 Task: Find connections with filter location Imphal with filter topic #helpingothers with filter profile language English with filter current company The Judge Group with filter school Central Institute Of Plastics Engineering and Technology with filter industry Wind Electric Power Generation with filter service category Graphic Design with filter keywords title Video Game Writer
Action: Mouse moved to (705, 105)
Screenshot: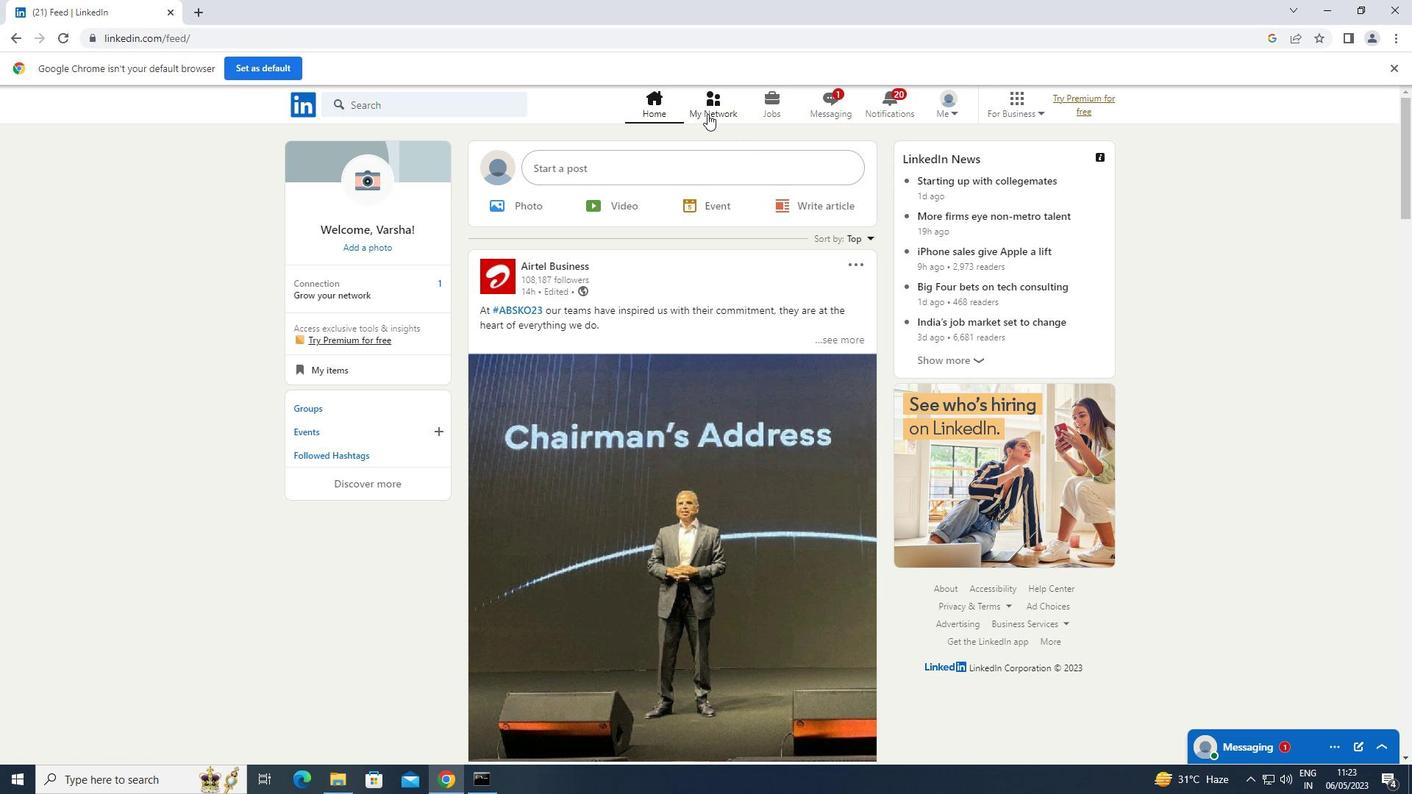 
Action: Mouse pressed left at (705, 105)
Screenshot: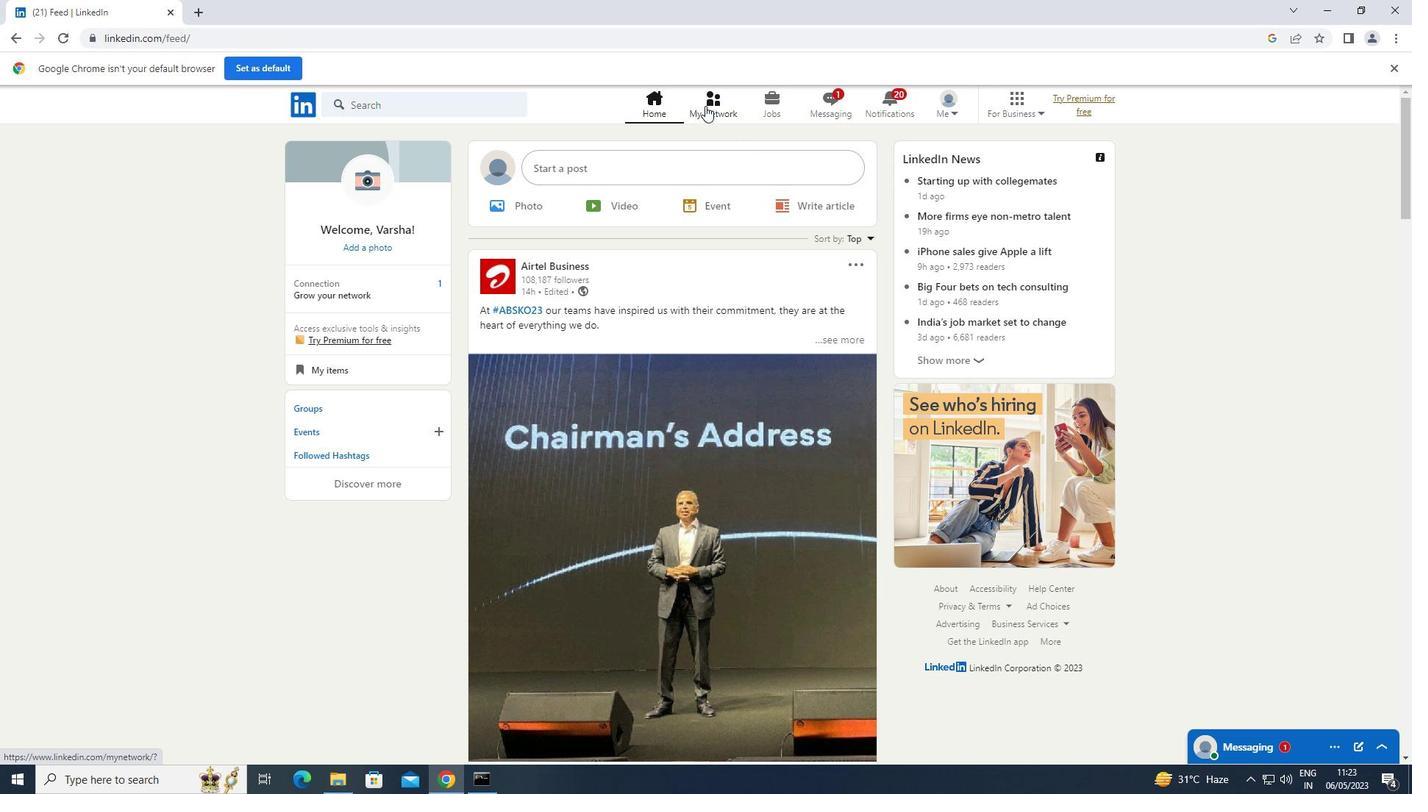
Action: Mouse moved to (399, 188)
Screenshot: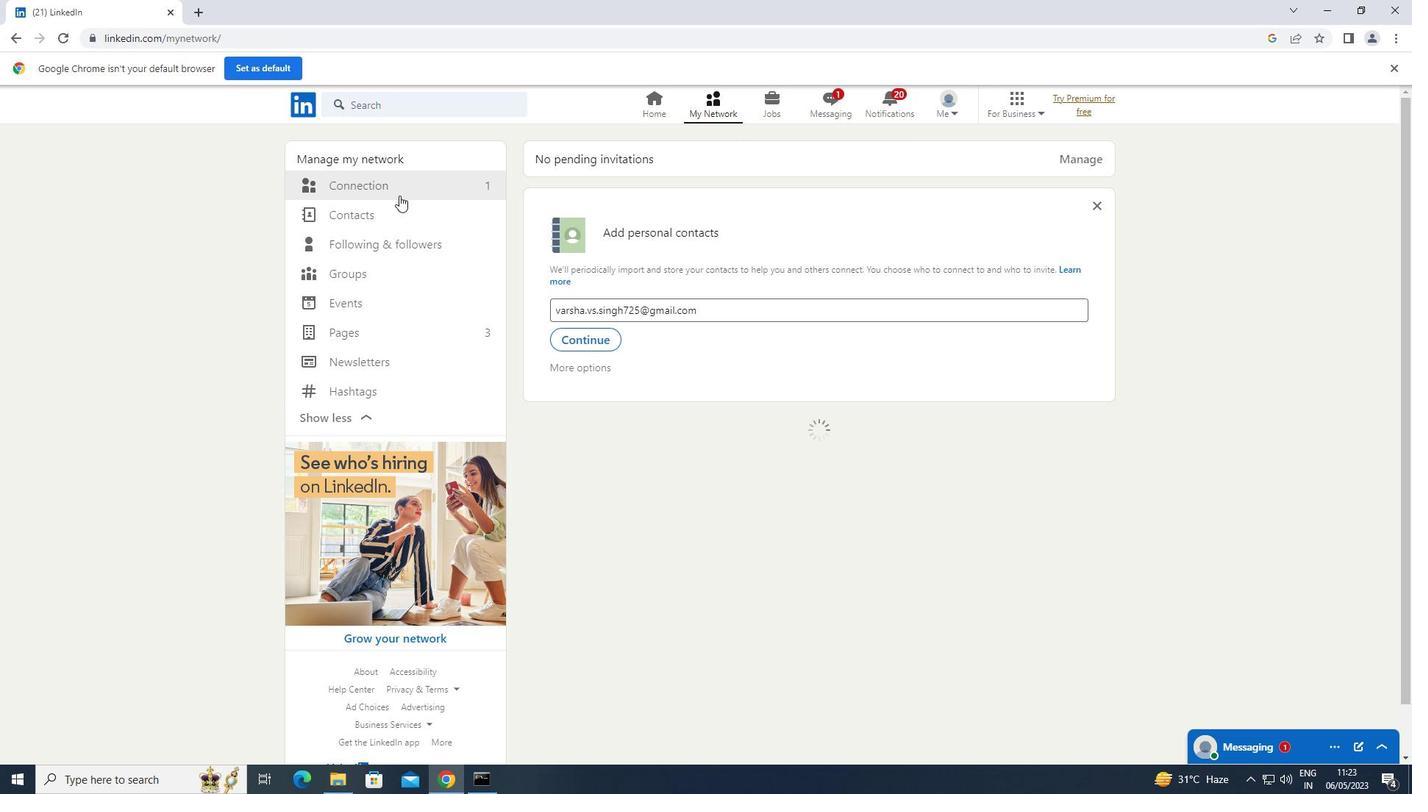 
Action: Mouse pressed left at (399, 188)
Screenshot: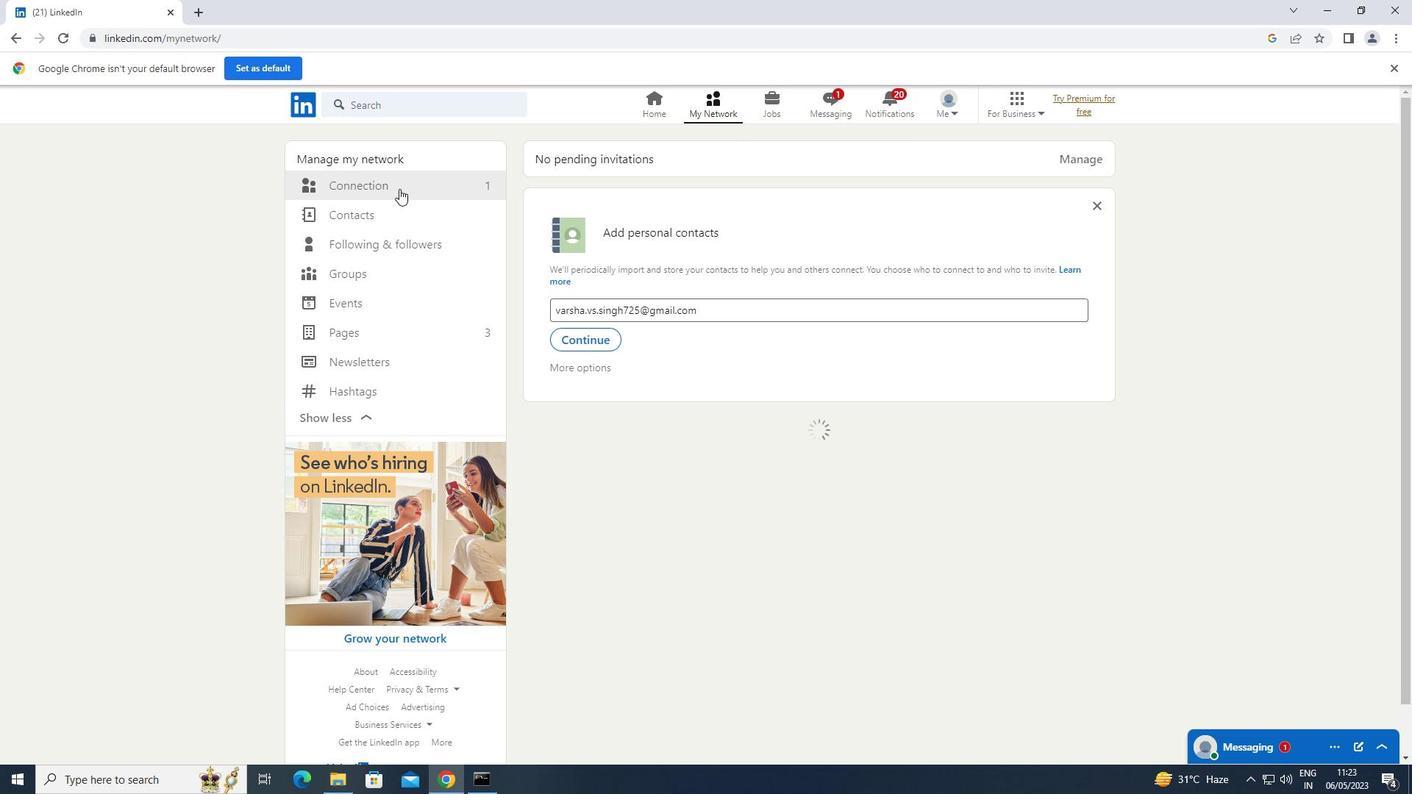 
Action: Mouse moved to (810, 181)
Screenshot: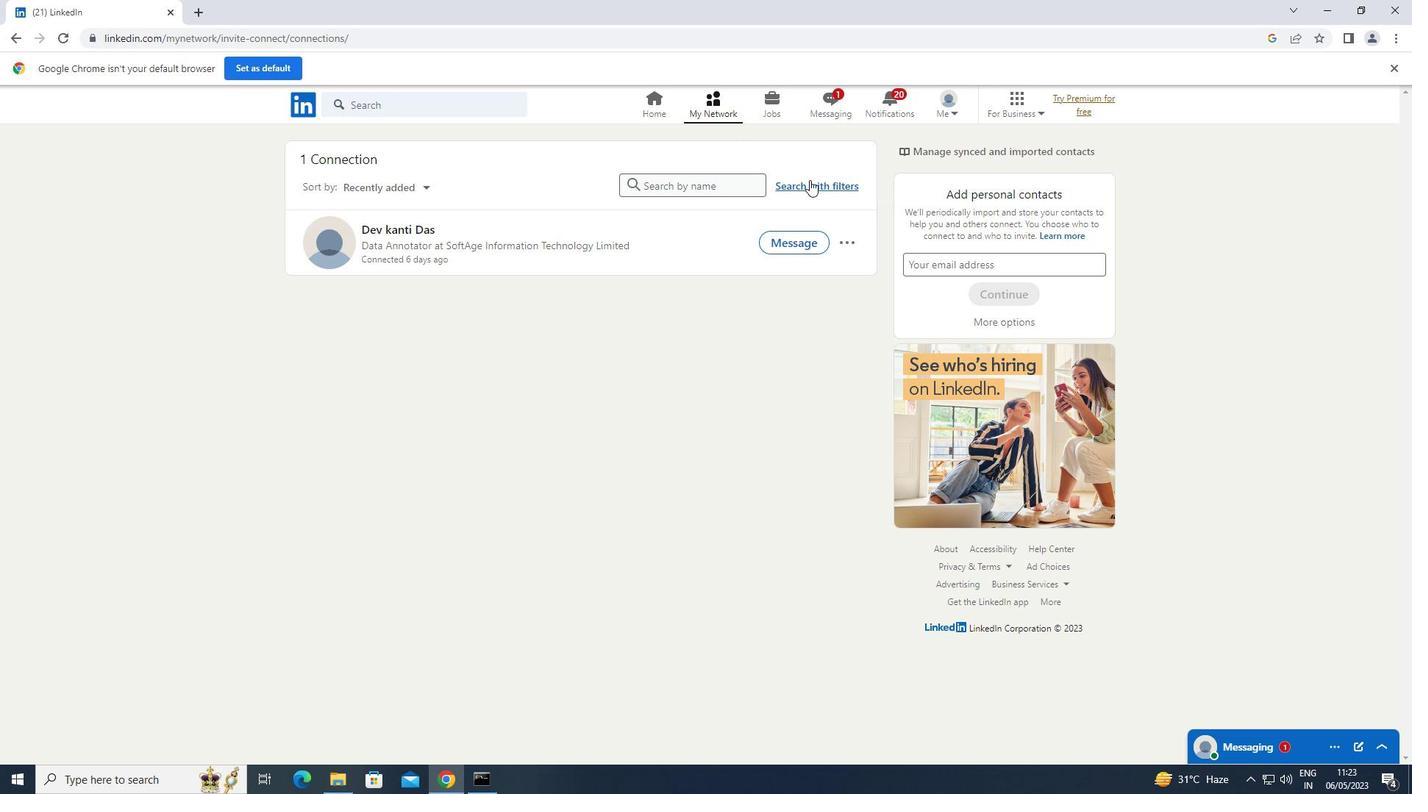 
Action: Mouse pressed left at (810, 181)
Screenshot: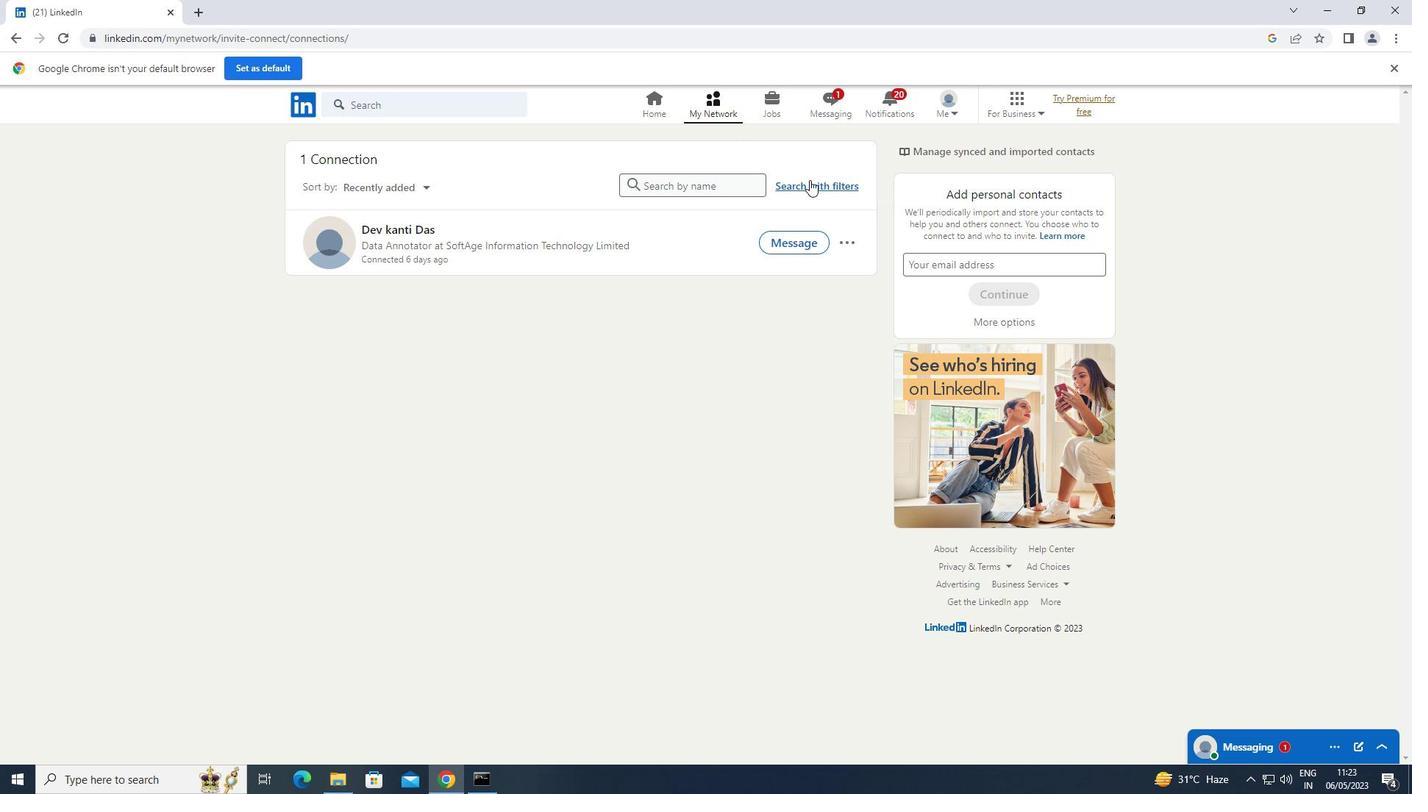
Action: Mouse moved to (763, 150)
Screenshot: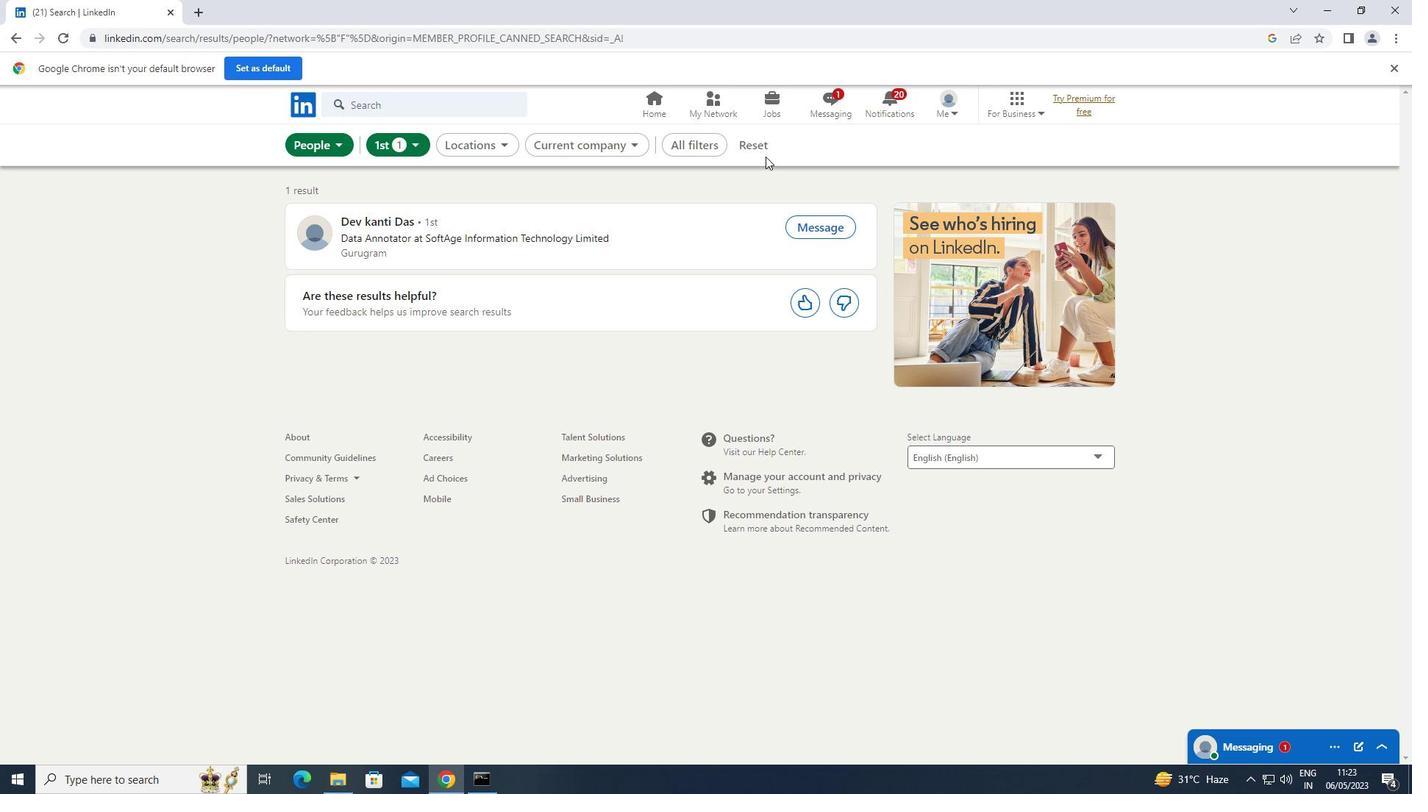 
Action: Mouse pressed left at (763, 150)
Screenshot: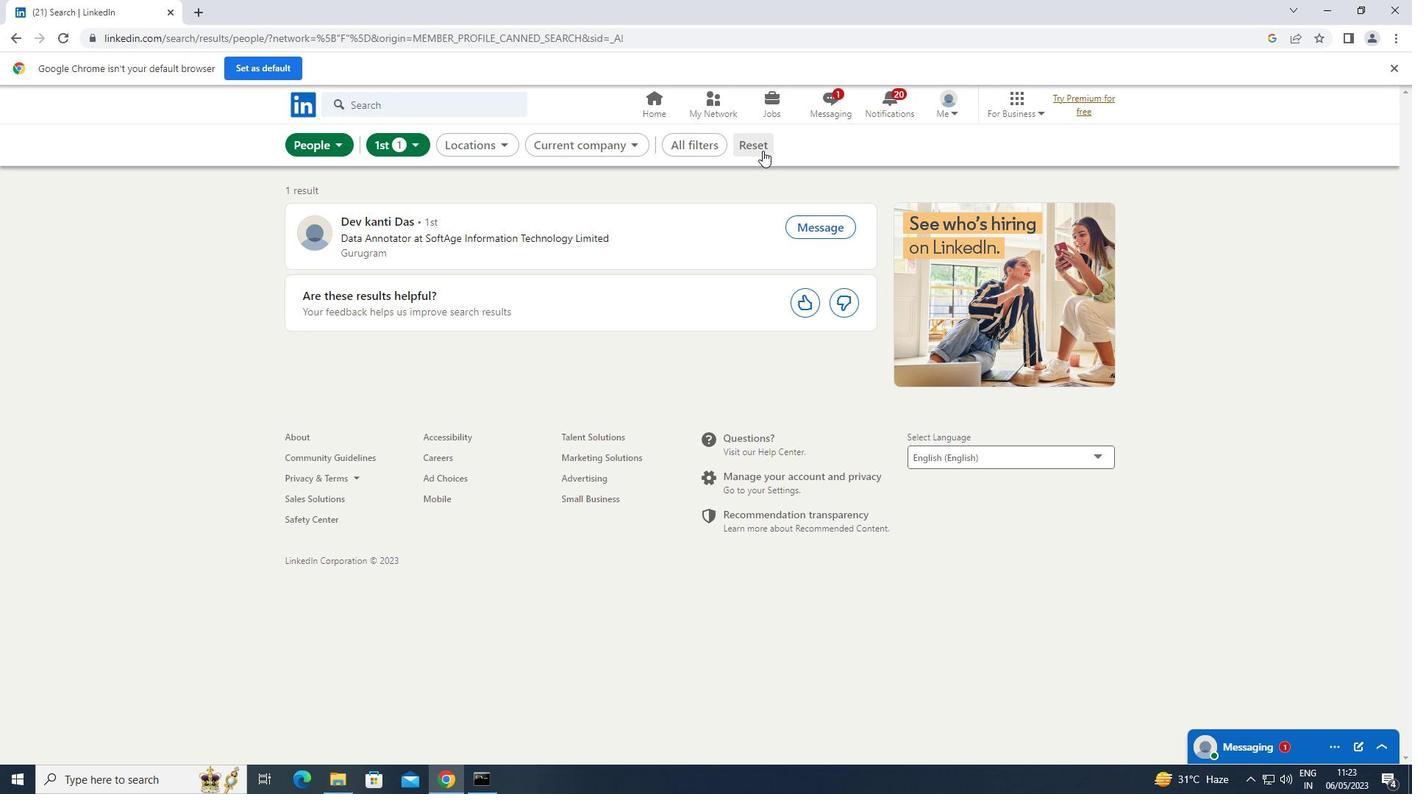 
Action: Mouse moved to (740, 147)
Screenshot: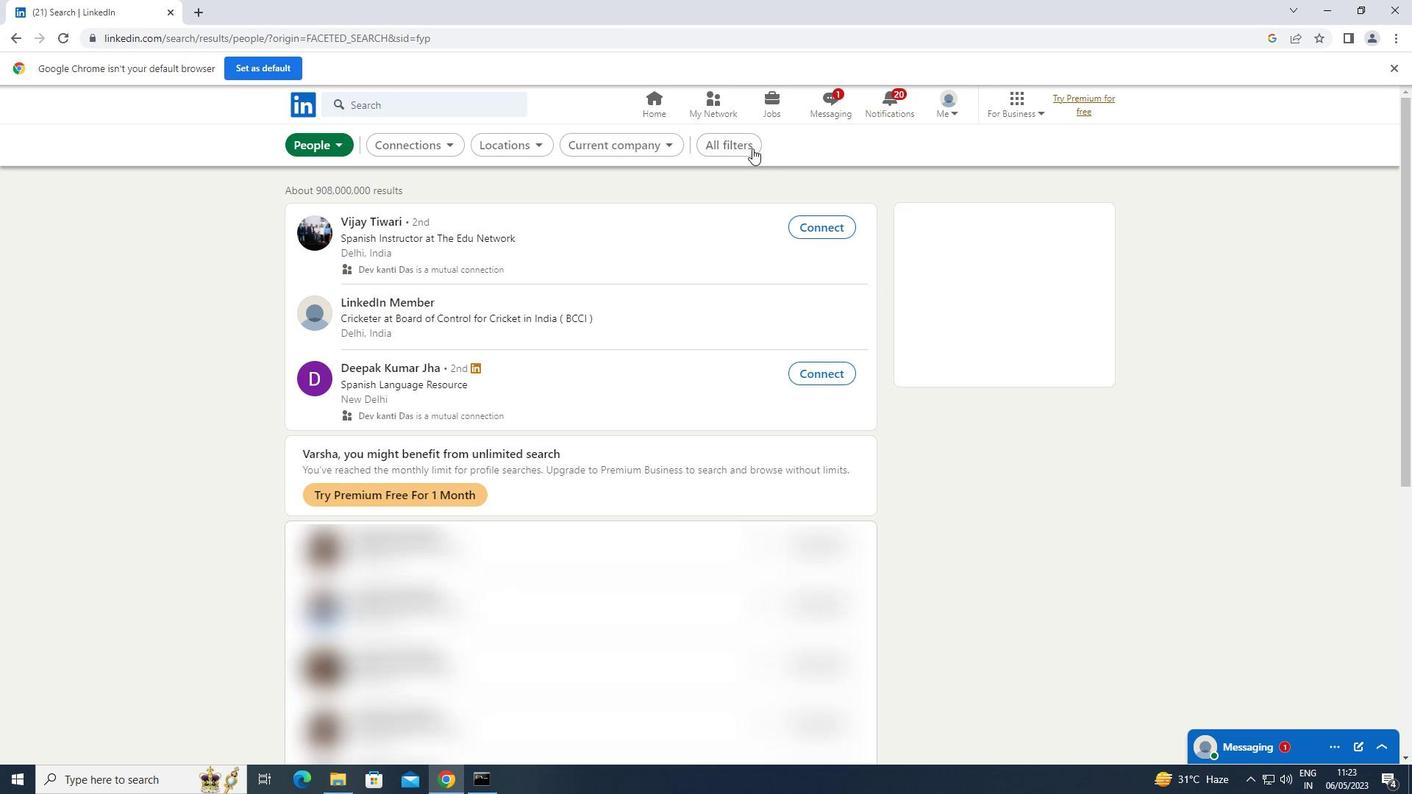 
Action: Mouse pressed left at (740, 147)
Screenshot: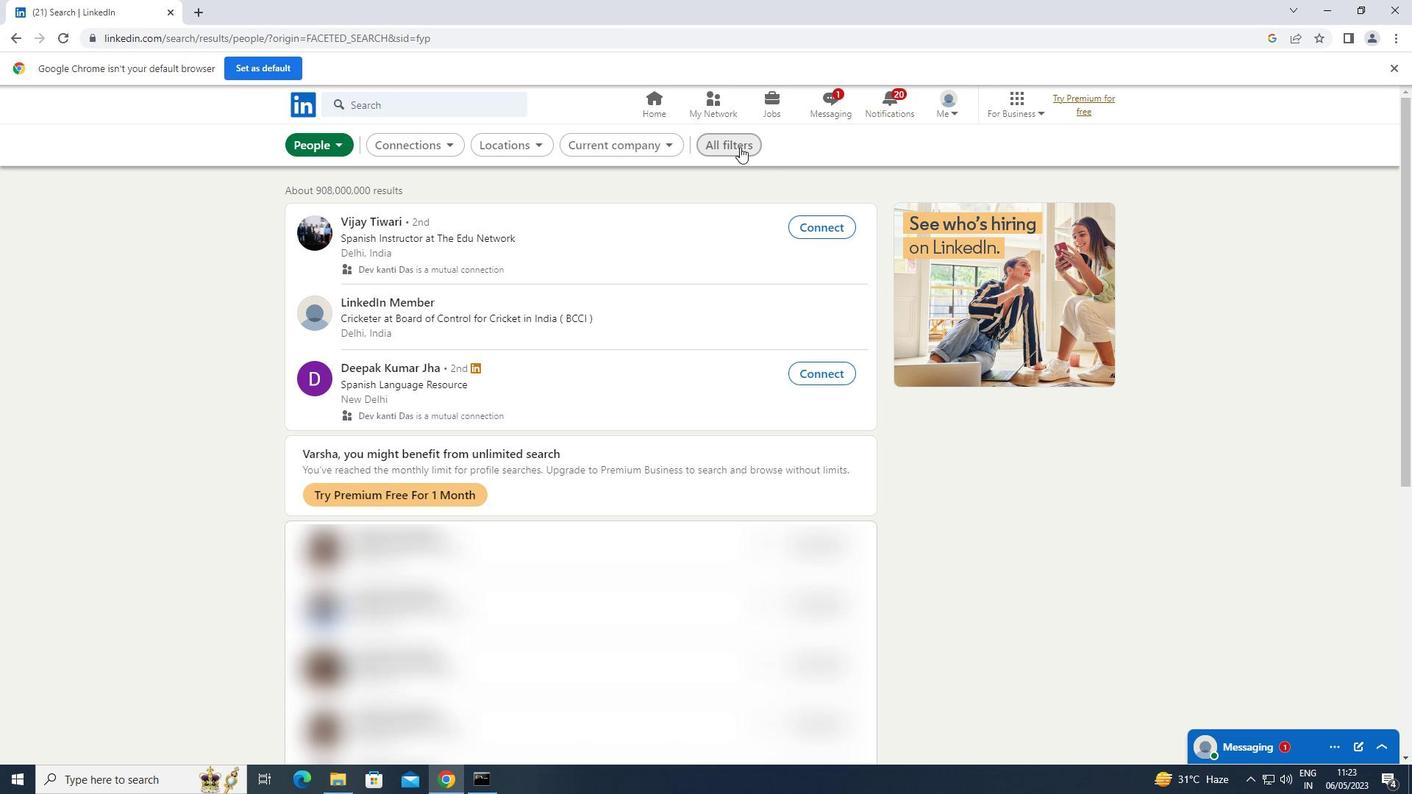 
Action: Mouse moved to (1253, 587)
Screenshot: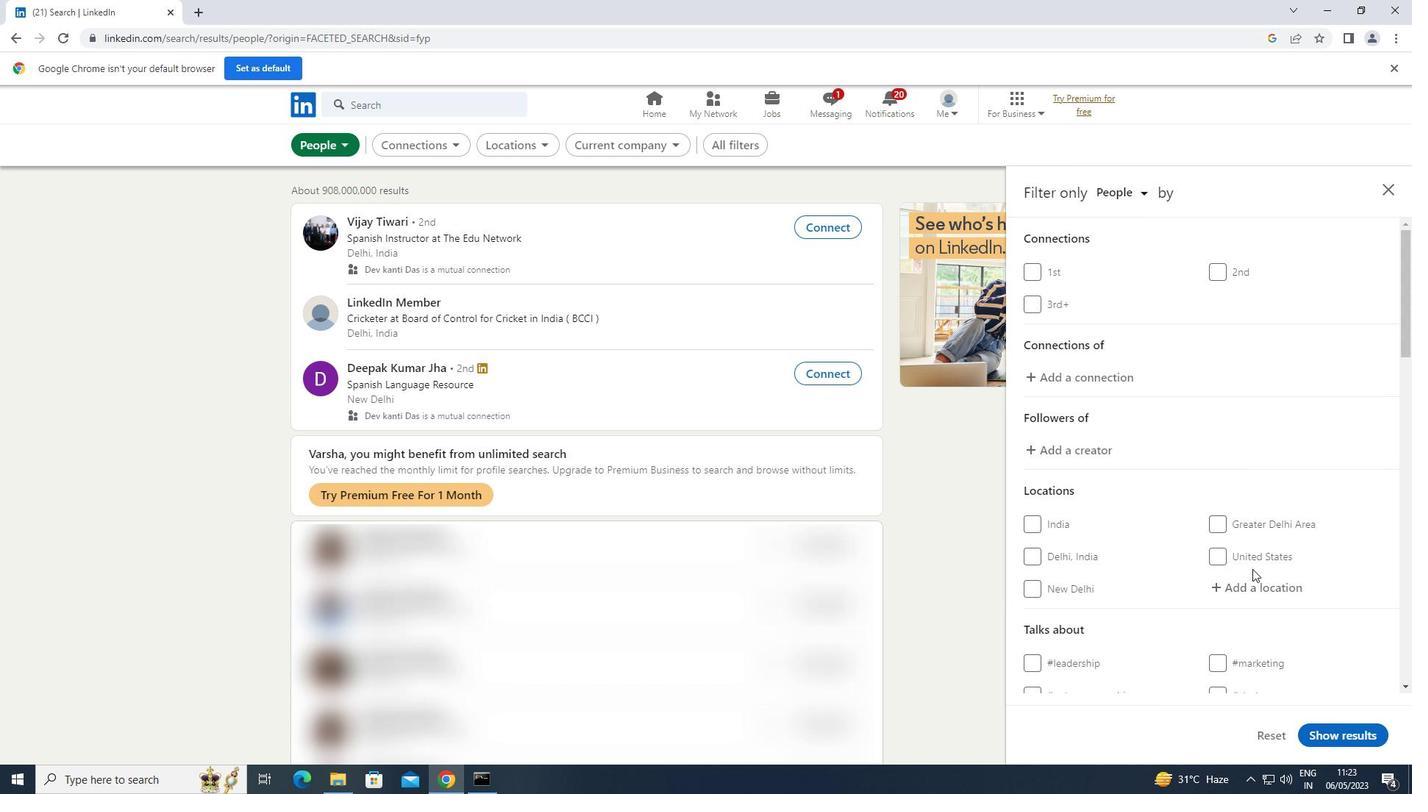 
Action: Mouse pressed left at (1253, 587)
Screenshot: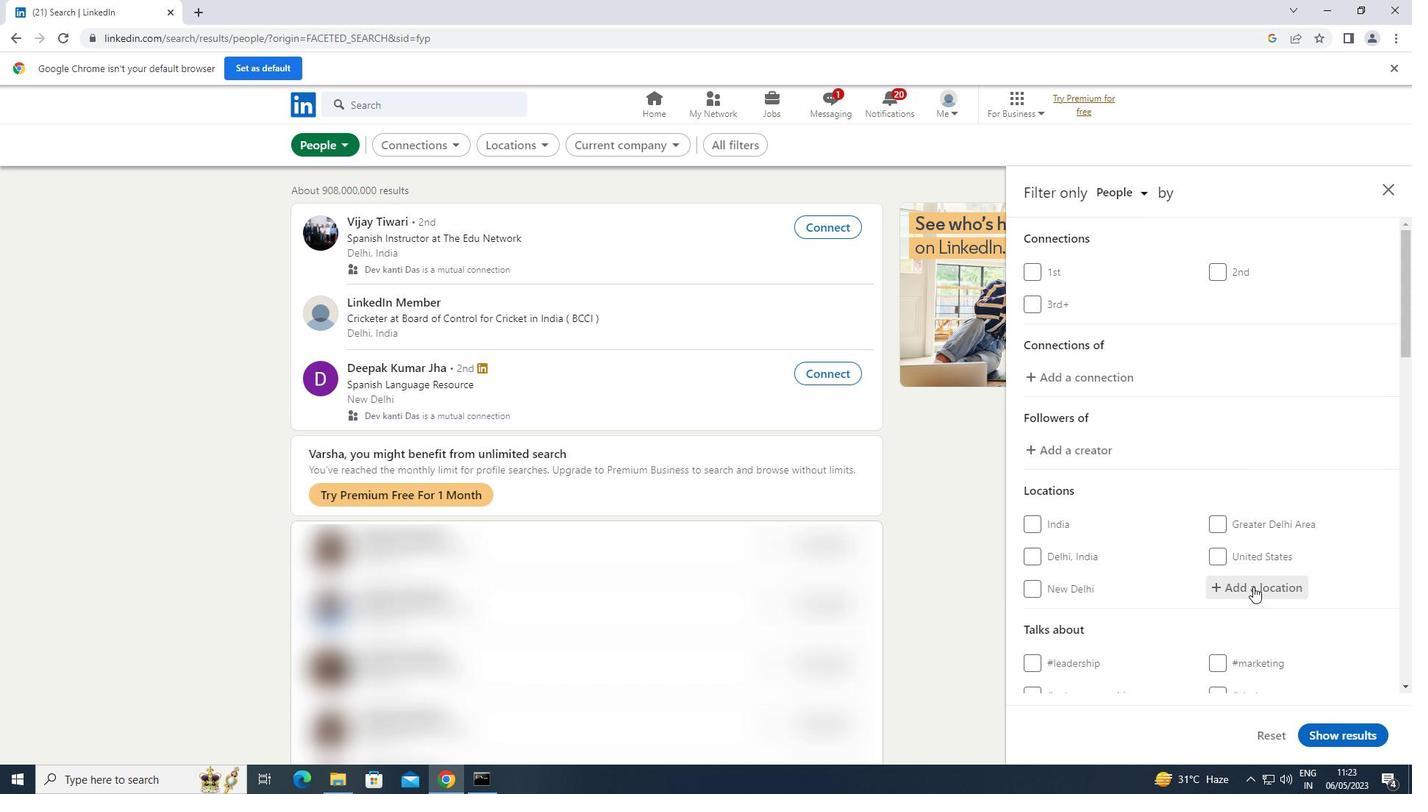 
Action: Mouse moved to (1264, 575)
Screenshot: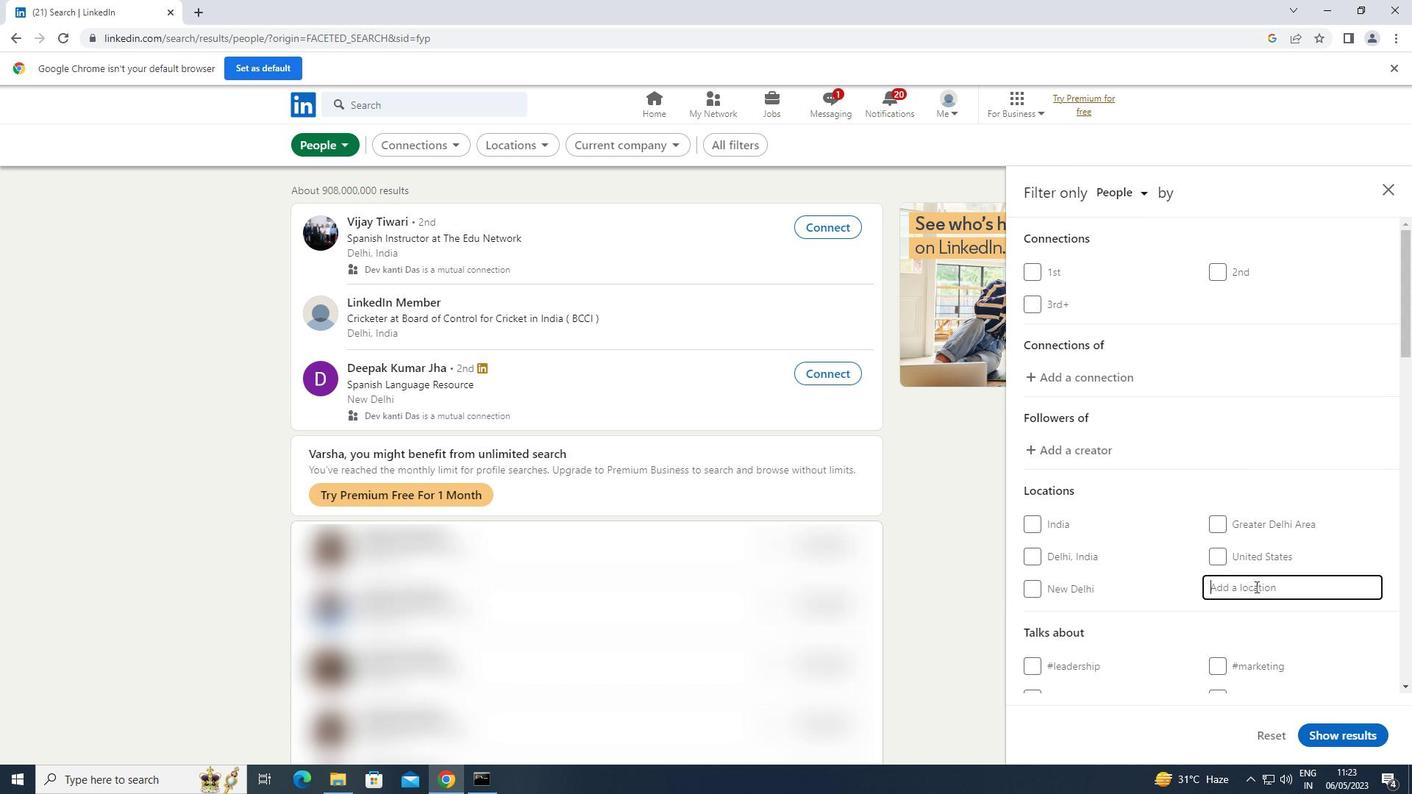 
Action: Key pressed <Key.shift>IMPHAL
Screenshot: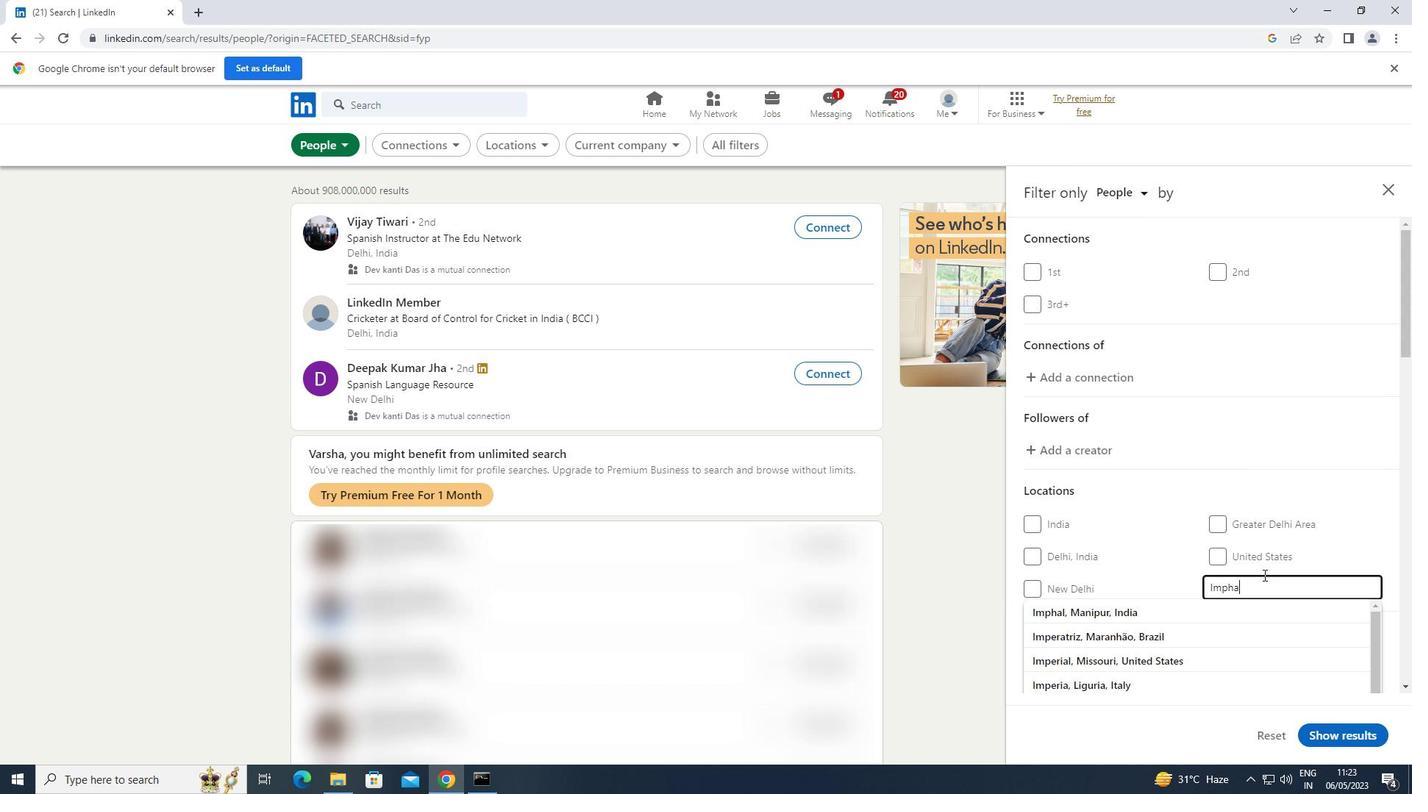 
Action: Mouse moved to (1292, 565)
Screenshot: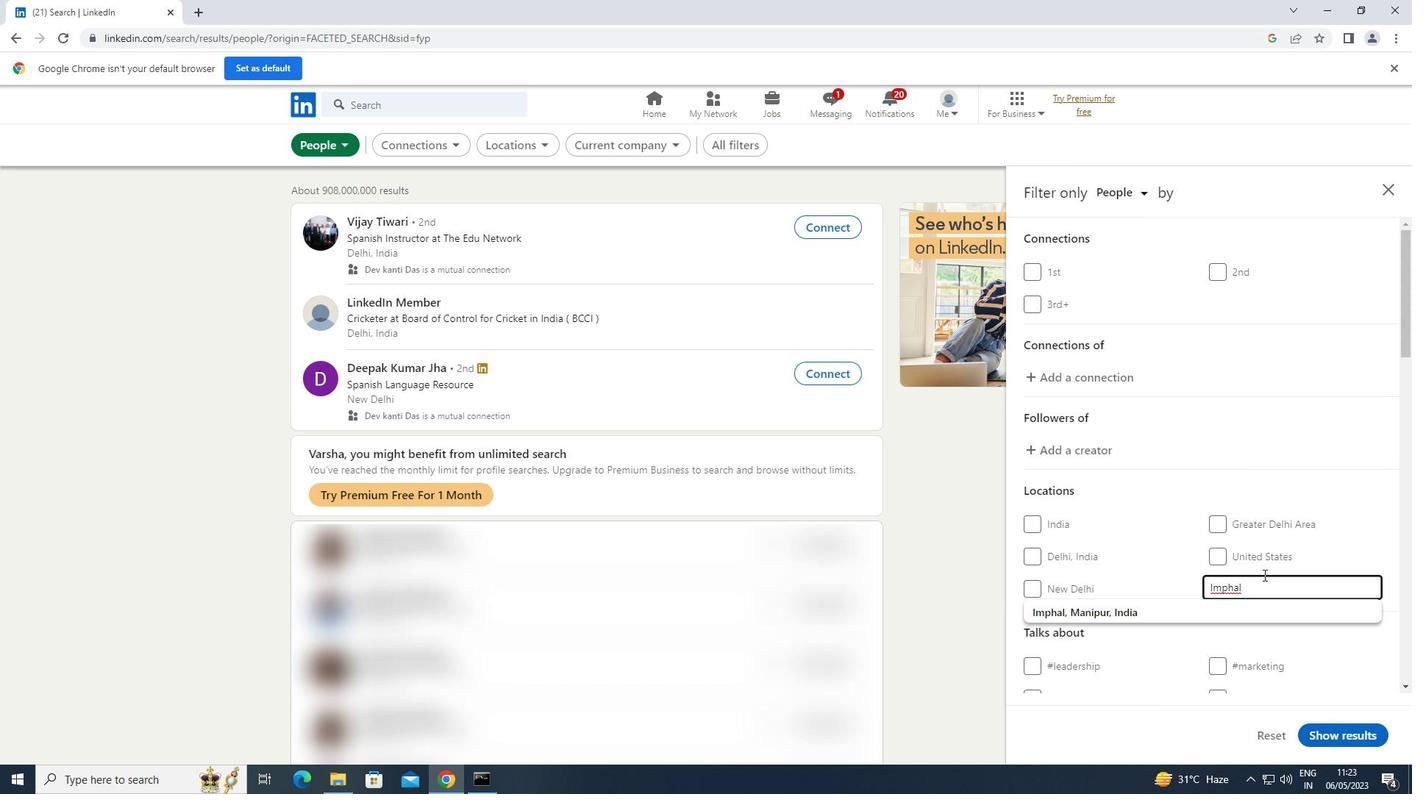 
Action: Mouse scrolled (1292, 564) with delta (0, 0)
Screenshot: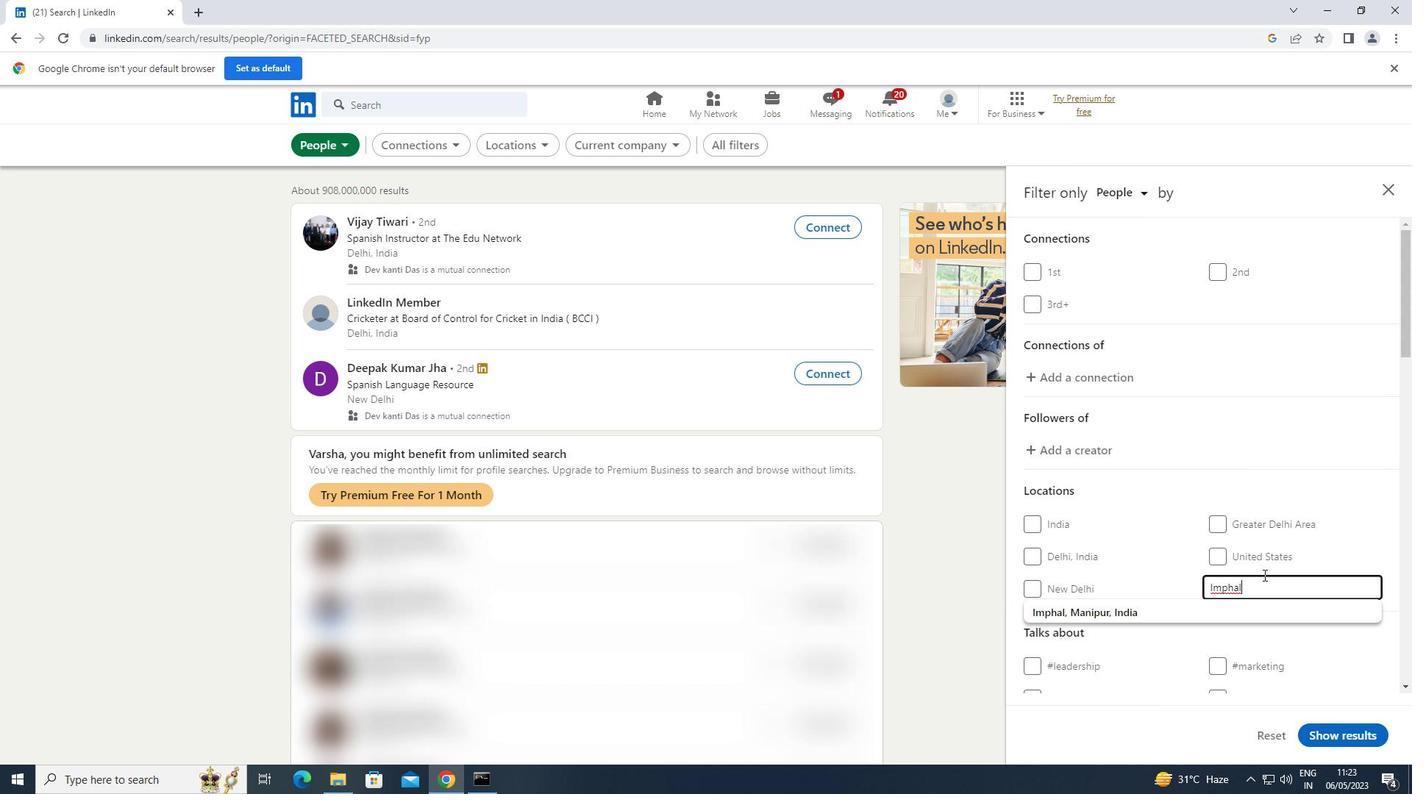 
Action: Mouse scrolled (1292, 564) with delta (0, 0)
Screenshot: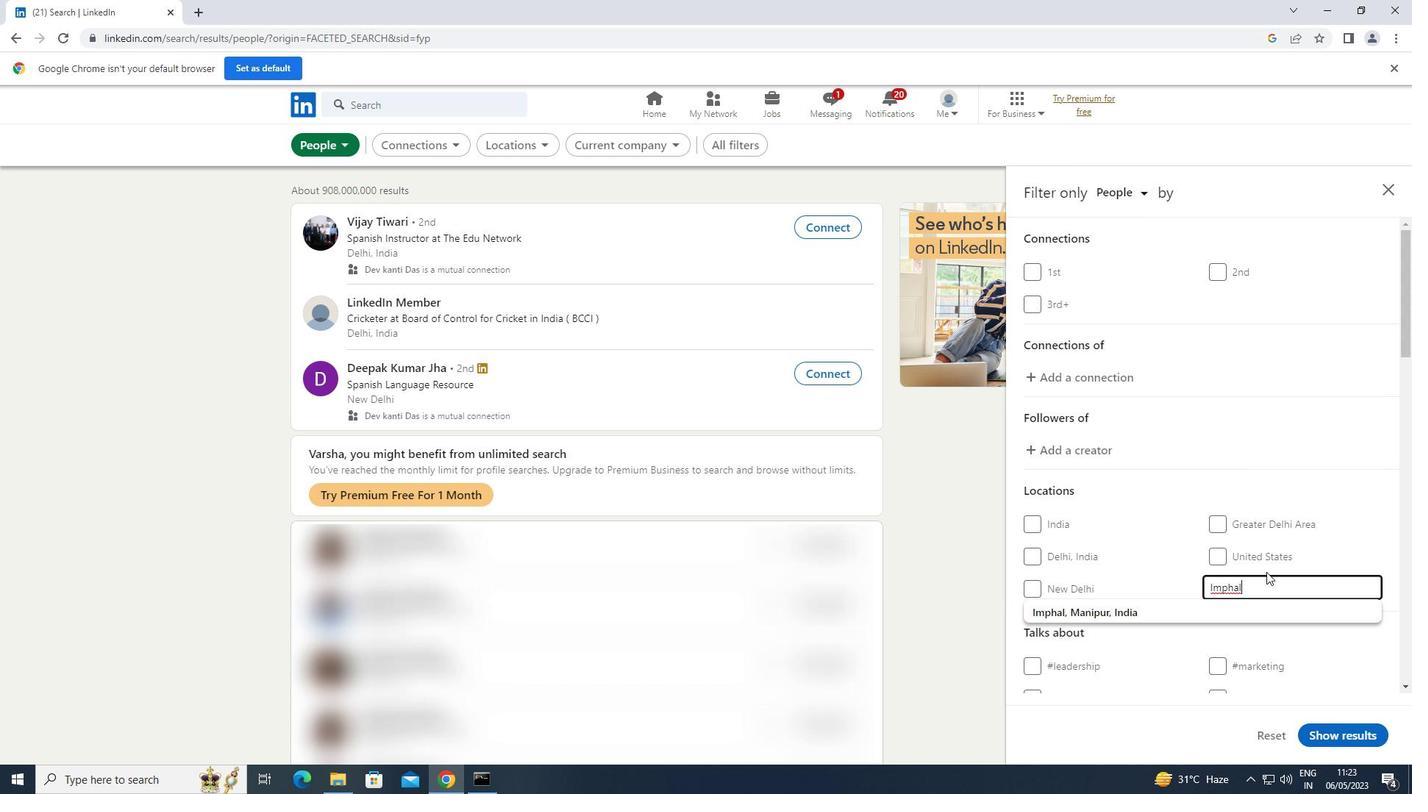 
Action: Mouse scrolled (1292, 564) with delta (0, 0)
Screenshot: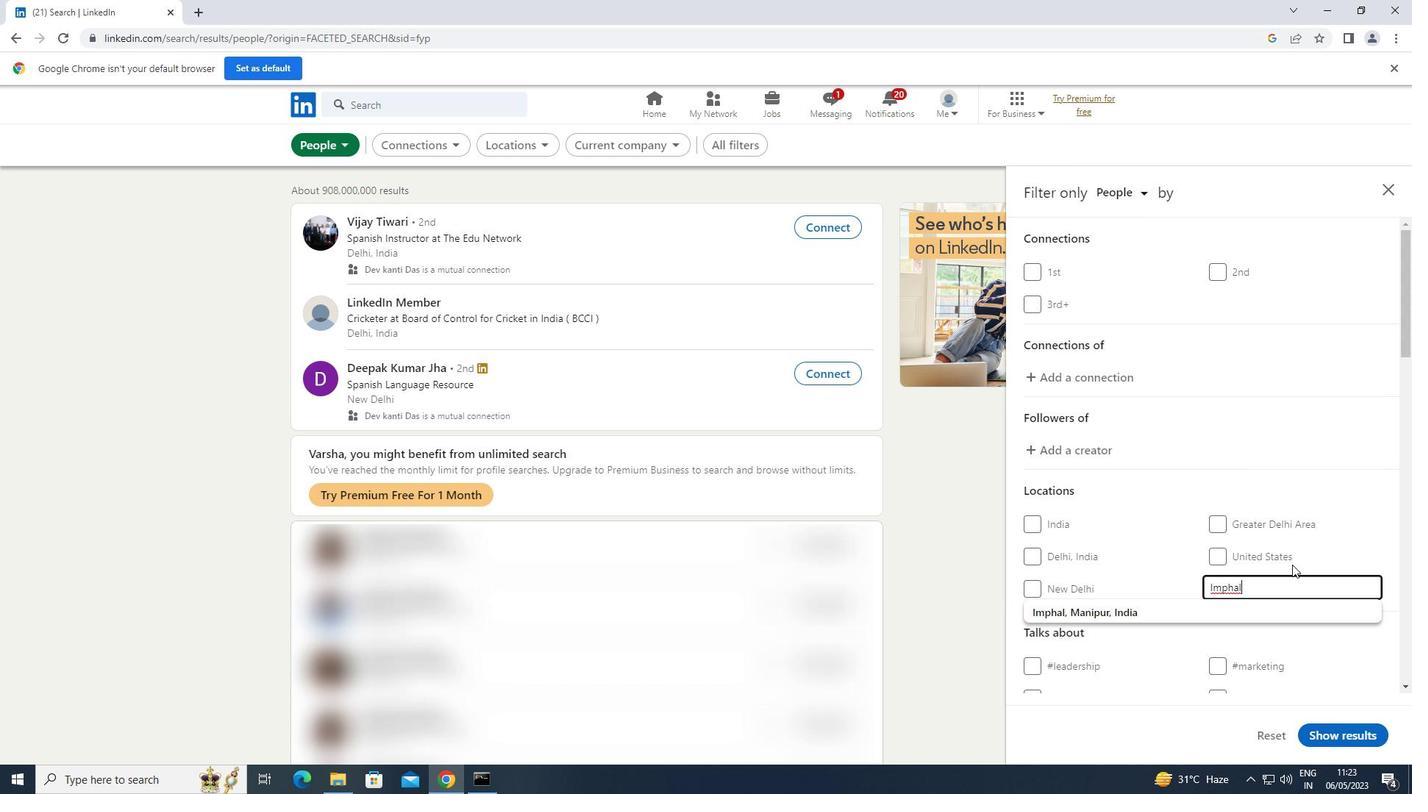 
Action: Mouse moved to (1260, 511)
Screenshot: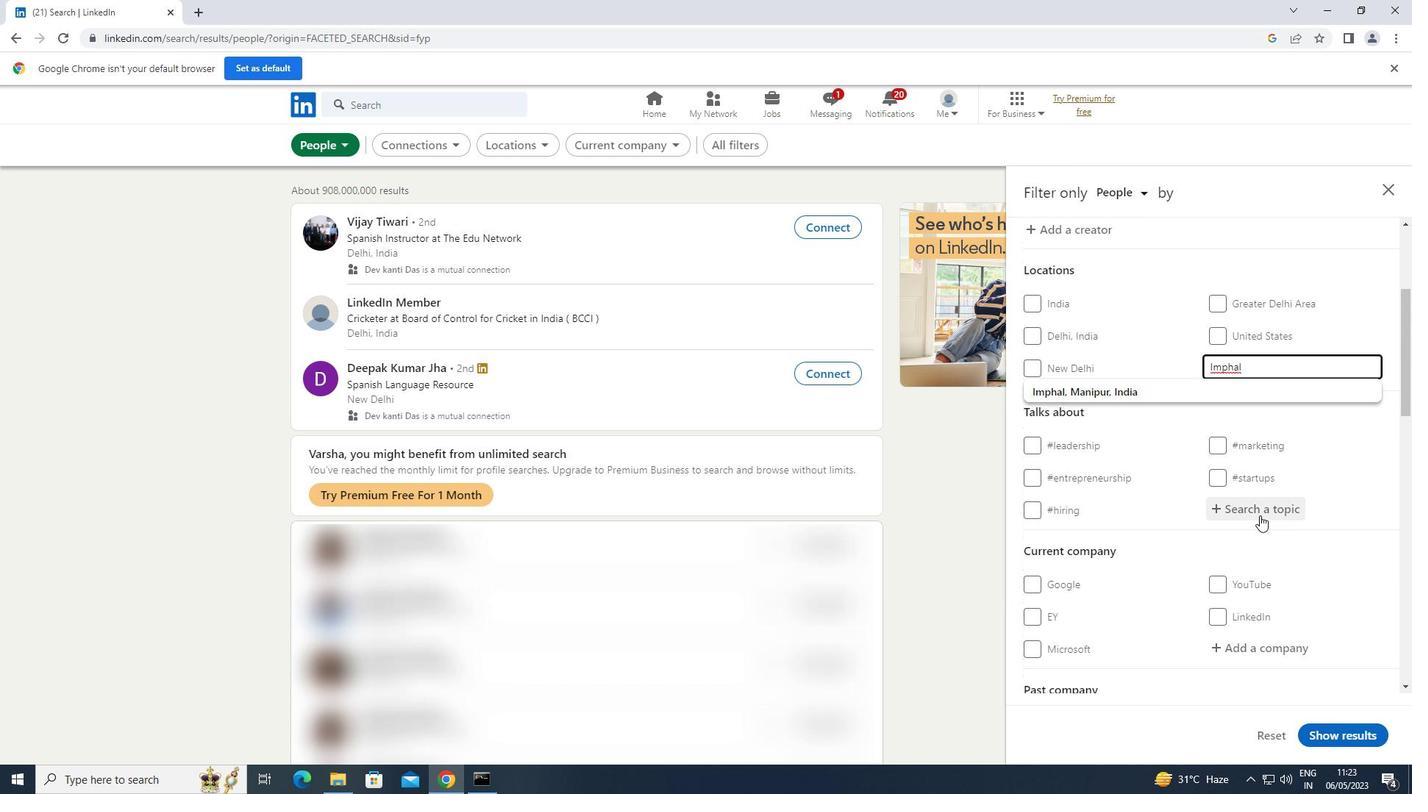
Action: Mouse pressed left at (1260, 511)
Screenshot: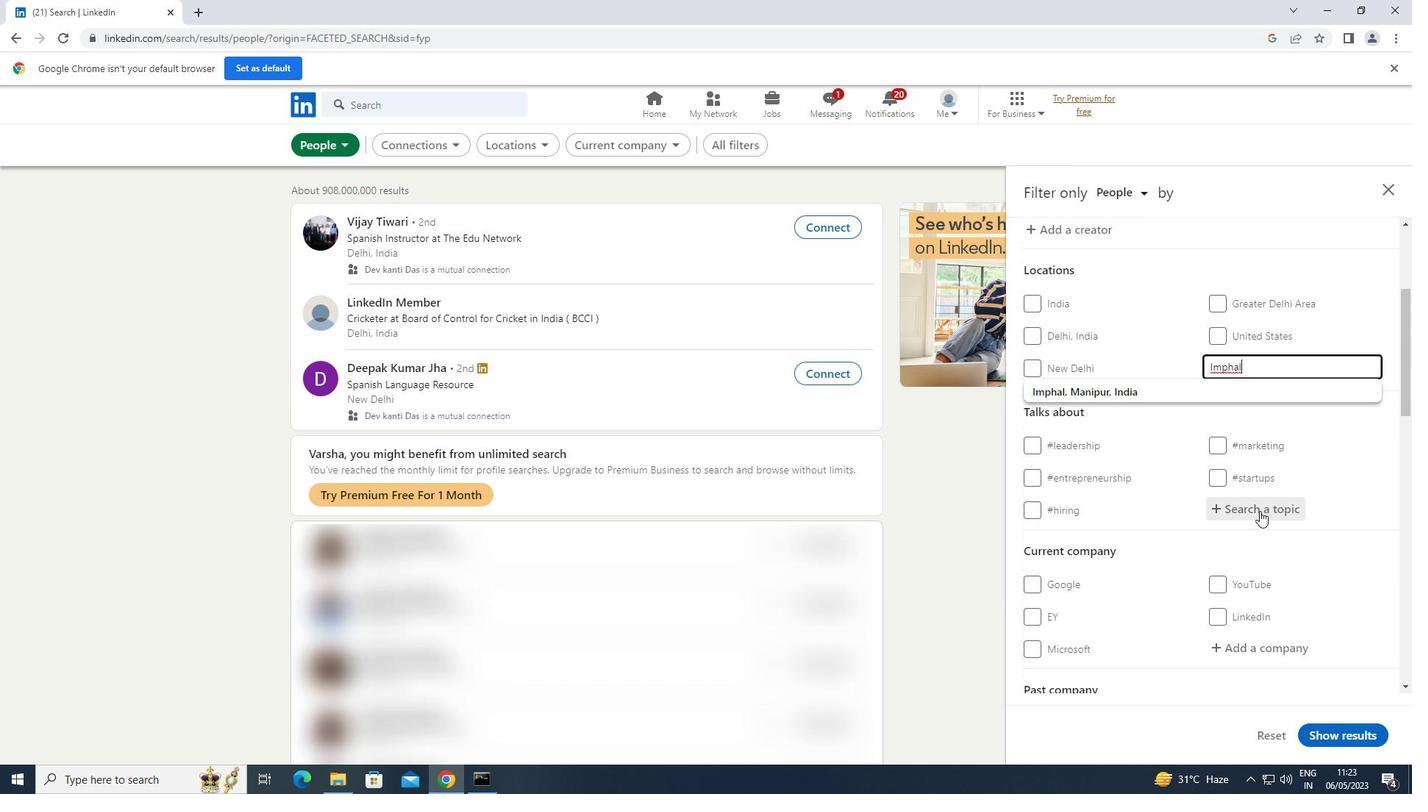 
Action: Key pressed HELPINGOTHERS
Screenshot: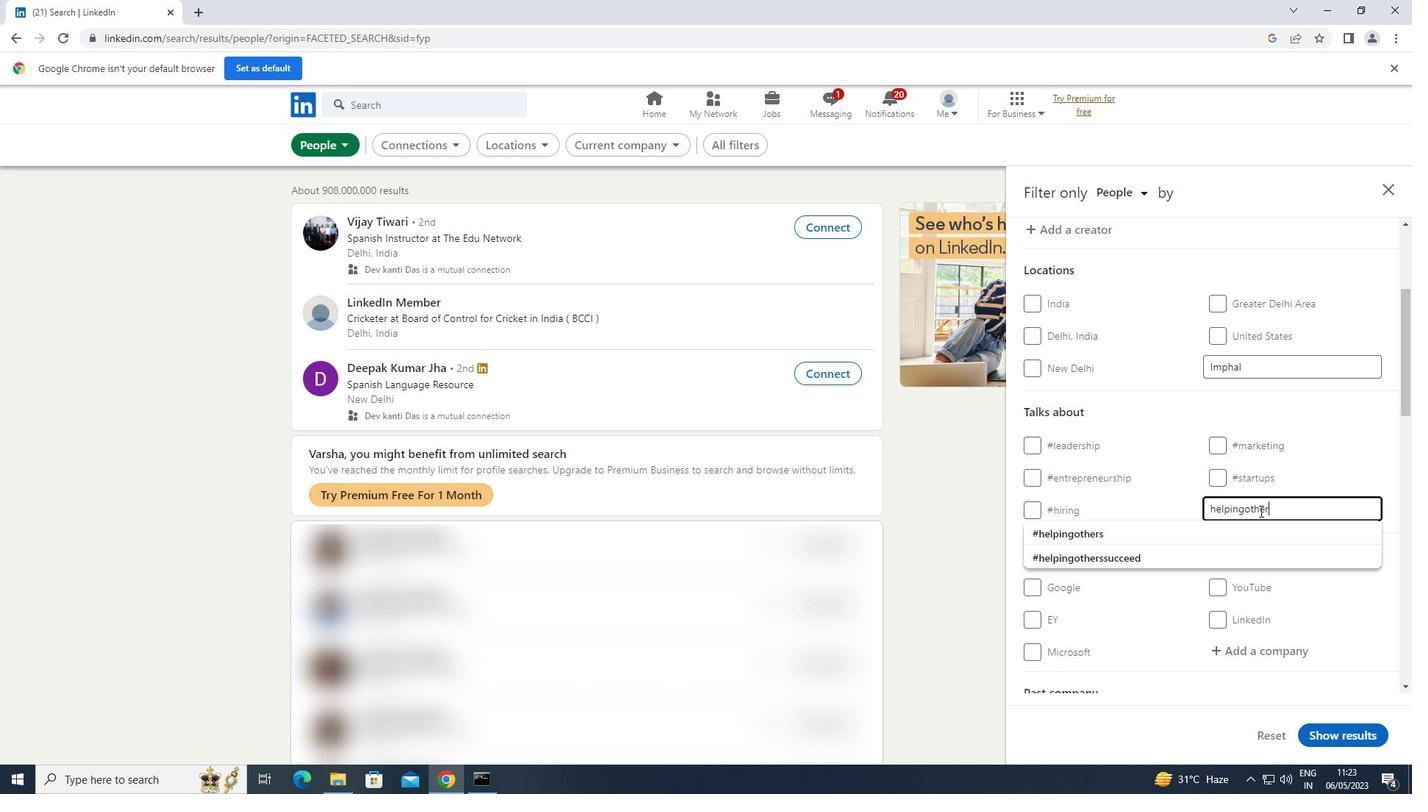 
Action: Mouse moved to (1119, 531)
Screenshot: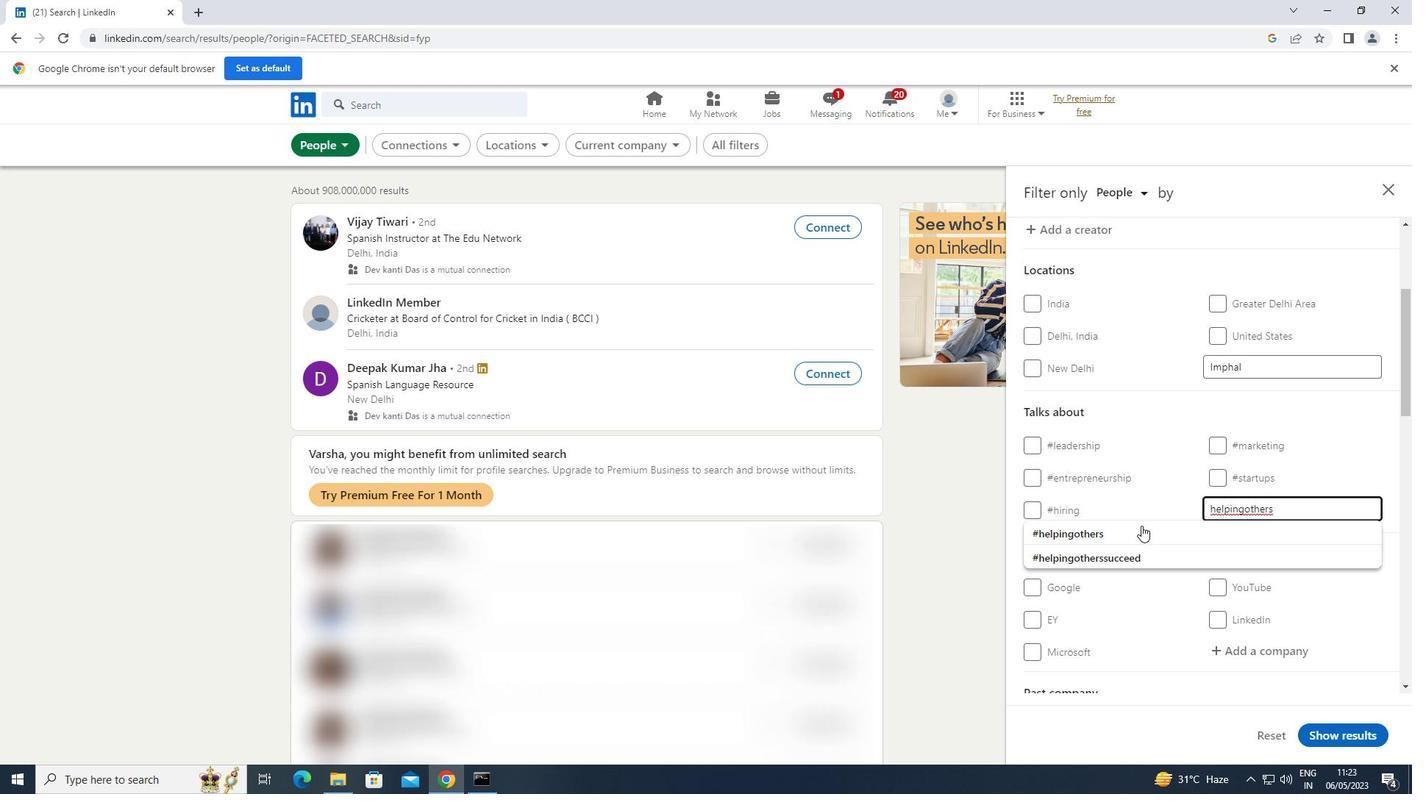 
Action: Mouse pressed left at (1119, 531)
Screenshot: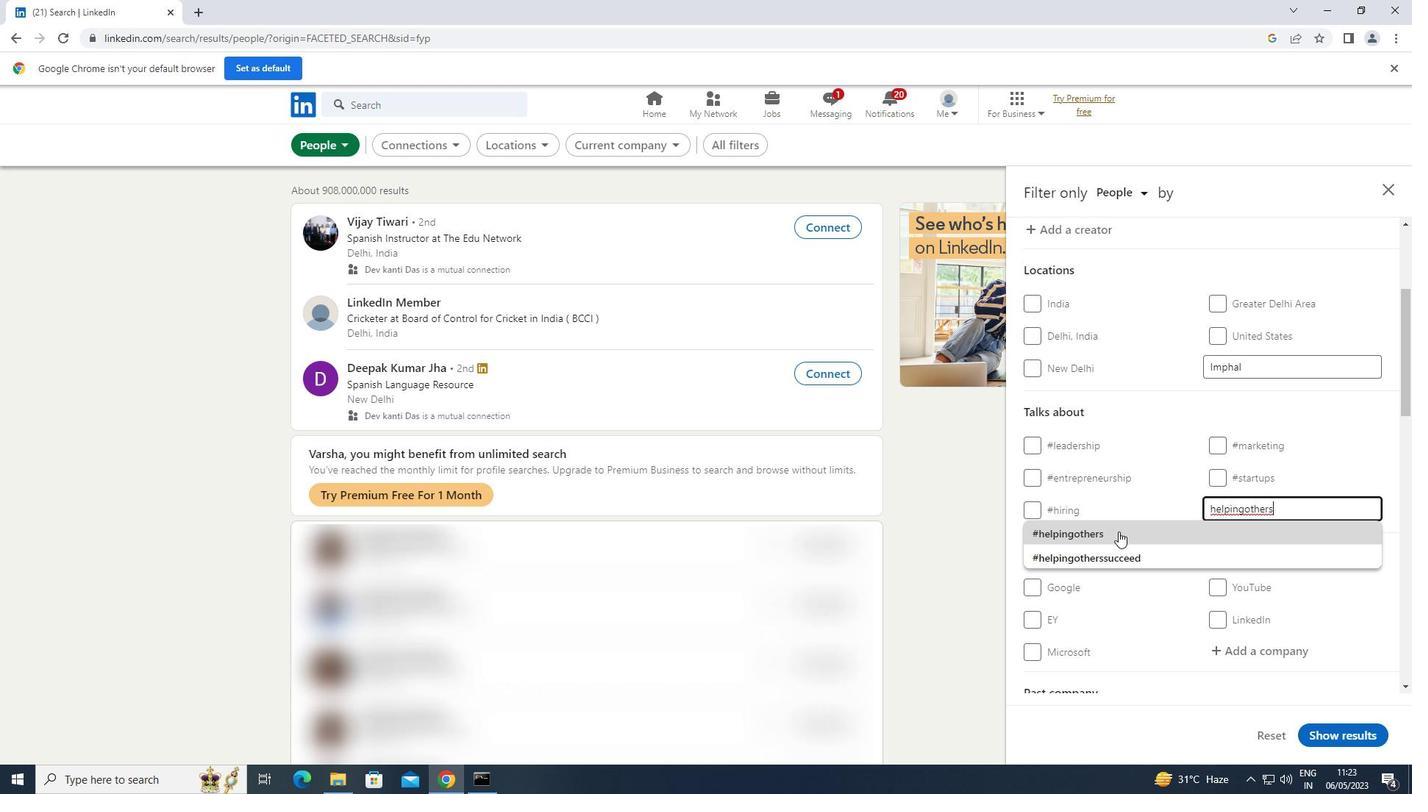 
Action: Mouse scrolled (1119, 531) with delta (0, 0)
Screenshot: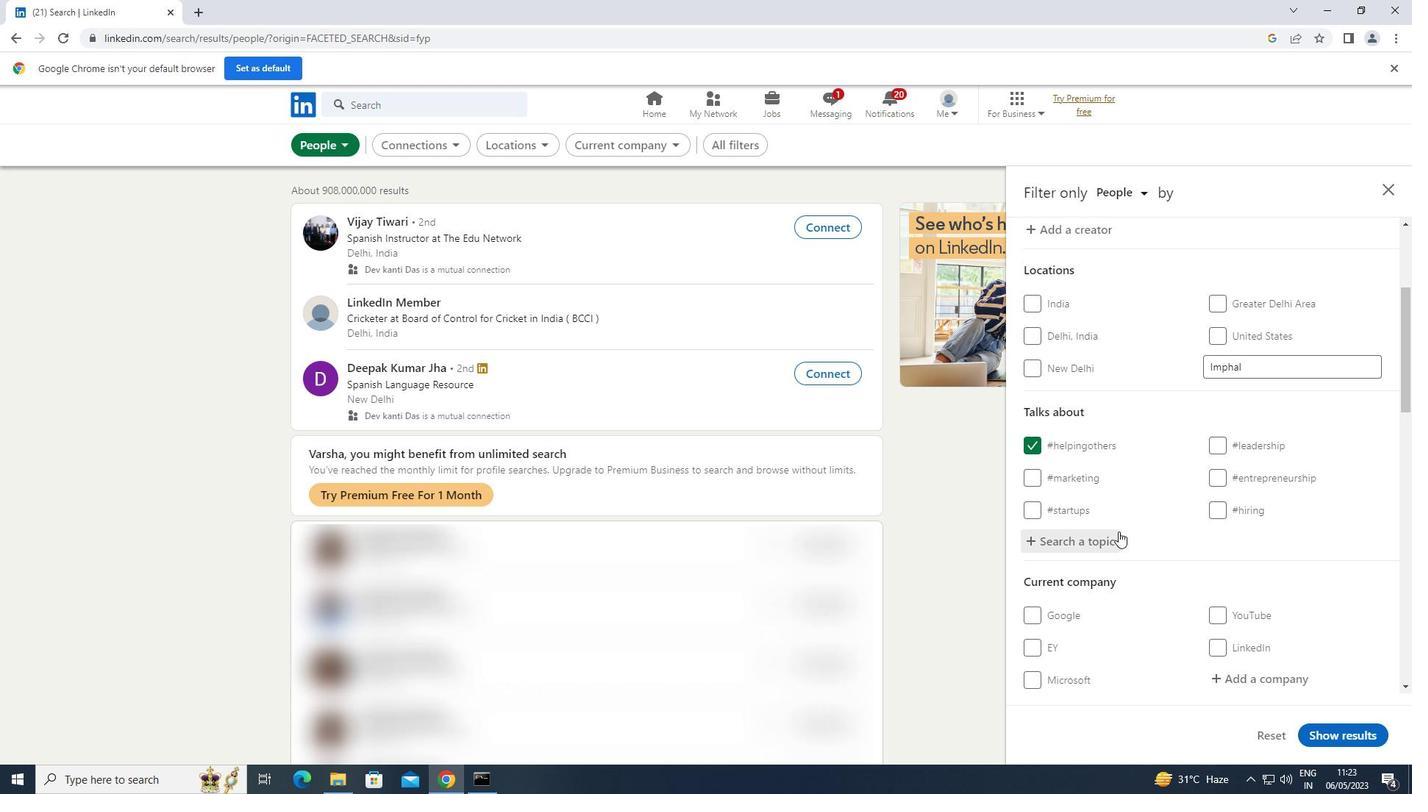 
Action: Mouse scrolled (1119, 531) with delta (0, 0)
Screenshot: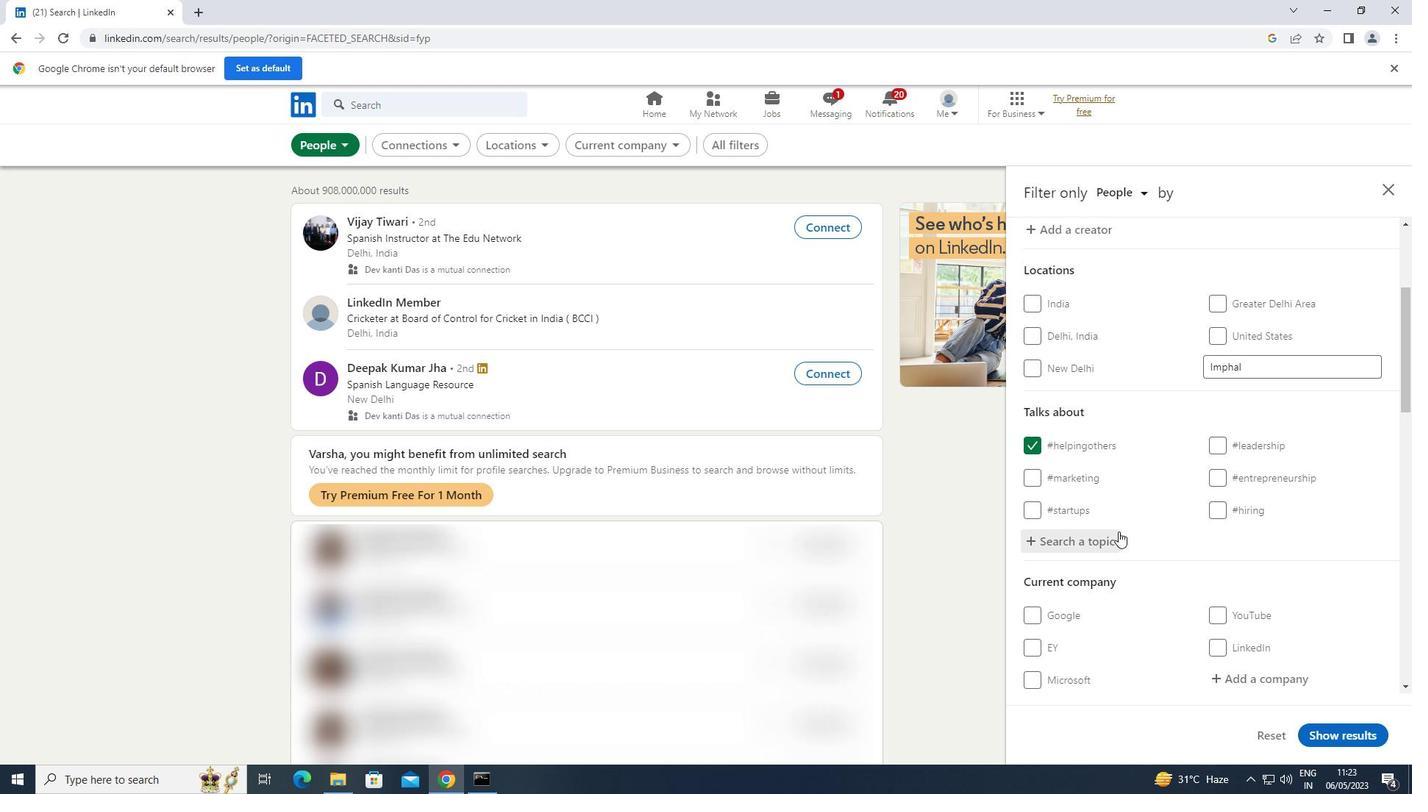 
Action: Mouse scrolled (1119, 531) with delta (0, 0)
Screenshot: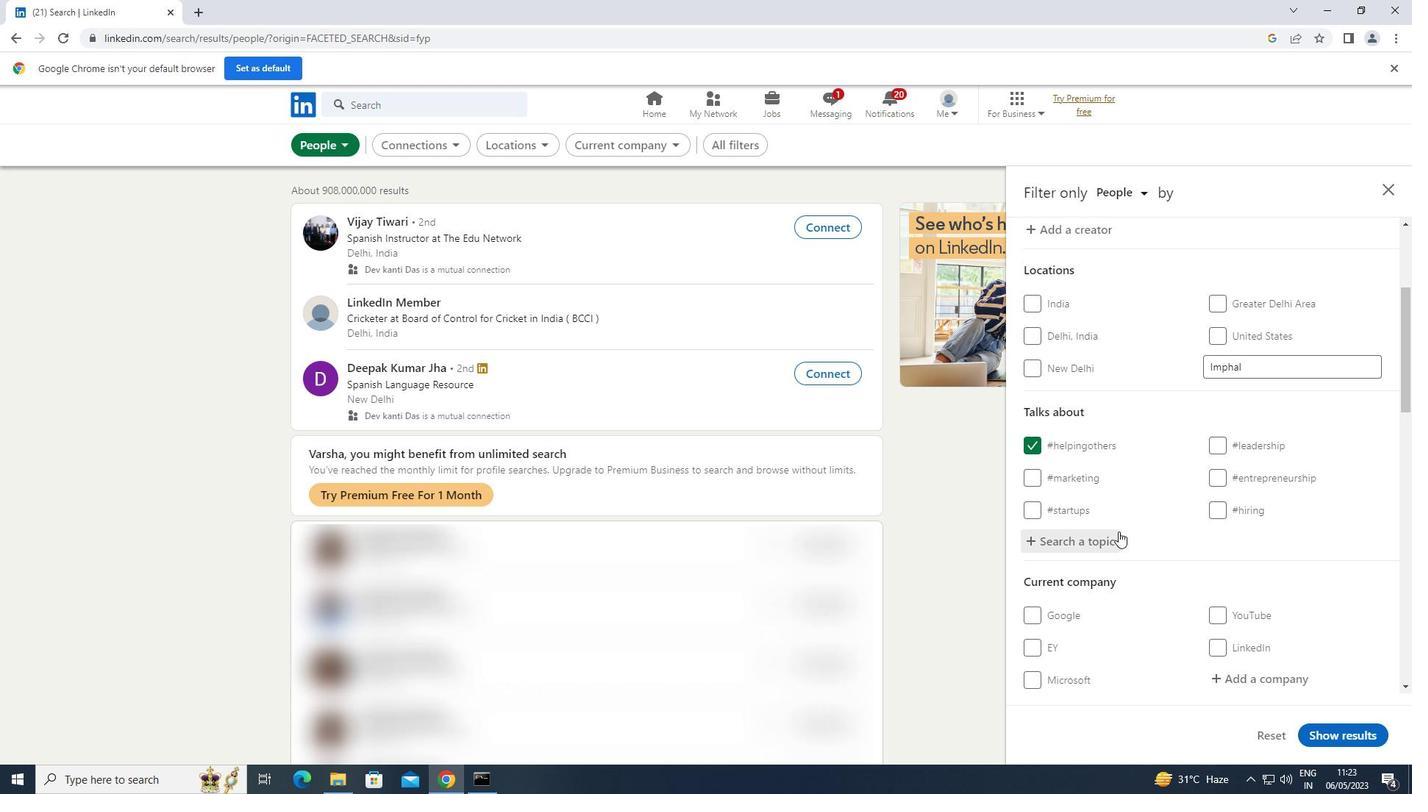 
Action: Mouse moved to (1118, 529)
Screenshot: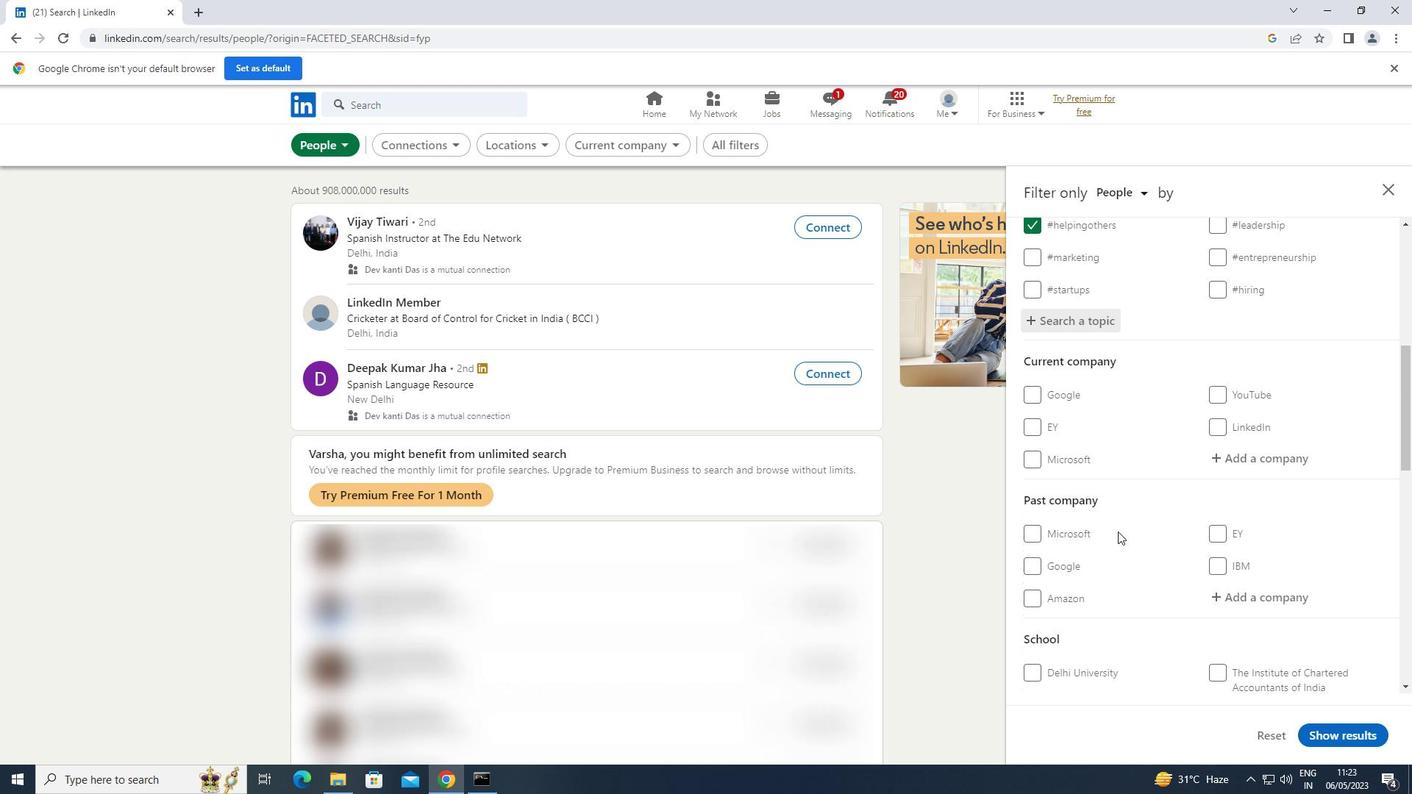
Action: Mouse scrolled (1118, 528) with delta (0, 0)
Screenshot: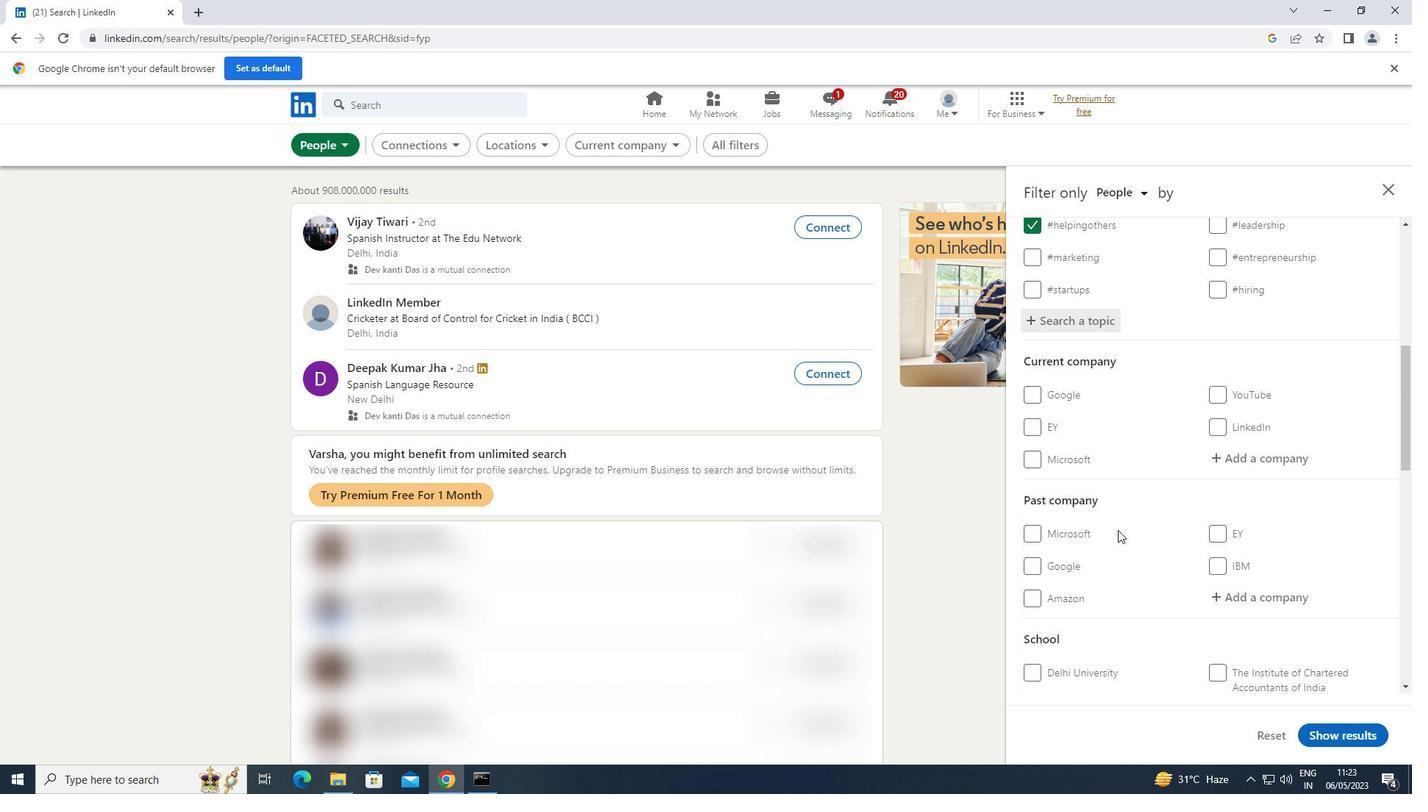 
Action: Mouse scrolled (1118, 528) with delta (0, 0)
Screenshot: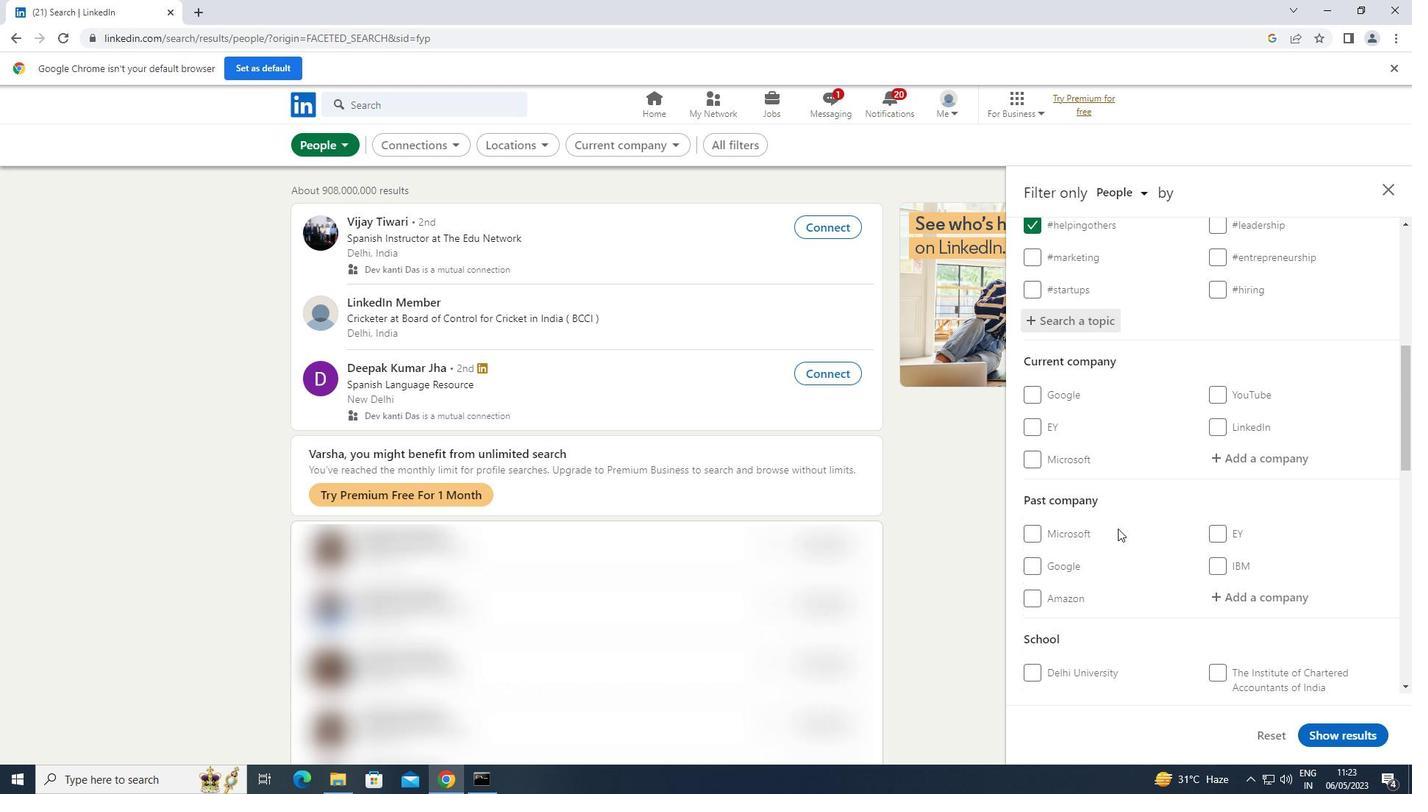 
Action: Mouse scrolled (1118, 528) with delta (0, 0)
Screenshot: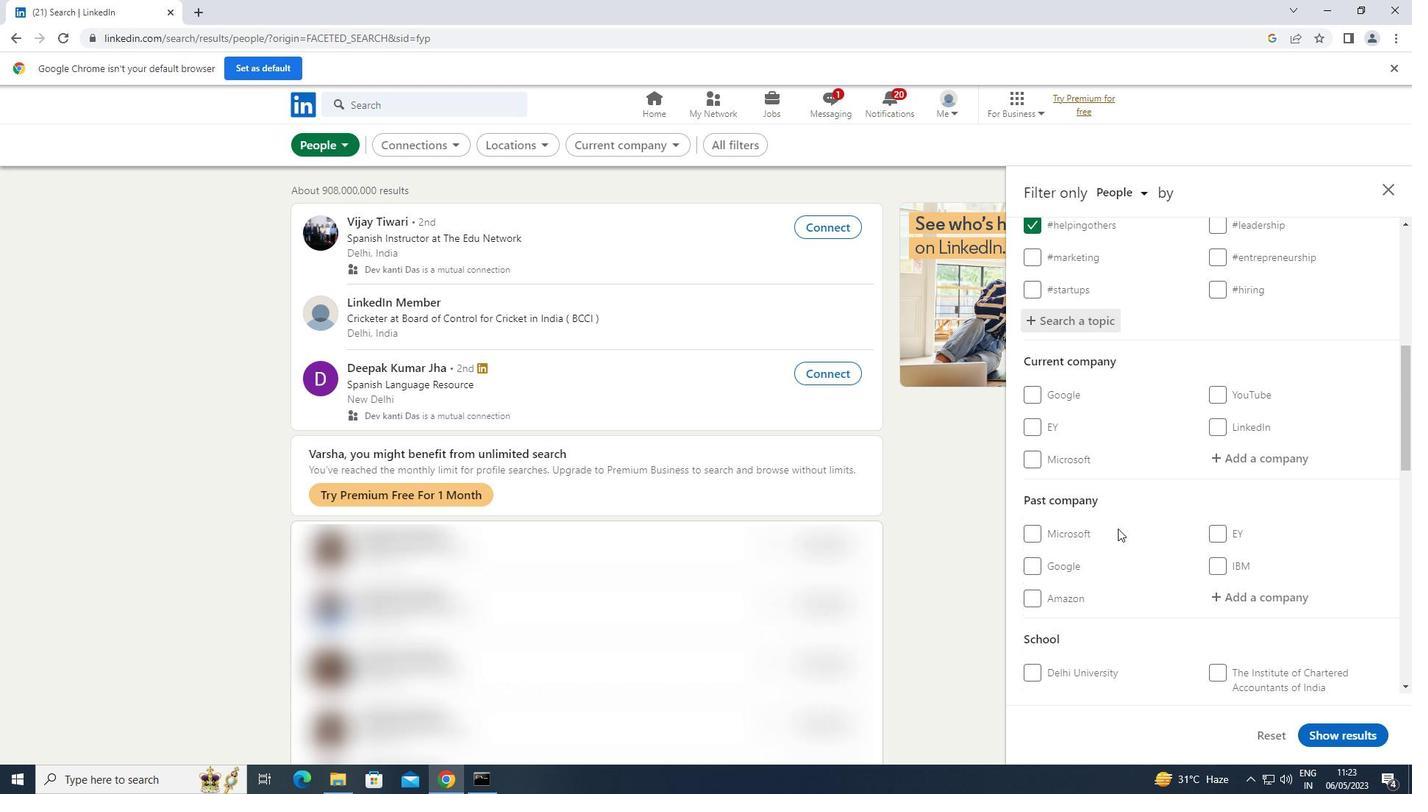 
Action: Mouse scrolled (1118, 528) with delta (0, 0)
Screenshot: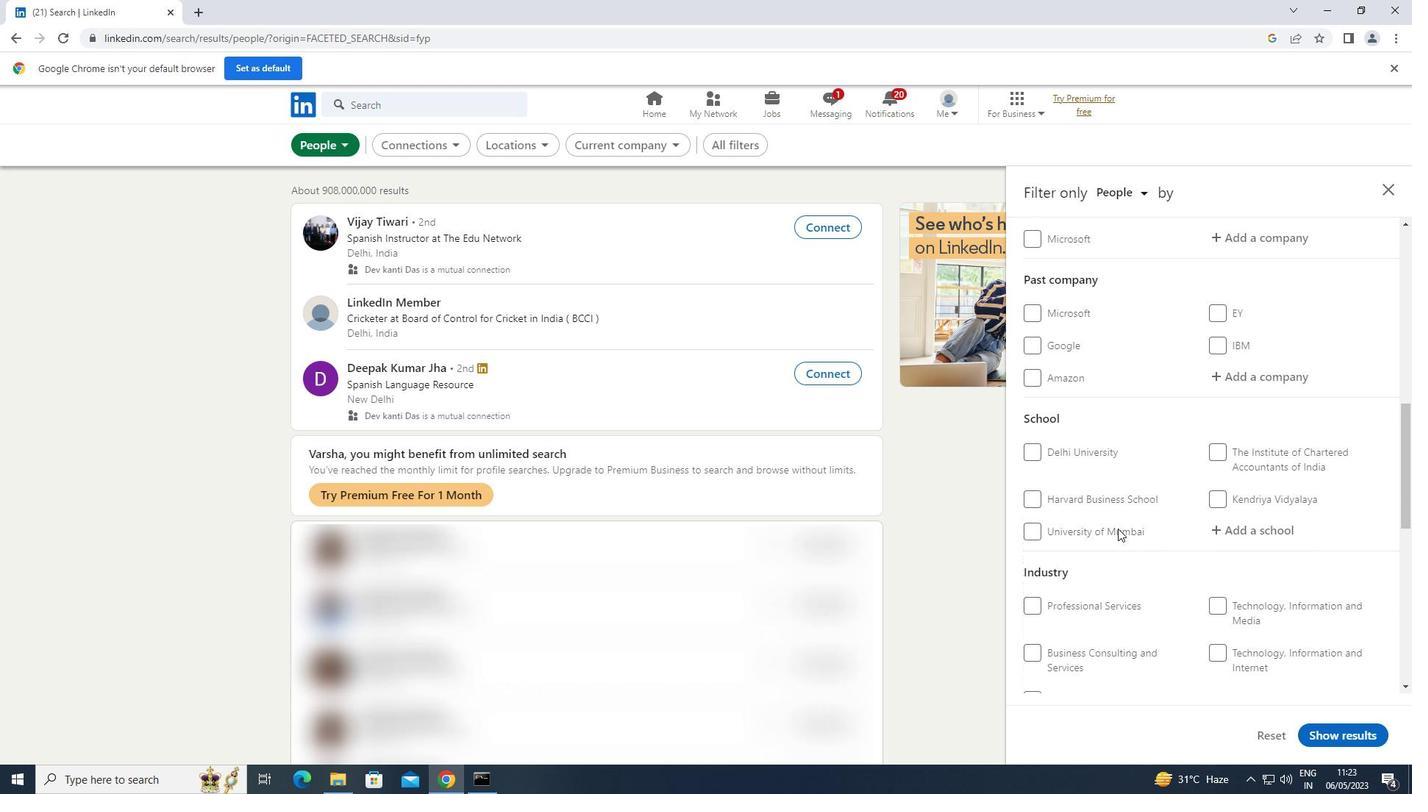 
Action: Mouse scrolled (1118, 528) with delta (0, 0)
Screenshot: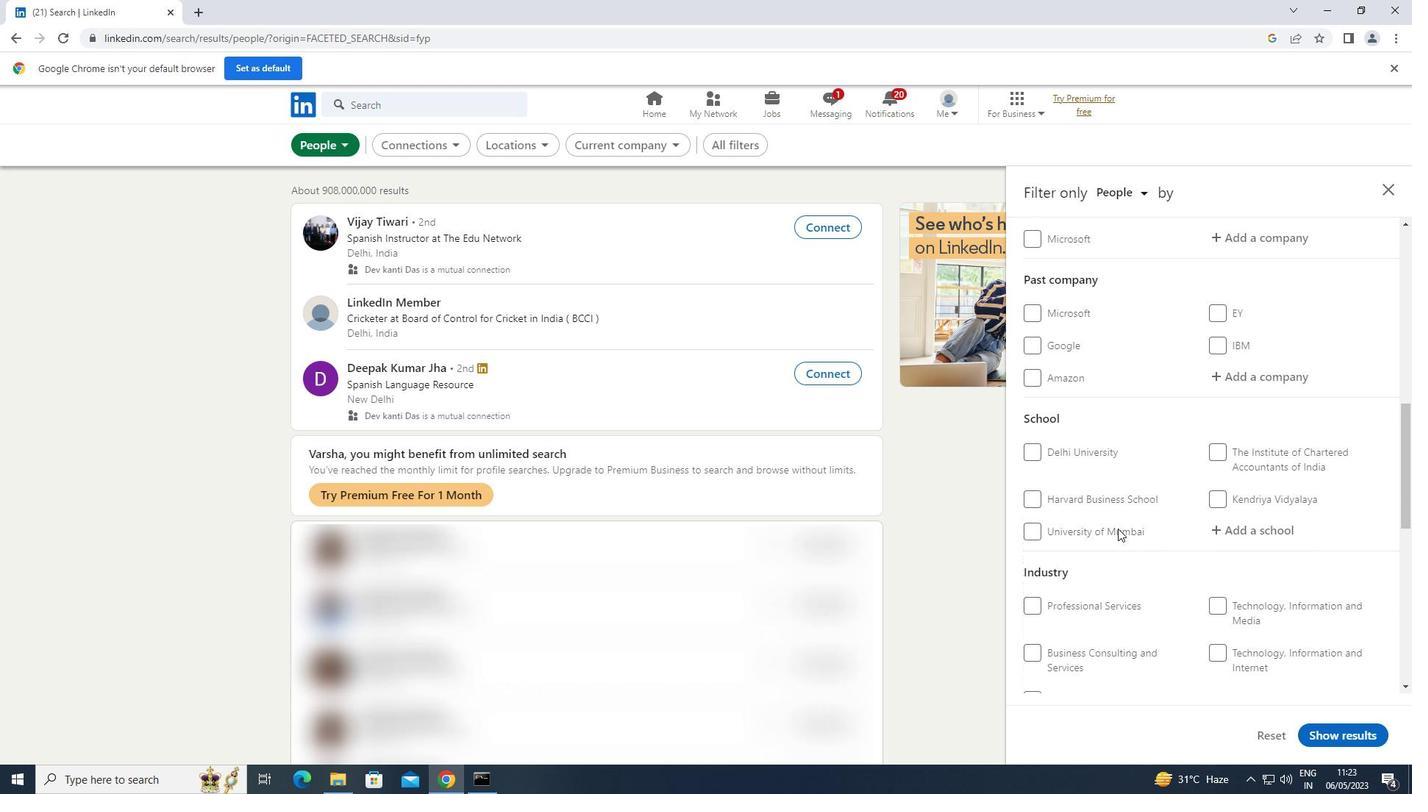 
Action: Mouse scrolled (1118, 528) with delta (0, 0)
Screenshot: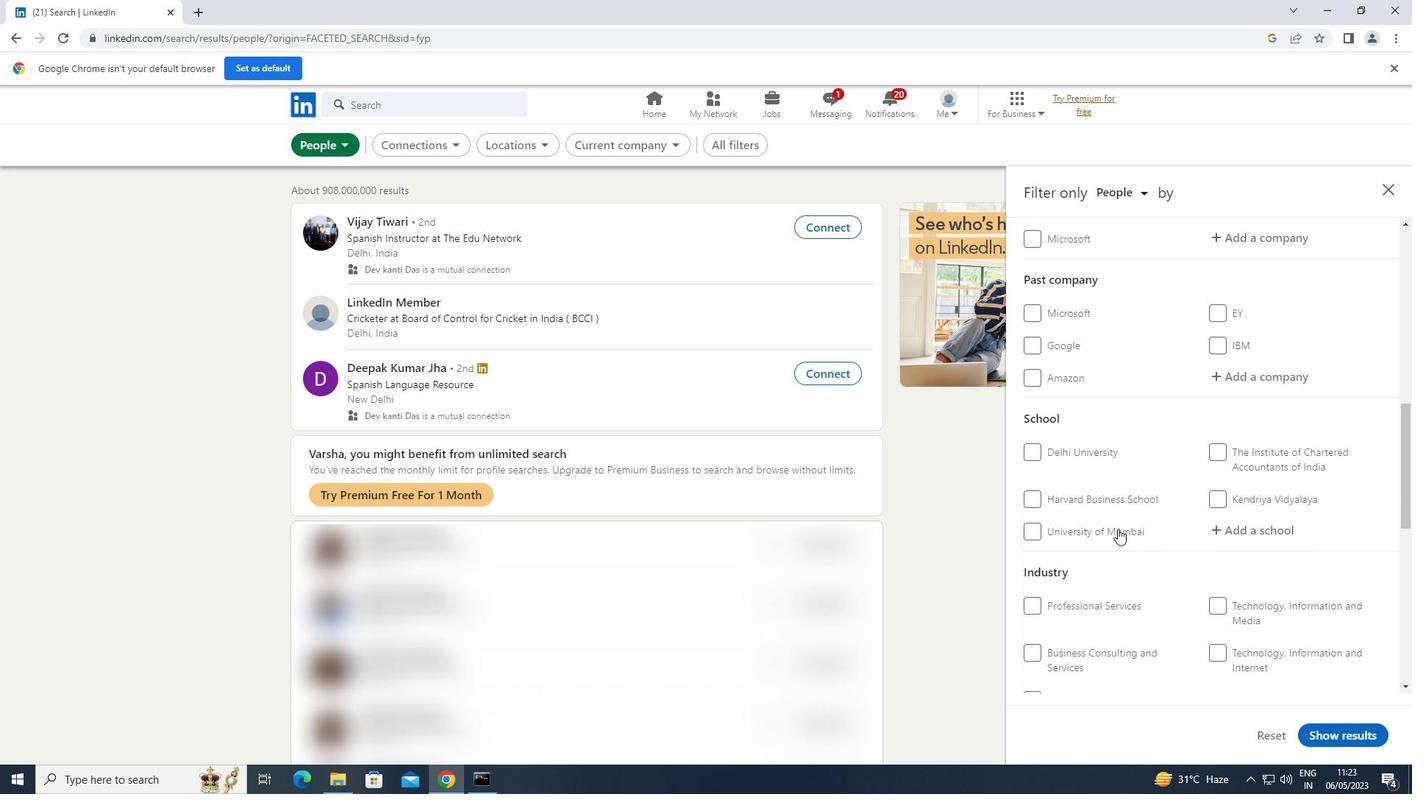 
Action: Mouse moved to (1036, 554)
Screenshot: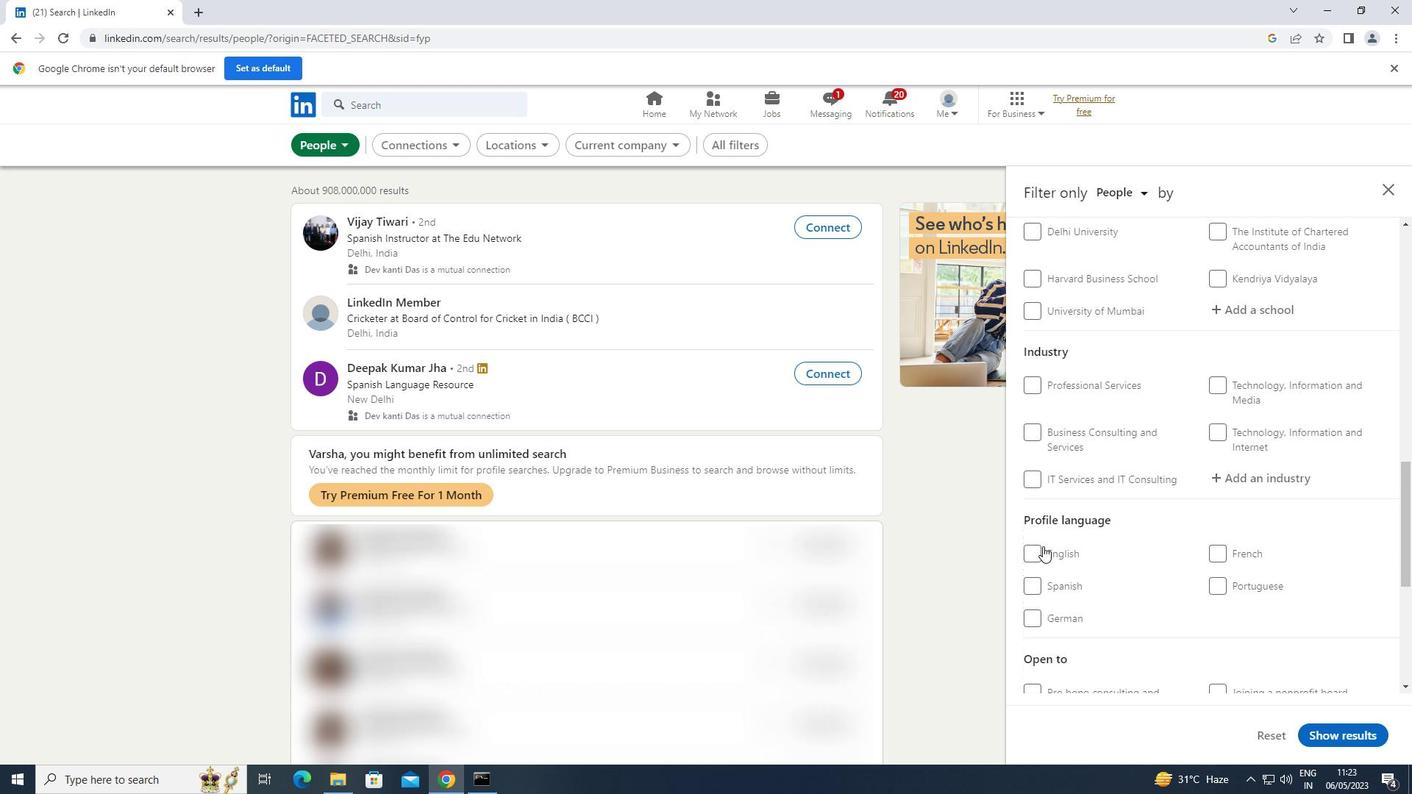 
Action: Mouse pressed left at (1036, 554)
Screenshot: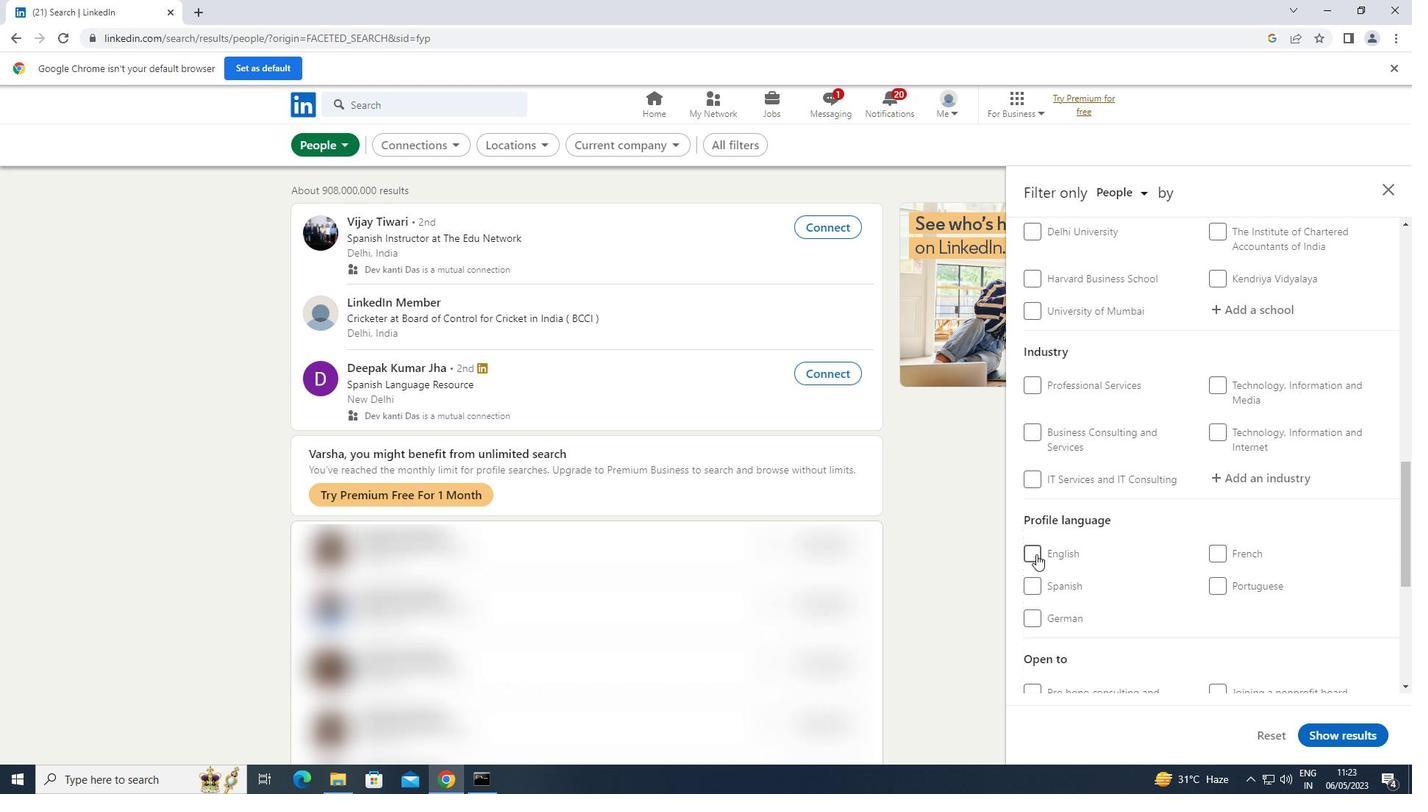 
Action: Mouse moved to (1054, 535)
Screenshot: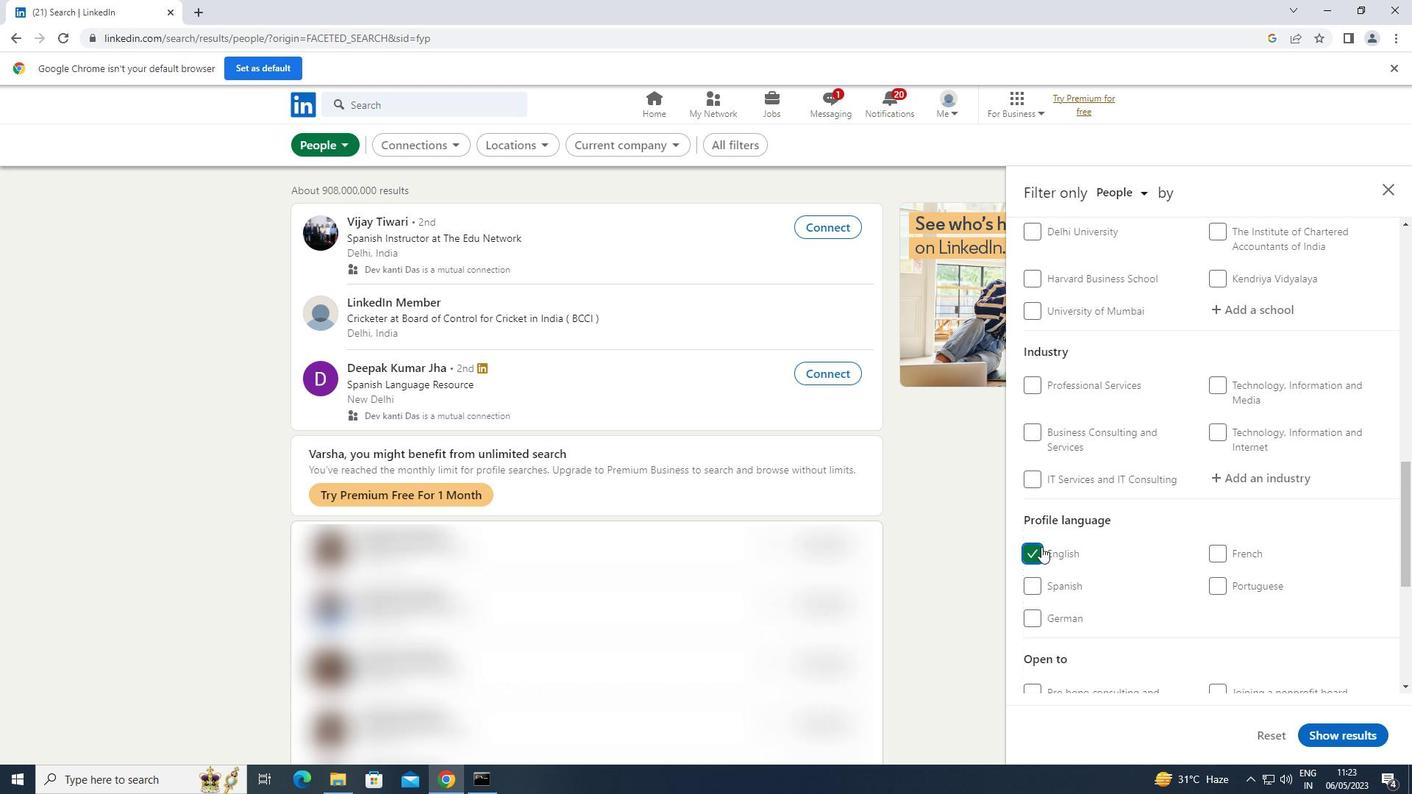 
Action: Mouse scrolled (1054, 536) with delta (0, 0)
Screenshot: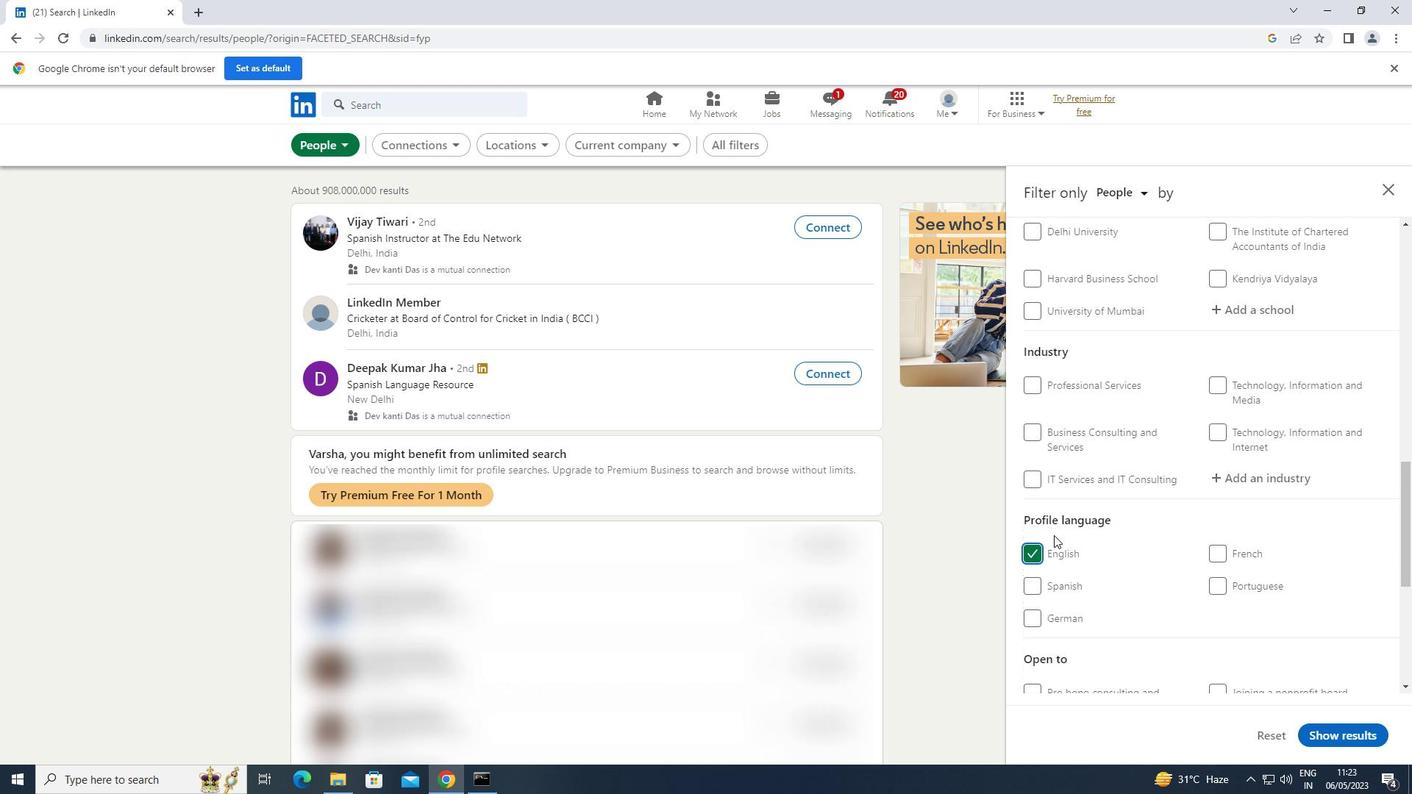 
Action: Mouse scrolled (1054, 536) with delta (0, 0)
Screenshot: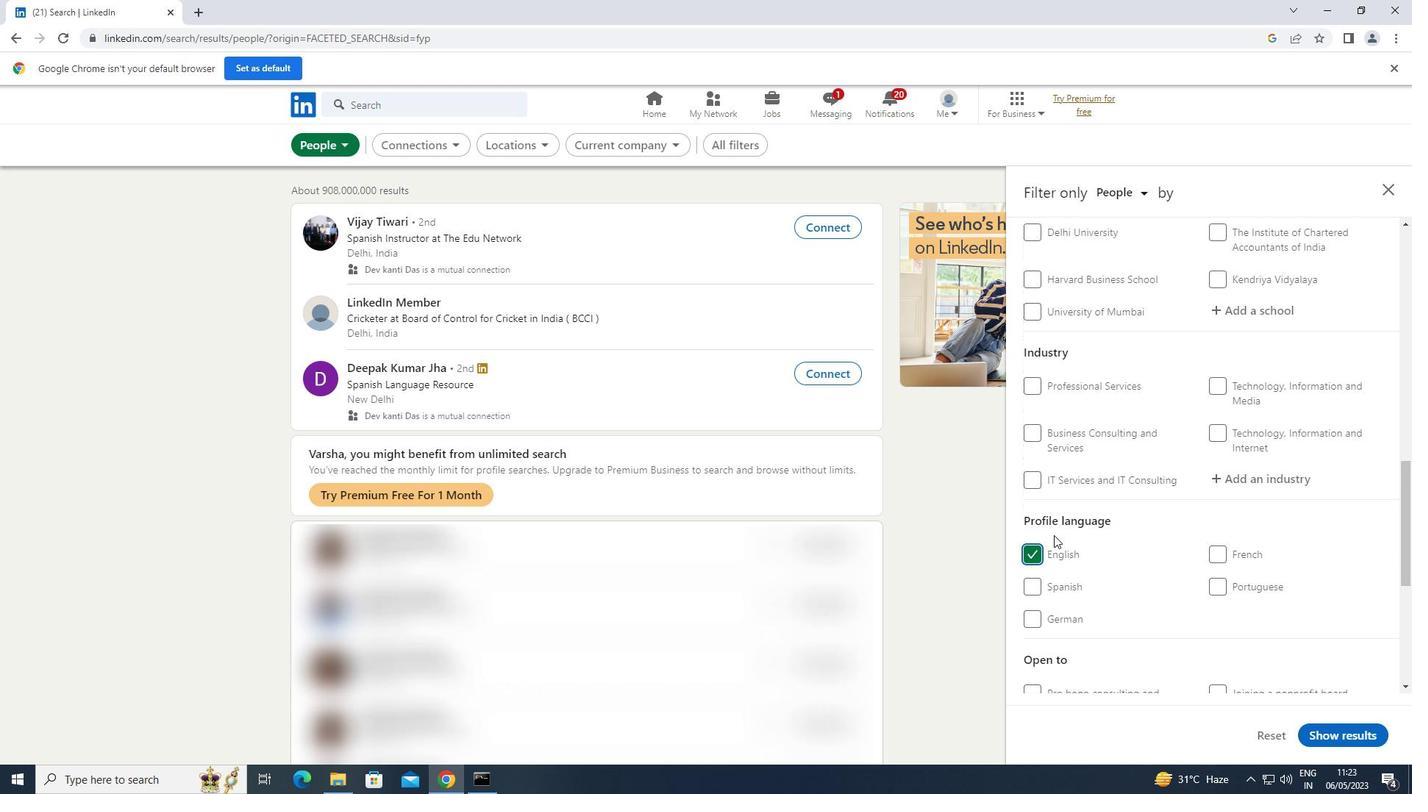 
Action: Mouse scrolled (1054, 536) with delta (0, 0)
Screenshot: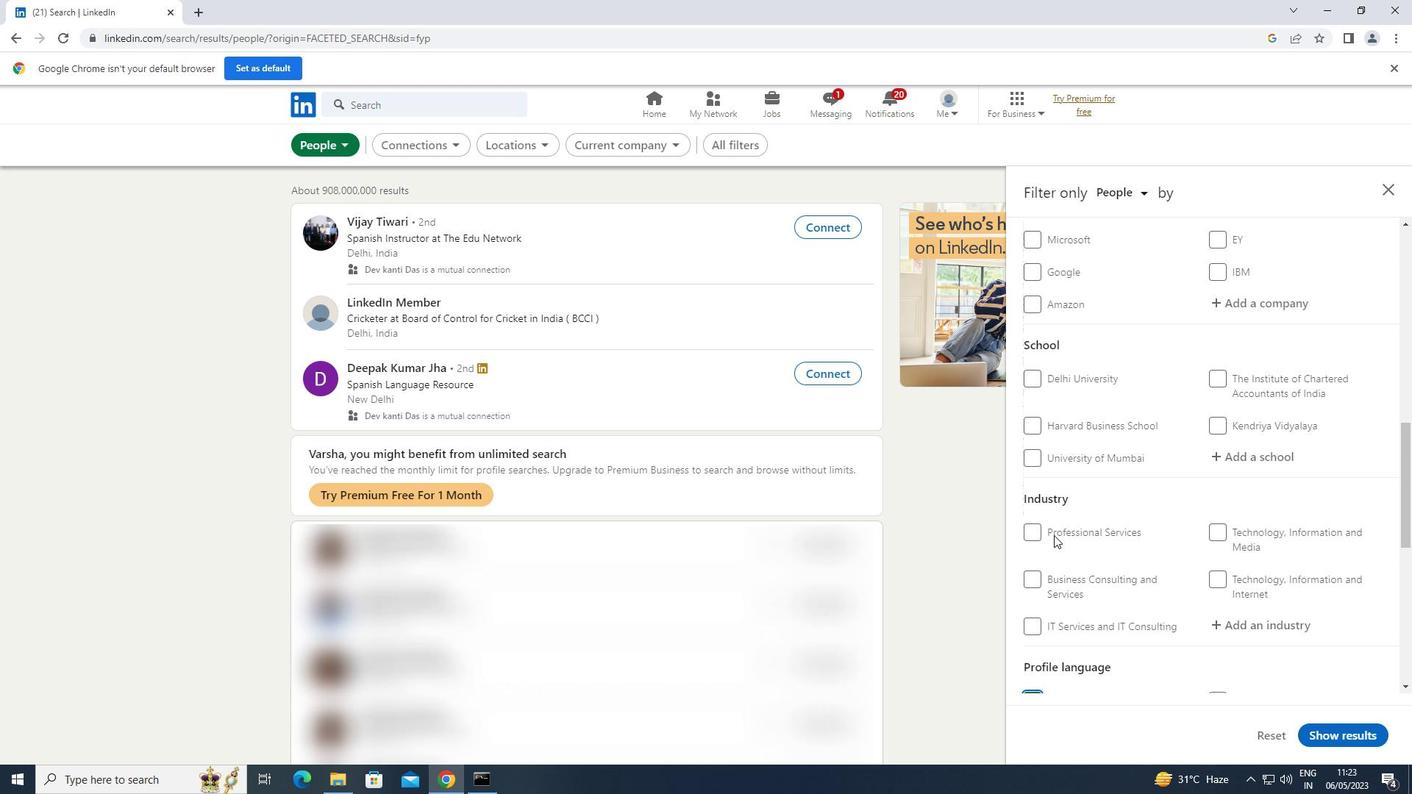 
Action: Mouse scrolled (1054, 536) with delta (0, 0)
Screenshot: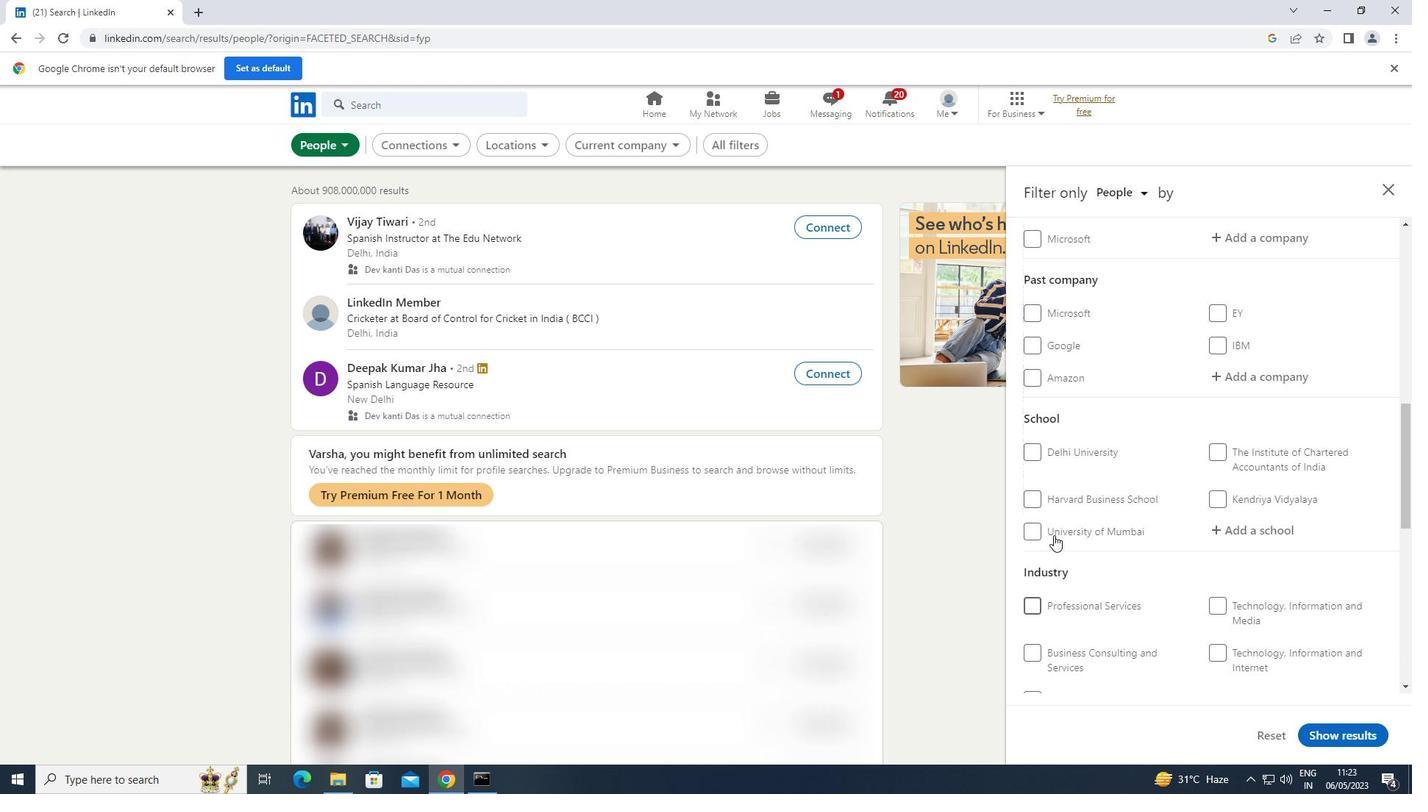 
Action: Mouse scrolled (1054, 536) with delta (0, 0)
Screenshot: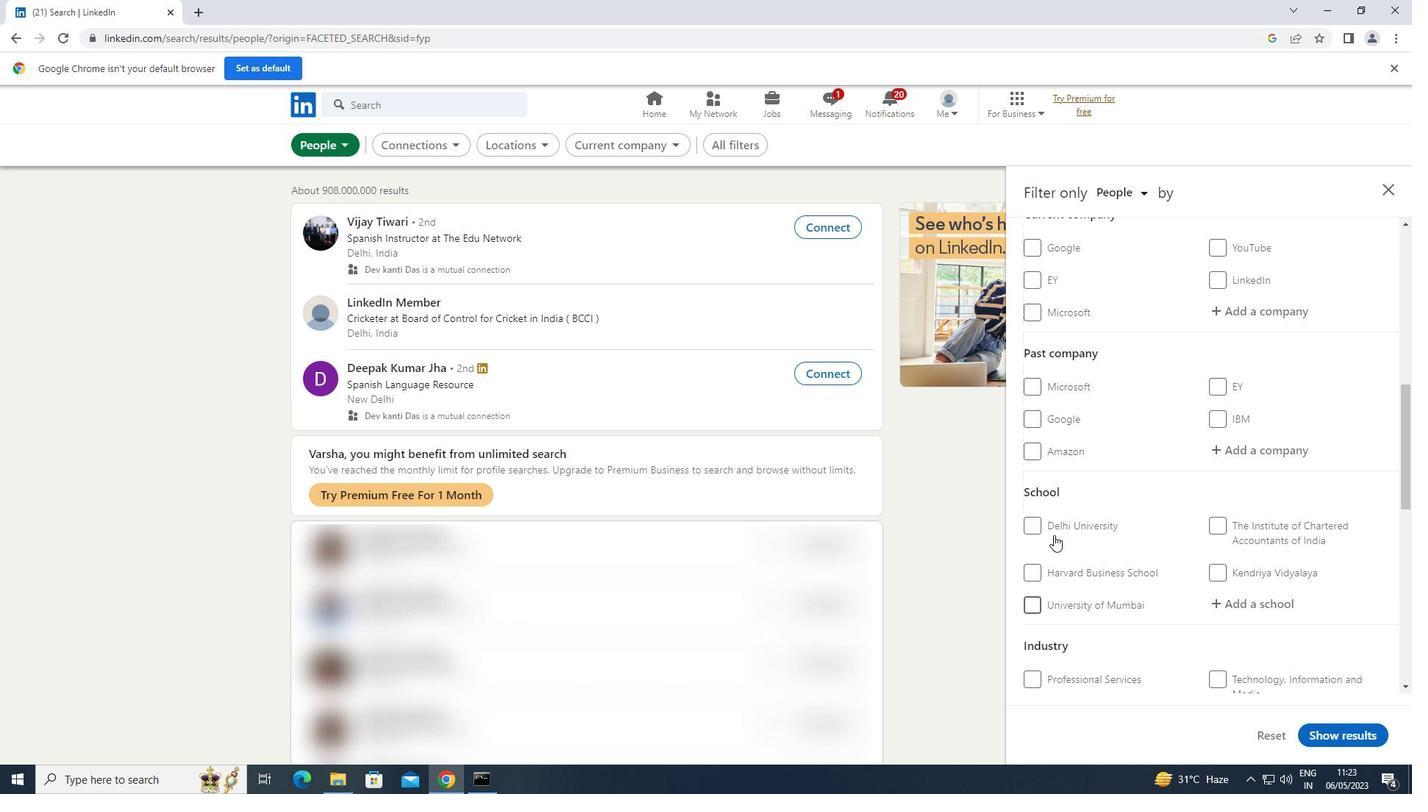 
Action: Mouse scrolled (1054, 536) with delta (0, 0)
Screenshot: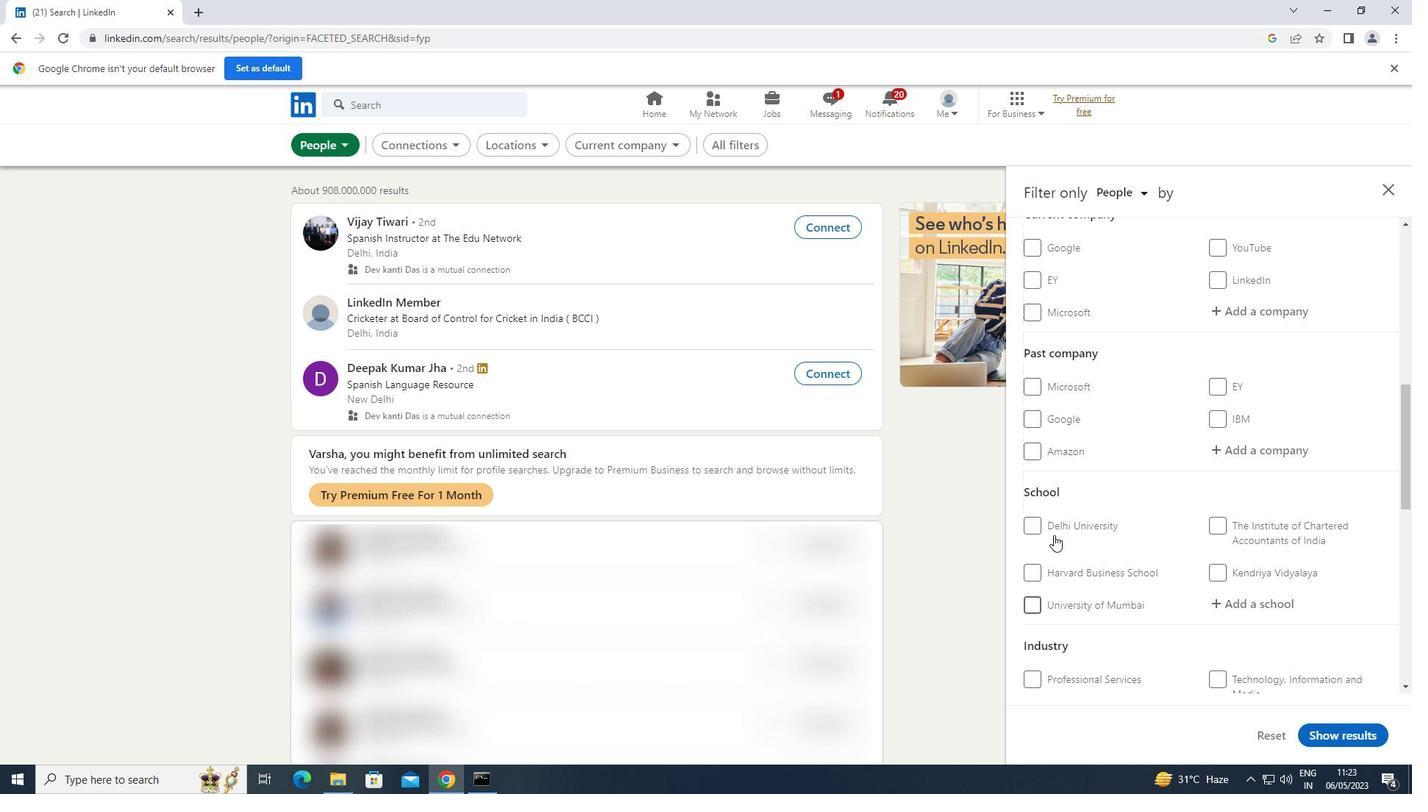 
Action: Mouse moved to (1231, 448)
Screenshot: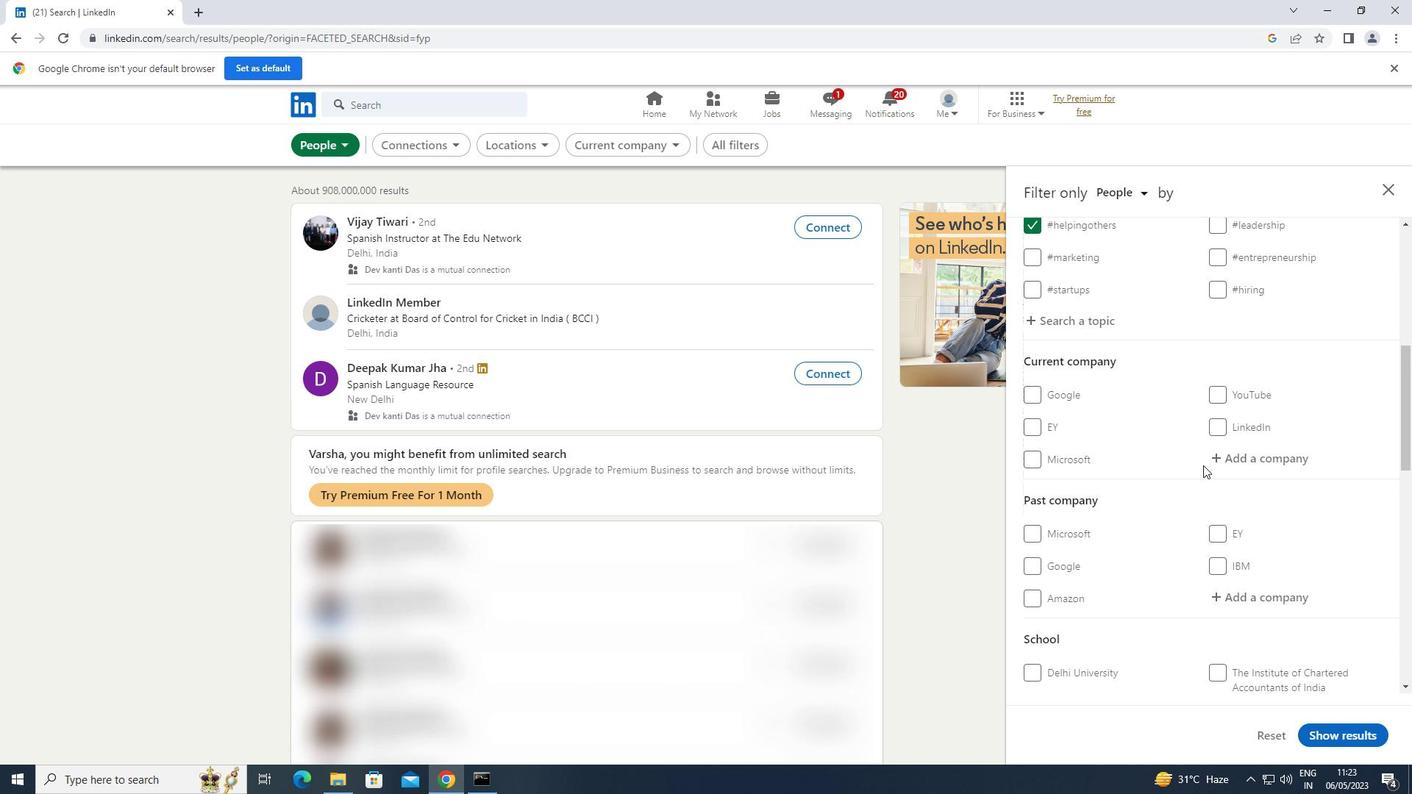 
Action: Mouse pressed left at (1231, 448)
Screenshot: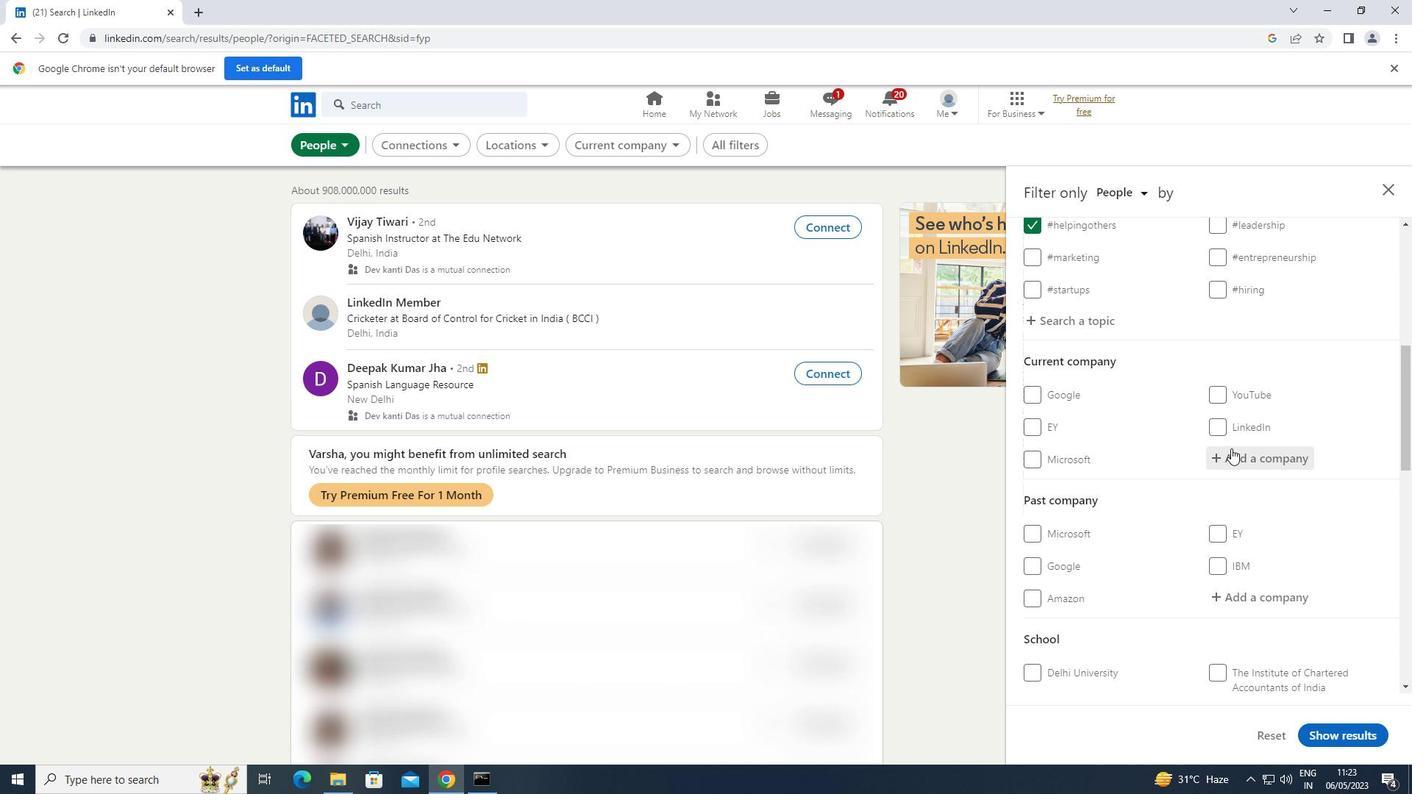 
Action: Key pressed <Key.shift>THE<Key.space><Key.shift>JUDGE<Key.space>
Screenshot: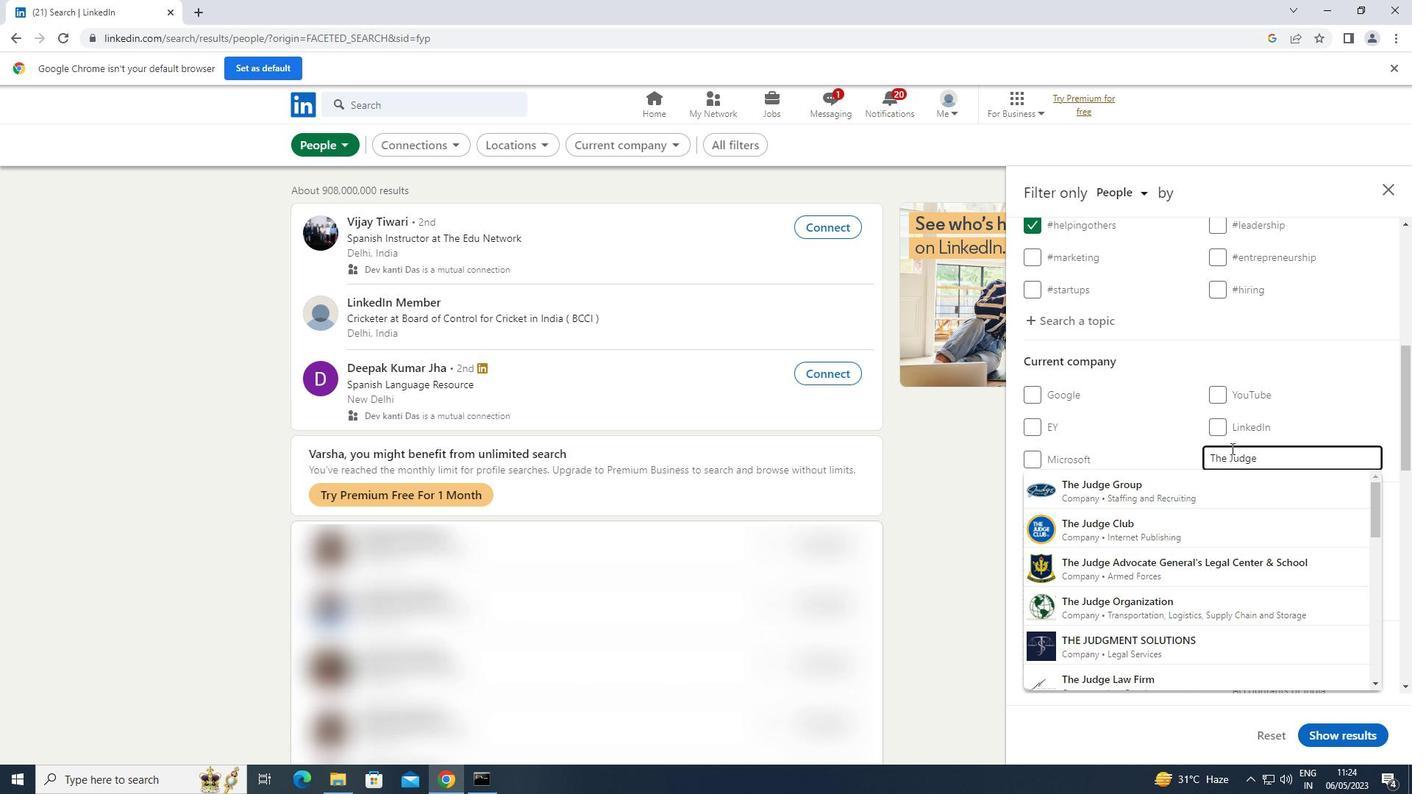 
Action: Mouse moved to (1132, 481)
Screenshot: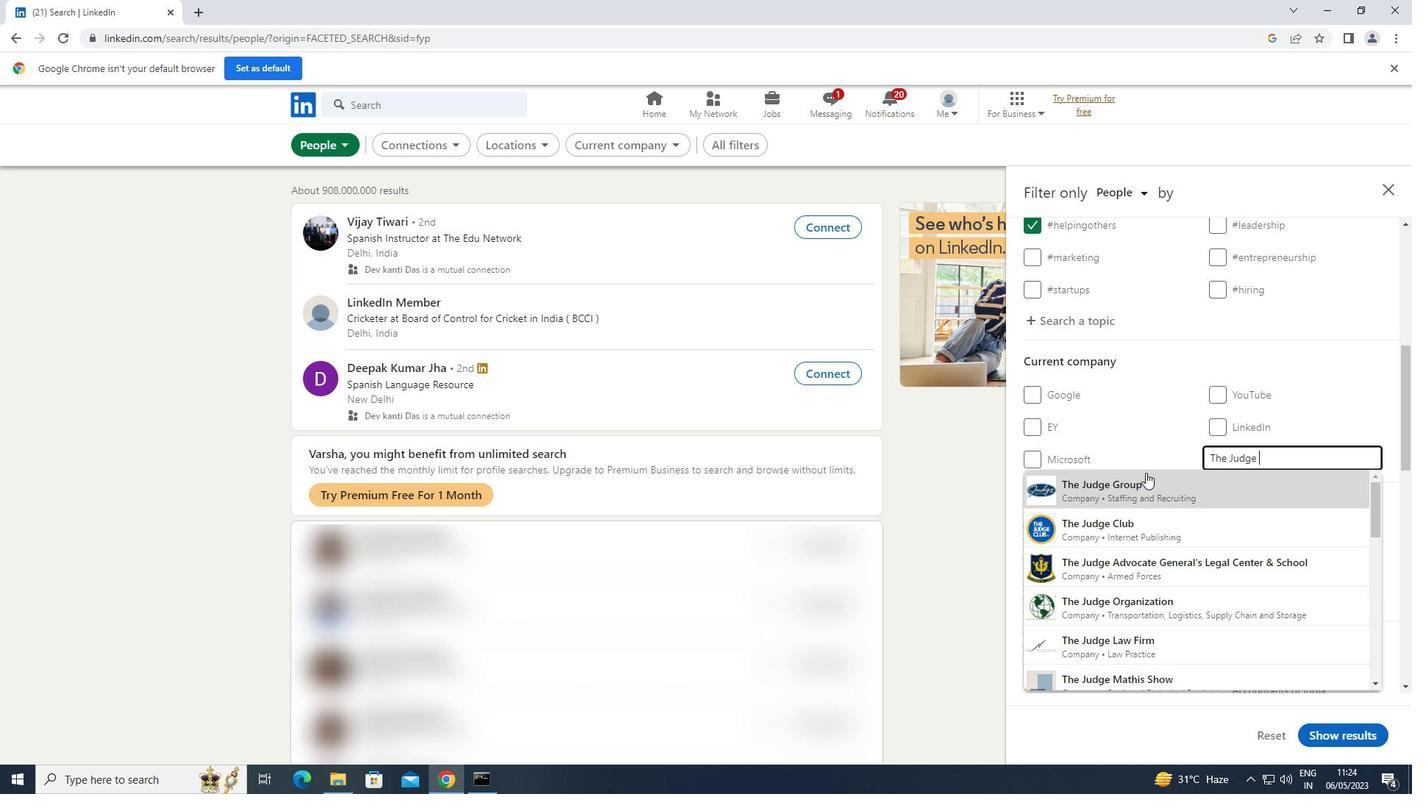 
Action: Mouse pressed left at (1132, 481)
Screenshot: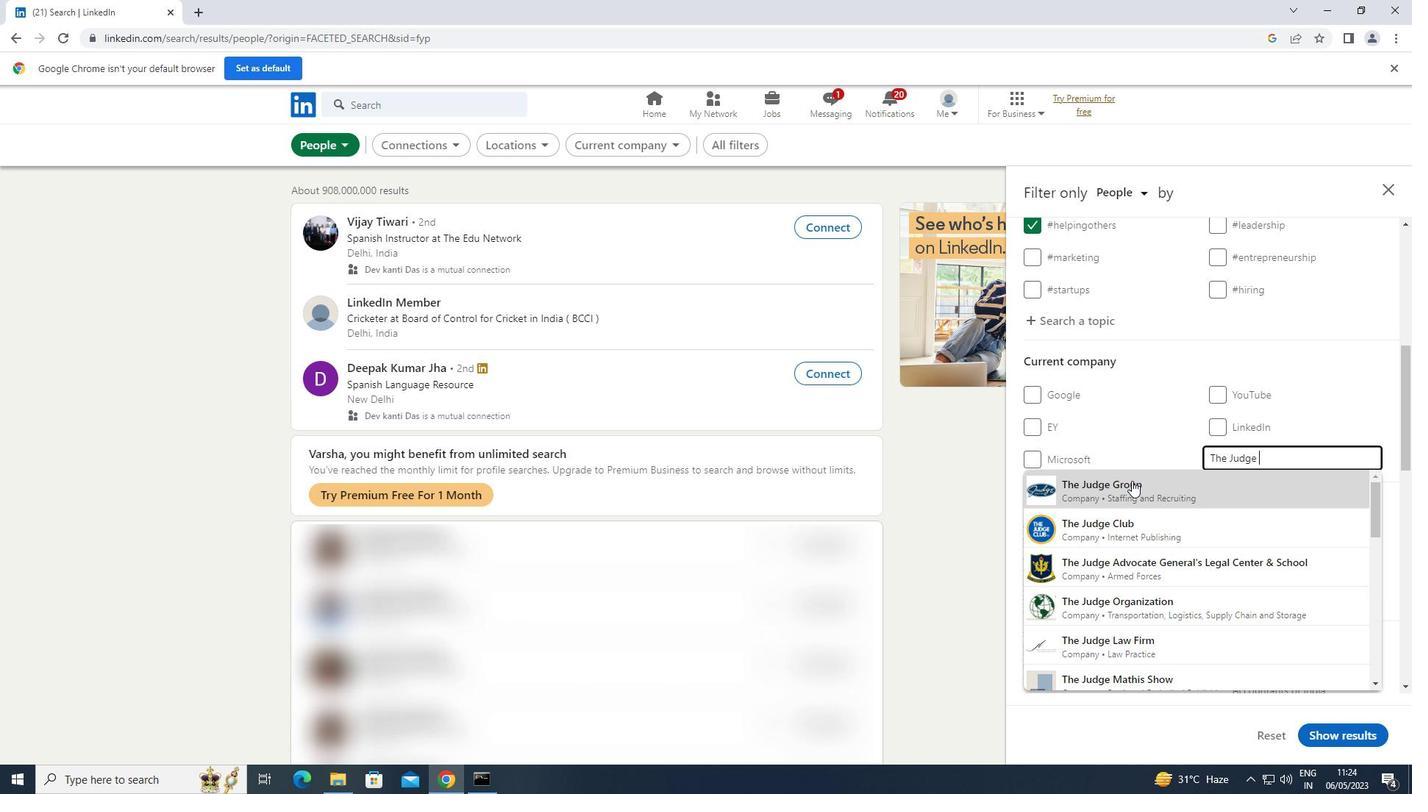 
Action: Mouse scrolled (1132, 480) with delta (0, 0)
Screenshot: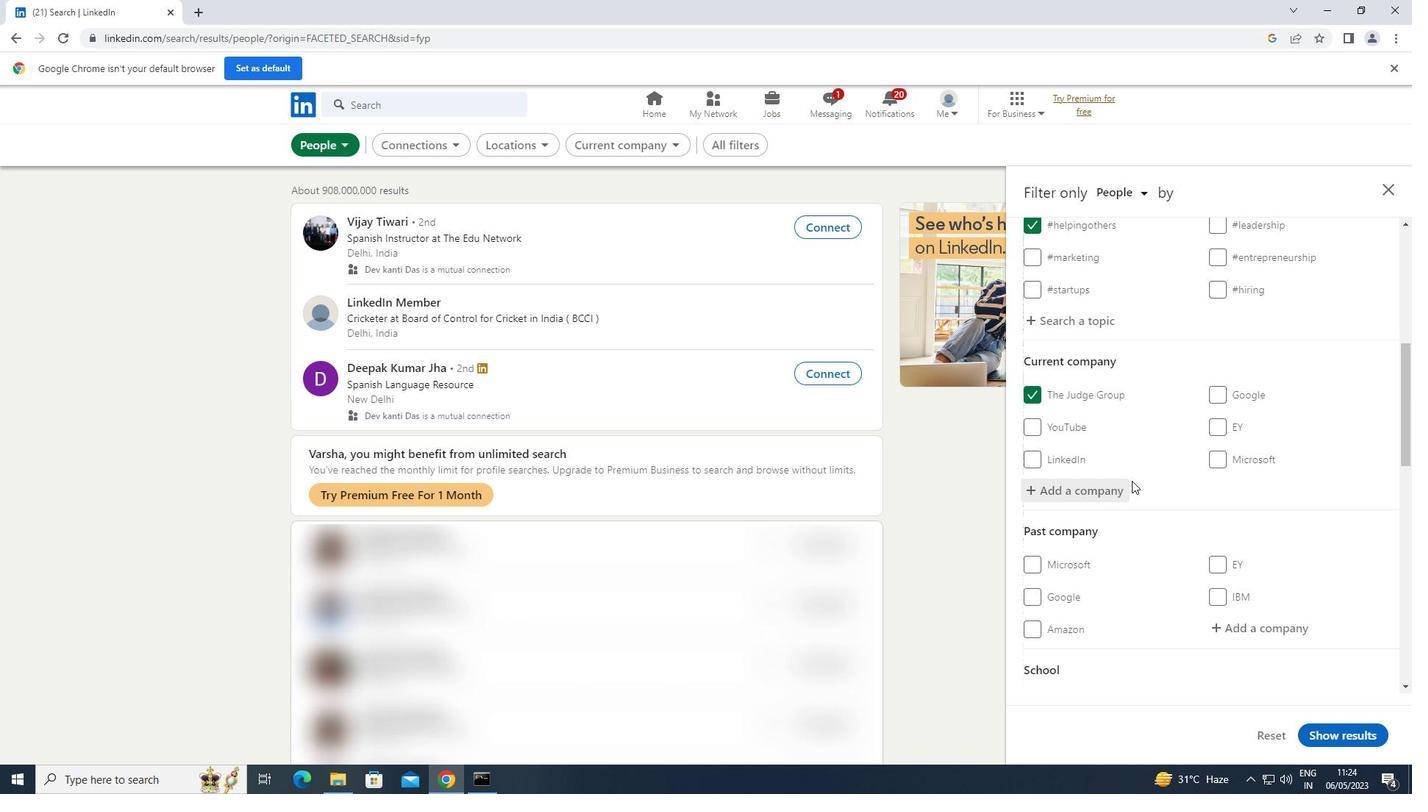 
Action: Mouse scrolled (1132, 480) with delta (0, 0)
Screenshot: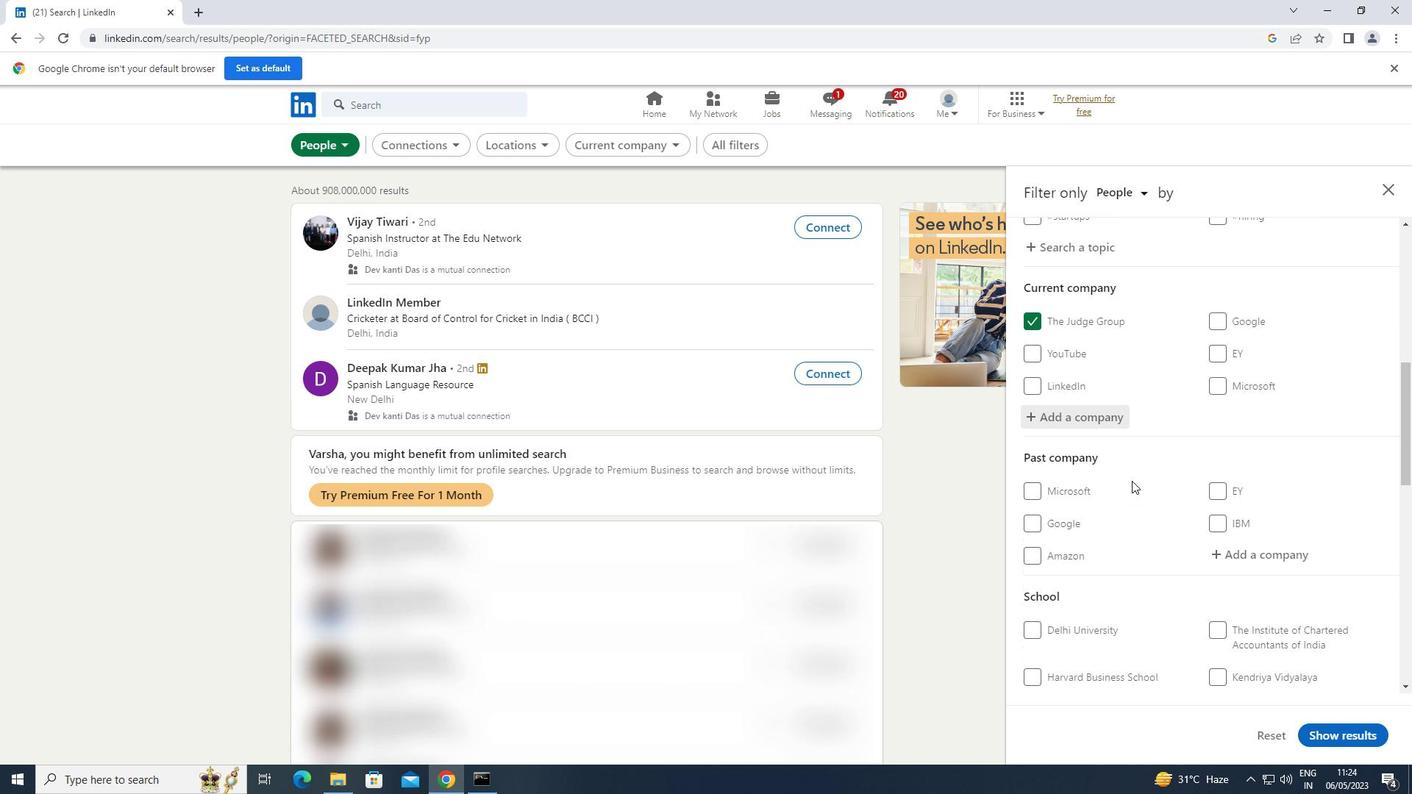 
Action: Mouse scrolled (1132, 480) with delta (0, 0)
Screenshot: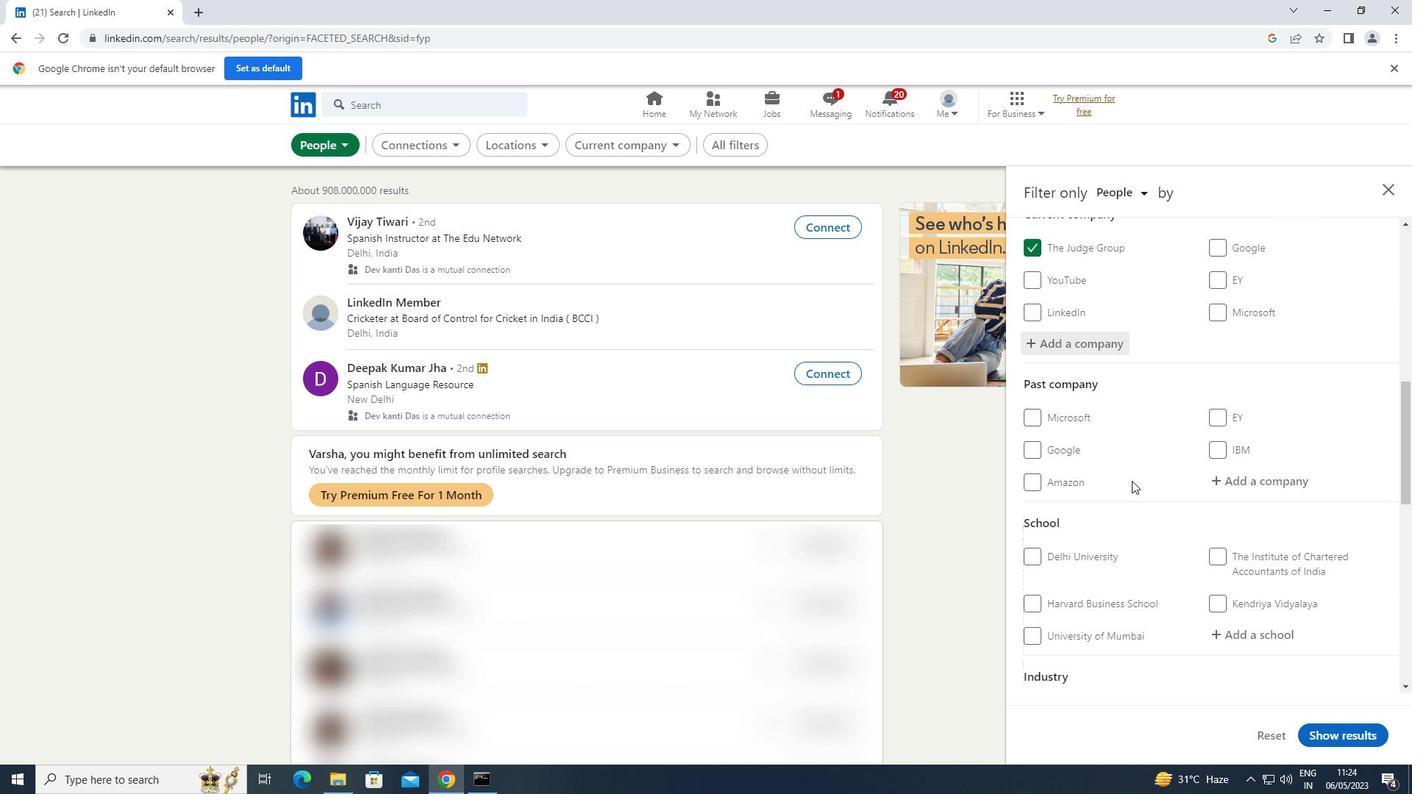 
Action: Mouse scrolled (1132, 480) with delta (0, 0)
Screenshot: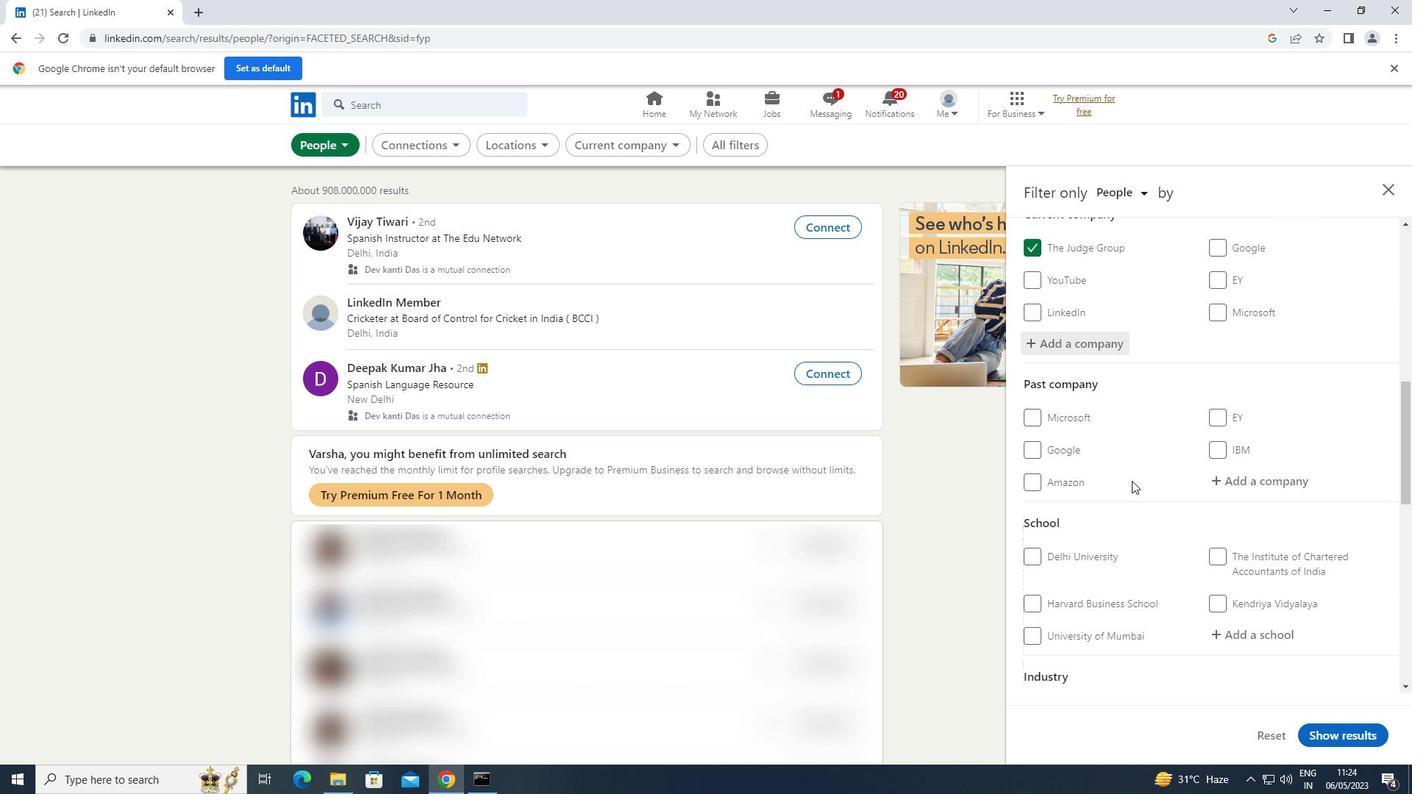 
Action: Mouse moved to (1252, 486)
Screenshot: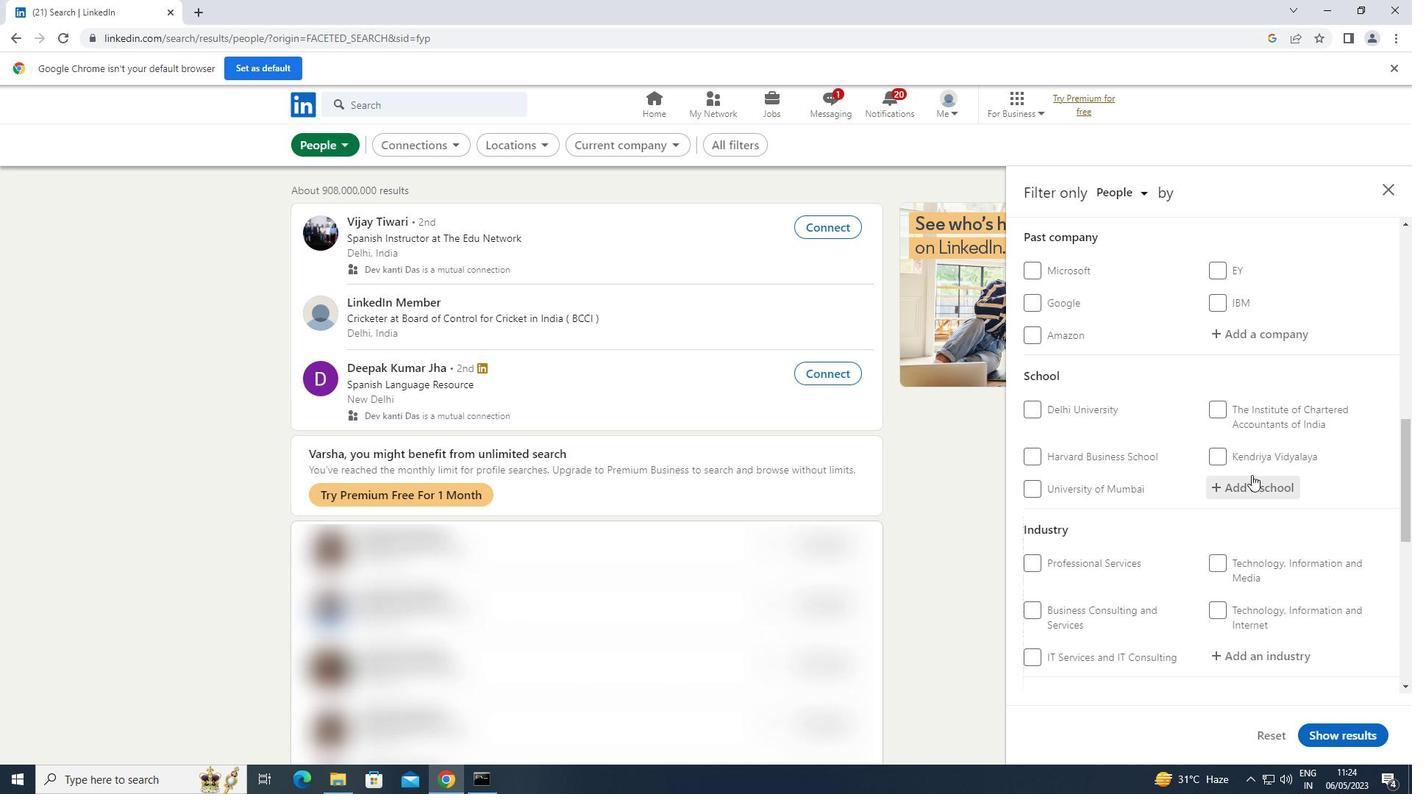 
Action: Mouse pressed left at (1252, 486)
Screenshot: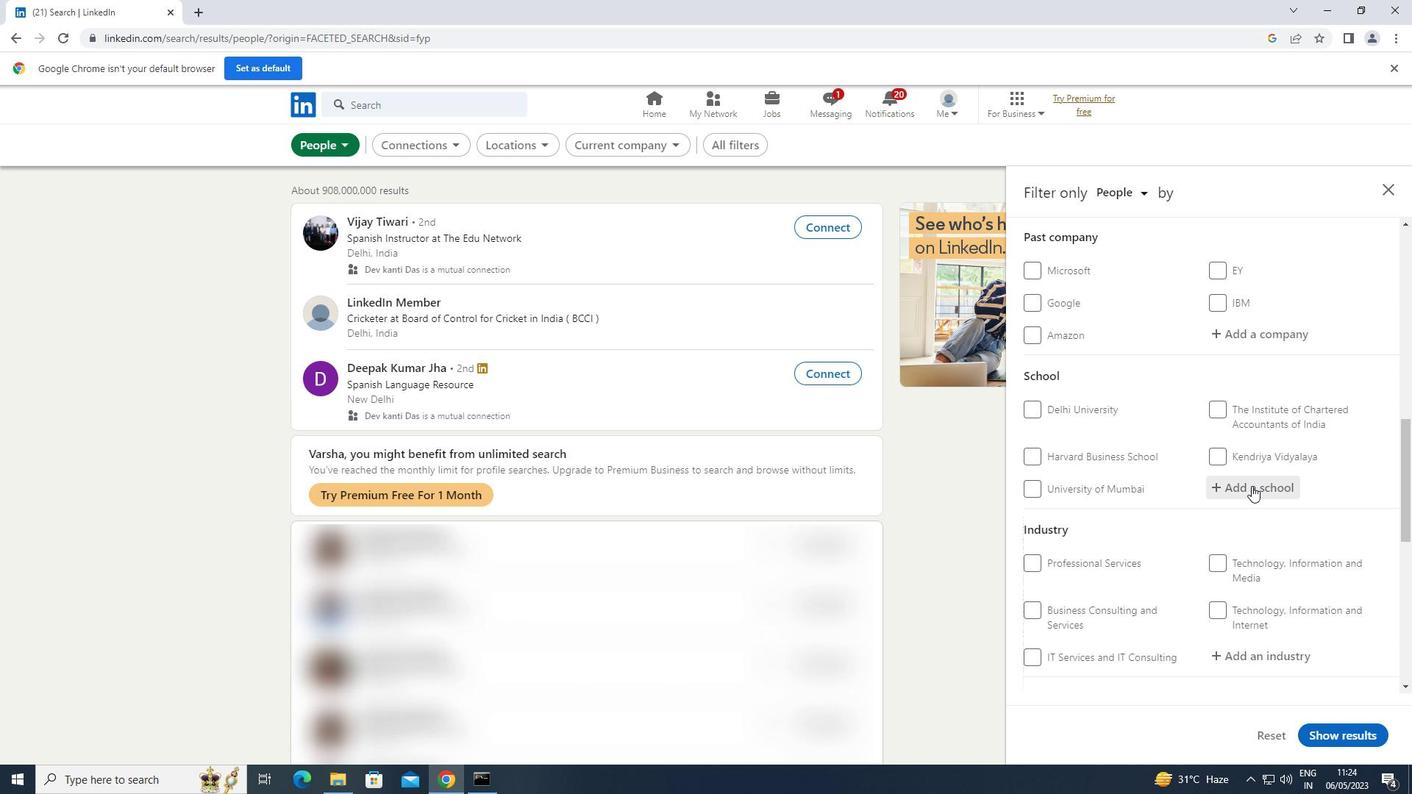 
Action: Key pressed <Key.shift>CENTRAL<Key.space><Key.shift>INSTITUTE<Key.space><Key.shift>OF
Screenshot: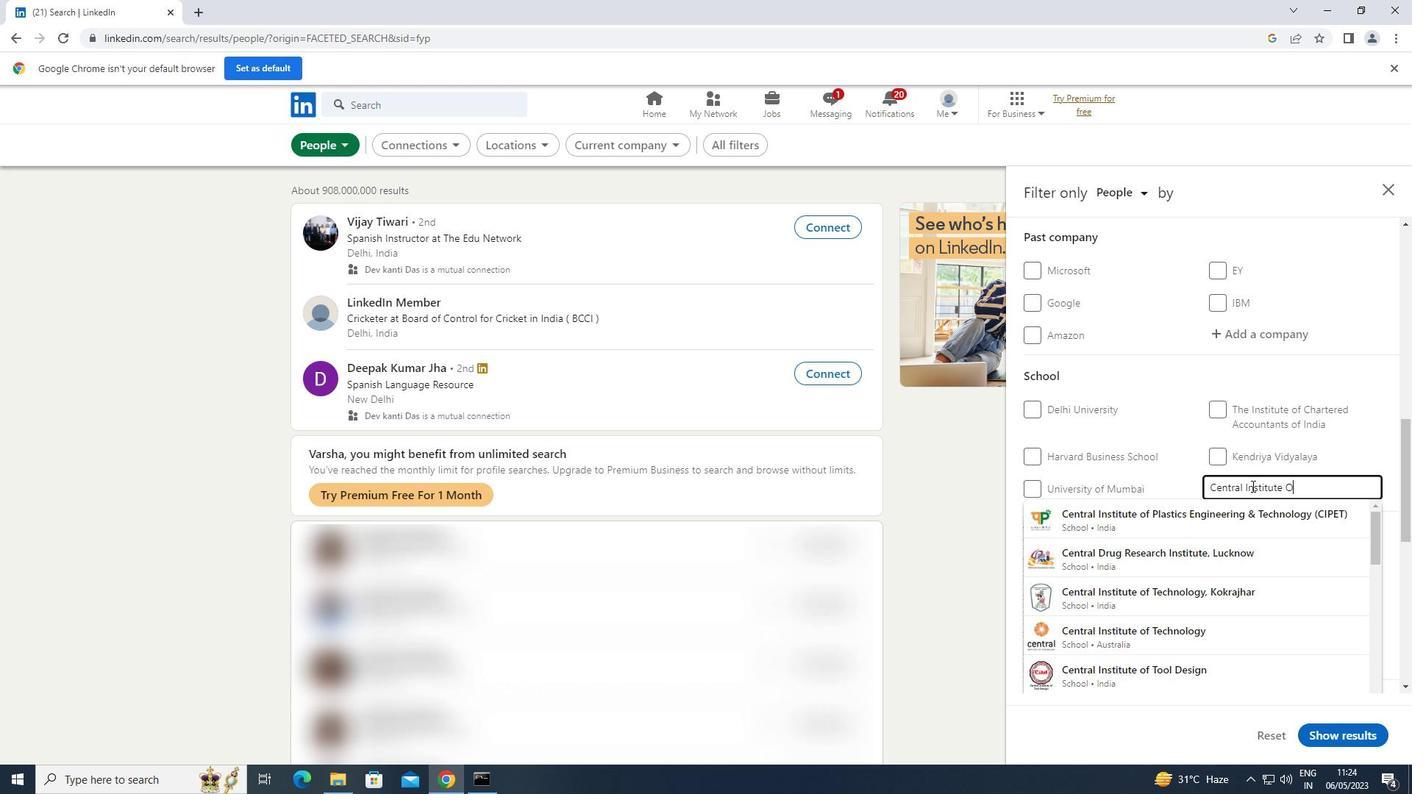 
Action: Mouse moved to (1213, 671)
Screenshot: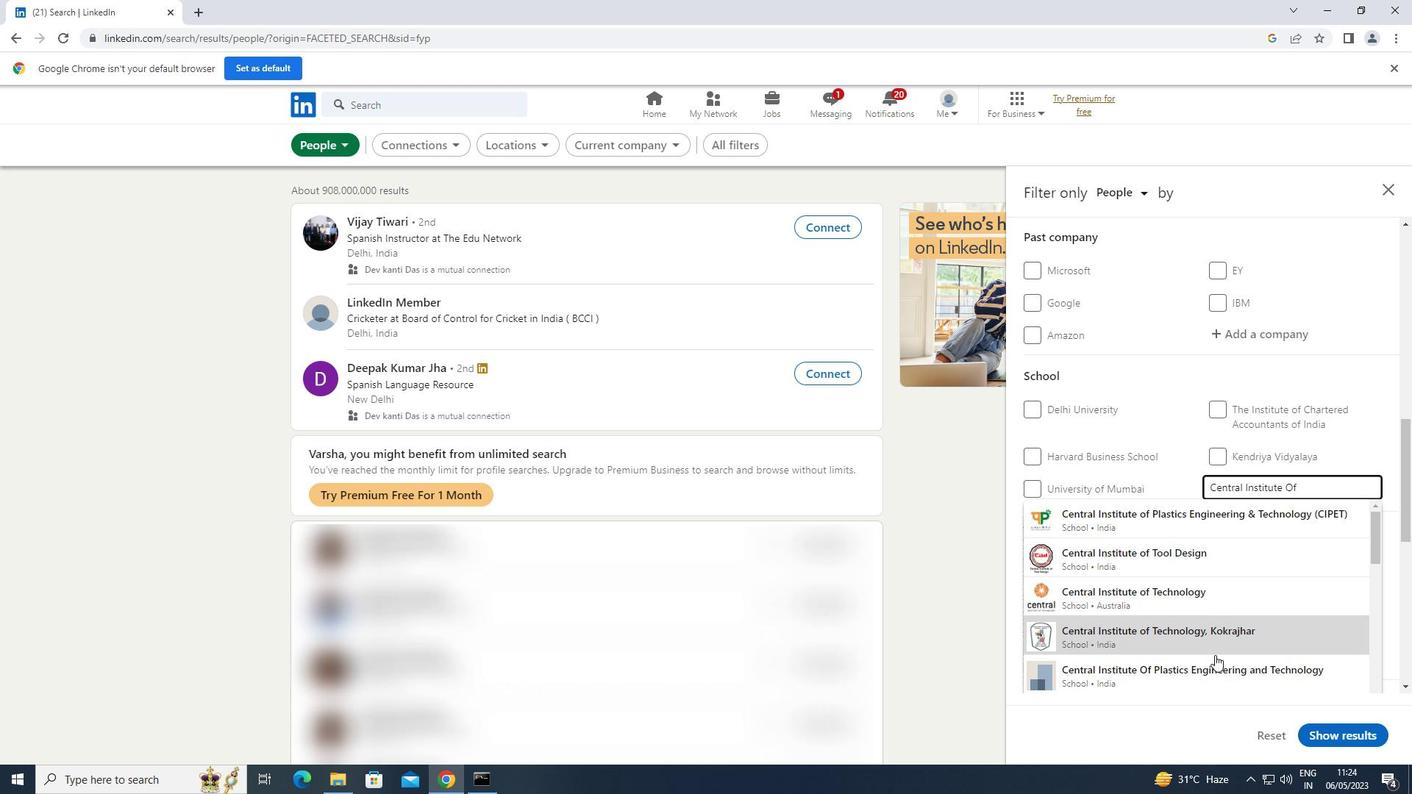 
Action: Mouse pressed left at (1213, 671)
Screenshot: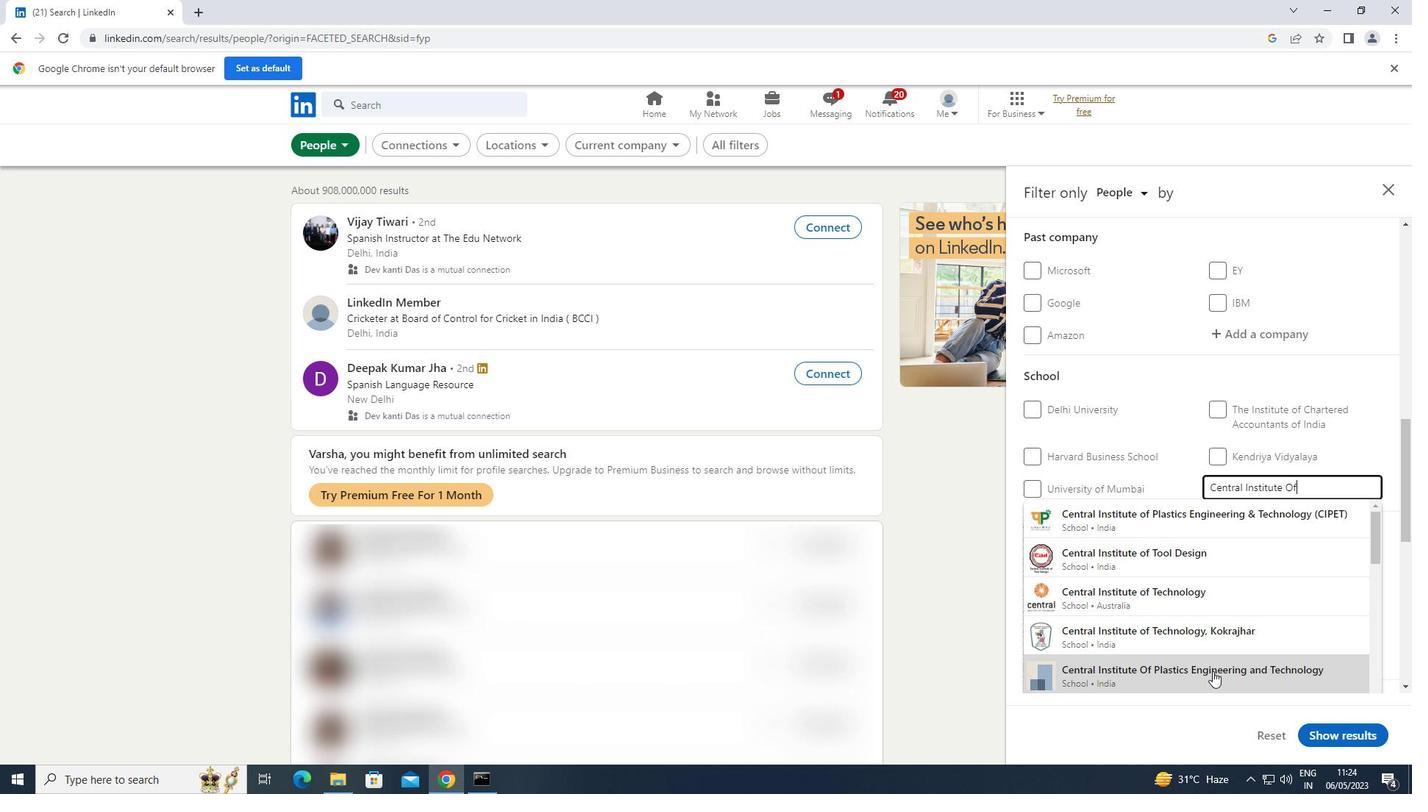 
Action: Mouse moved to (1231, 613)
Screenshot: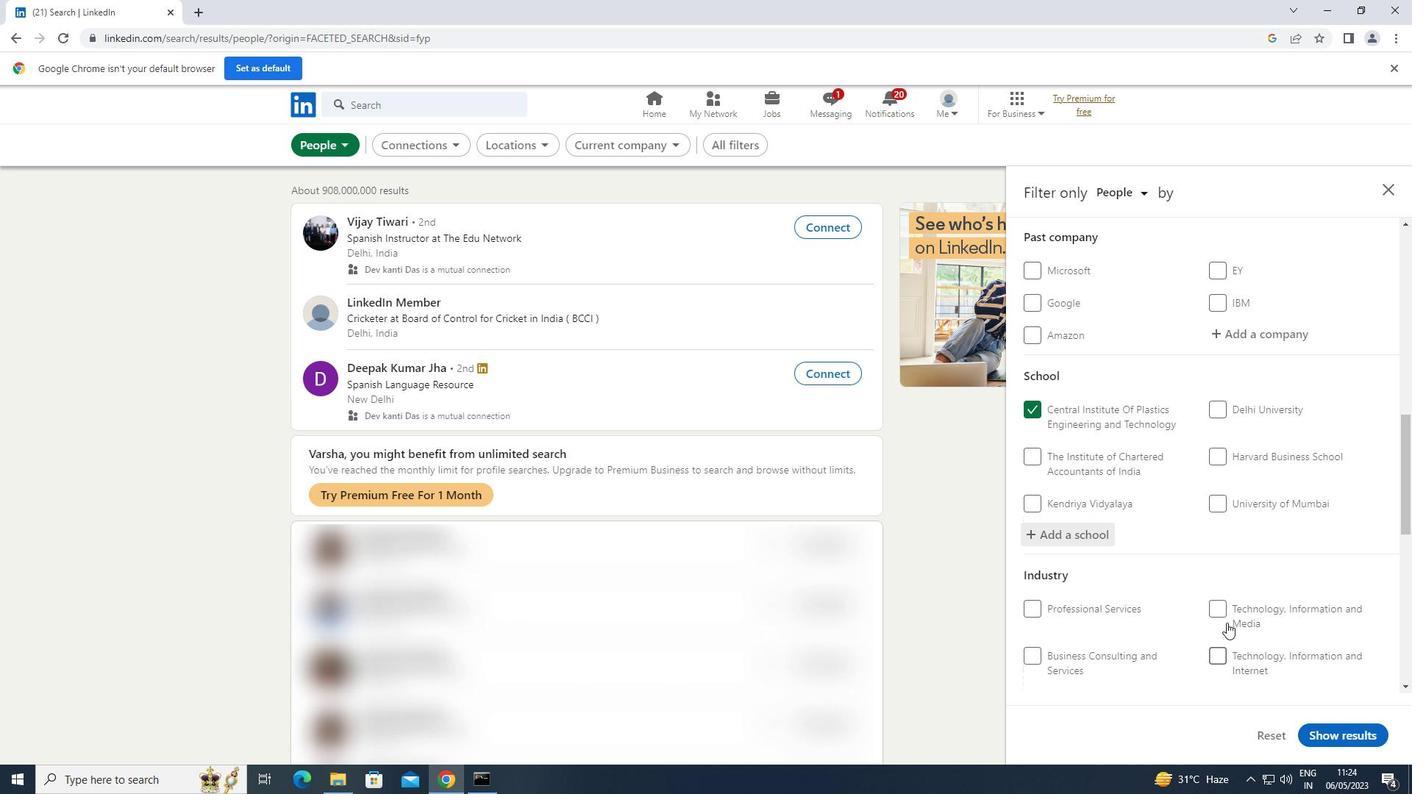 
Action: Mouse scrolled (1231, 612) with delta (0, 0)
Screenshot: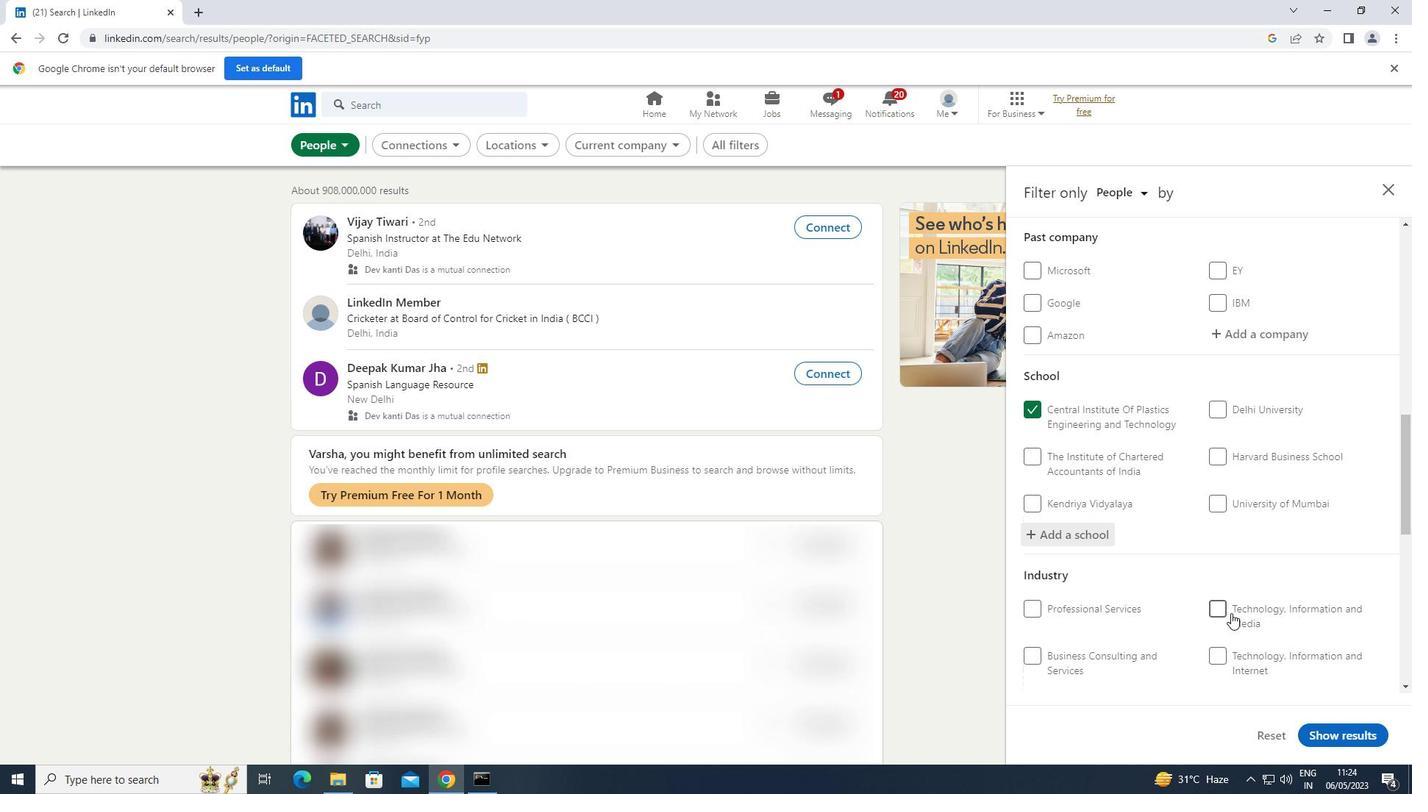 
Action: Mouse scrolled (1231, 612) with delta (0, 0)
Screenshot: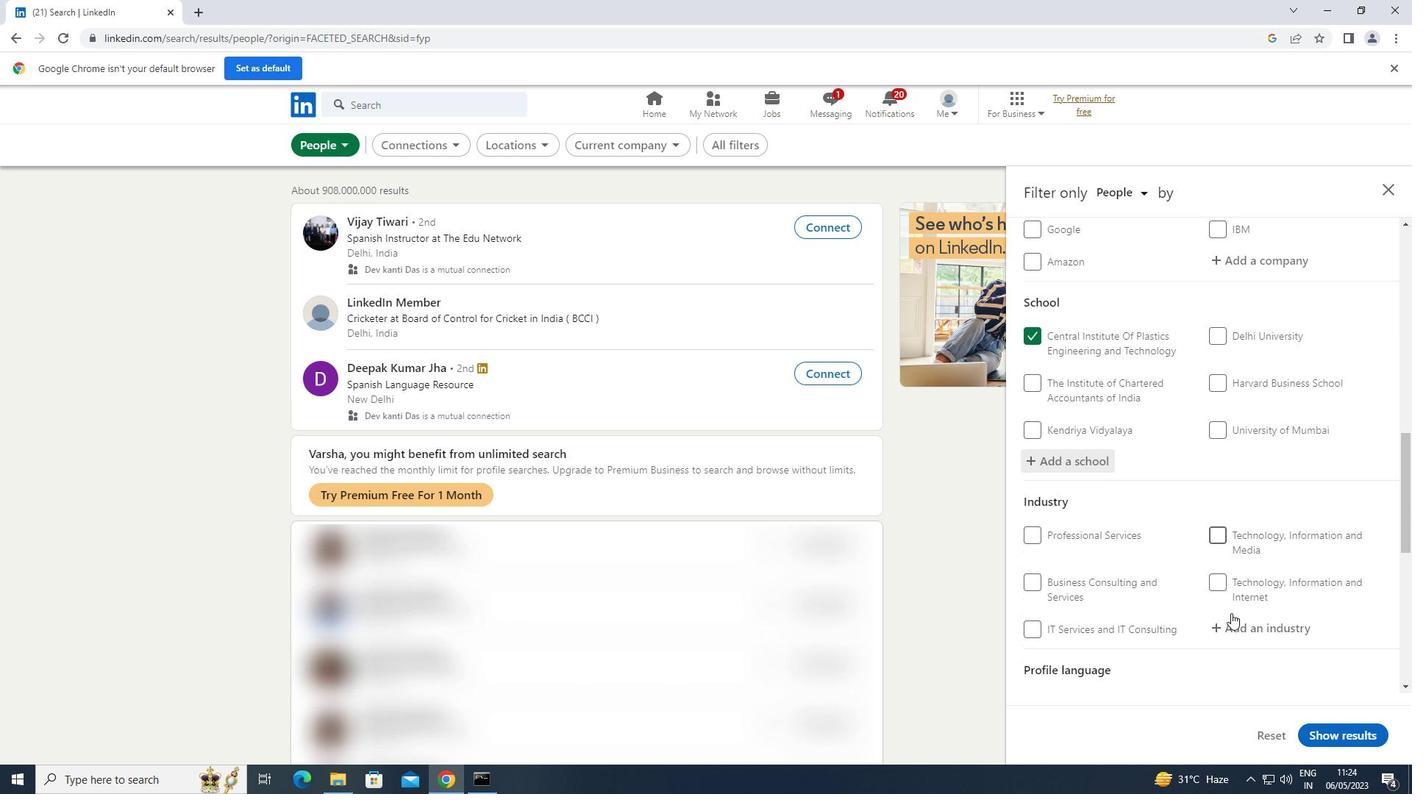 
Action: Mouse scrolled (1231, 612) with delta (0, 0)
Screenshot: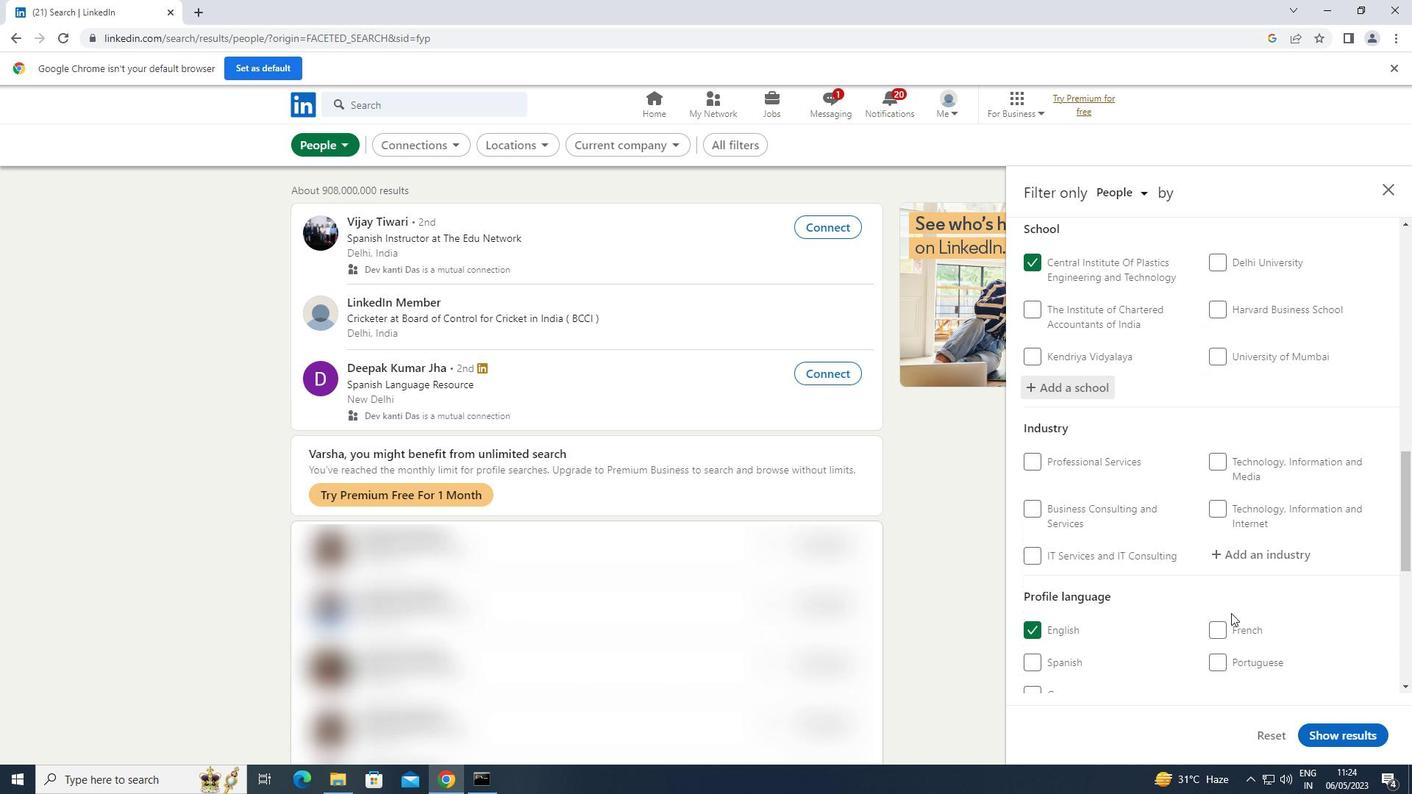 
Action: Mouse moved to (1296, 474)
Screenshot: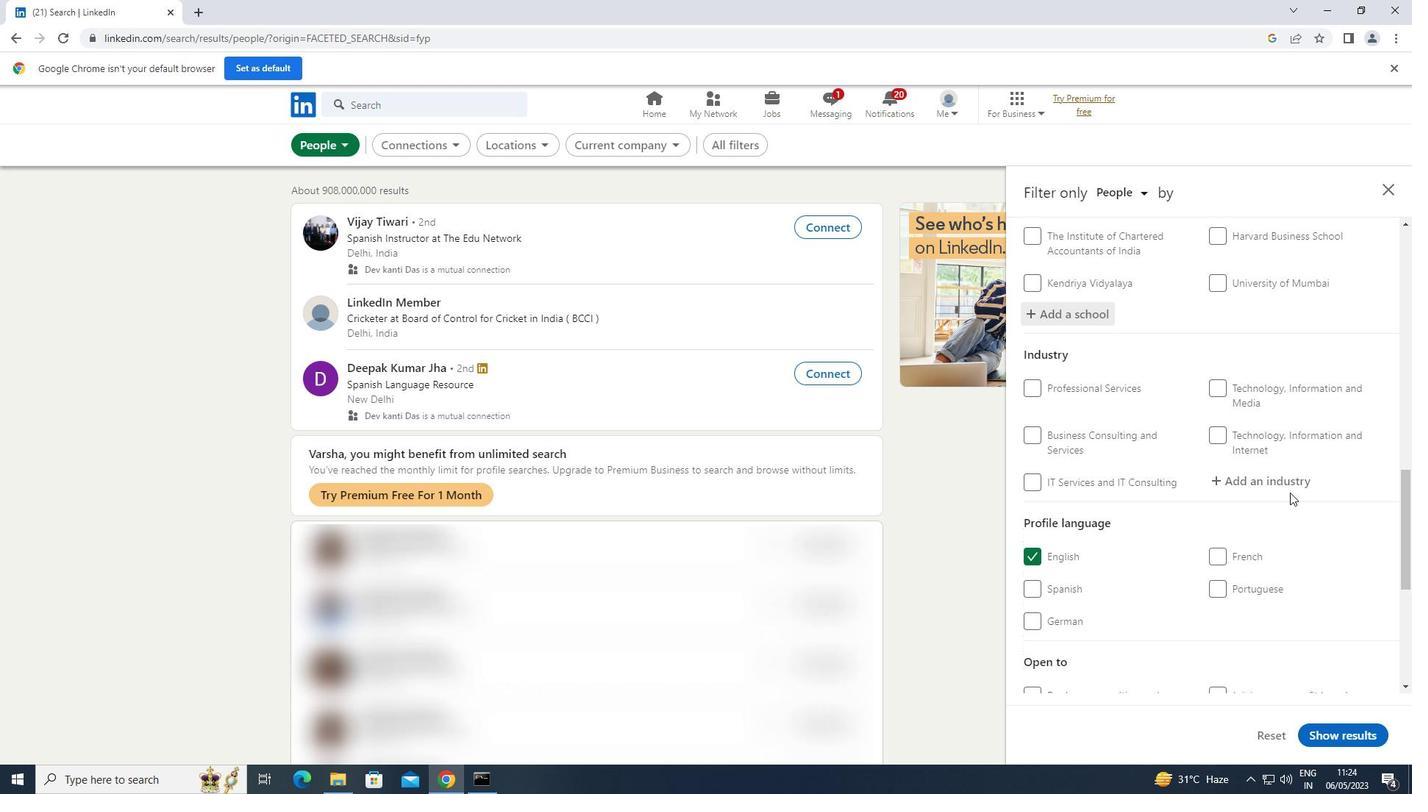 
Action: Mouse pressed left at (1296, 474)
Screenshot: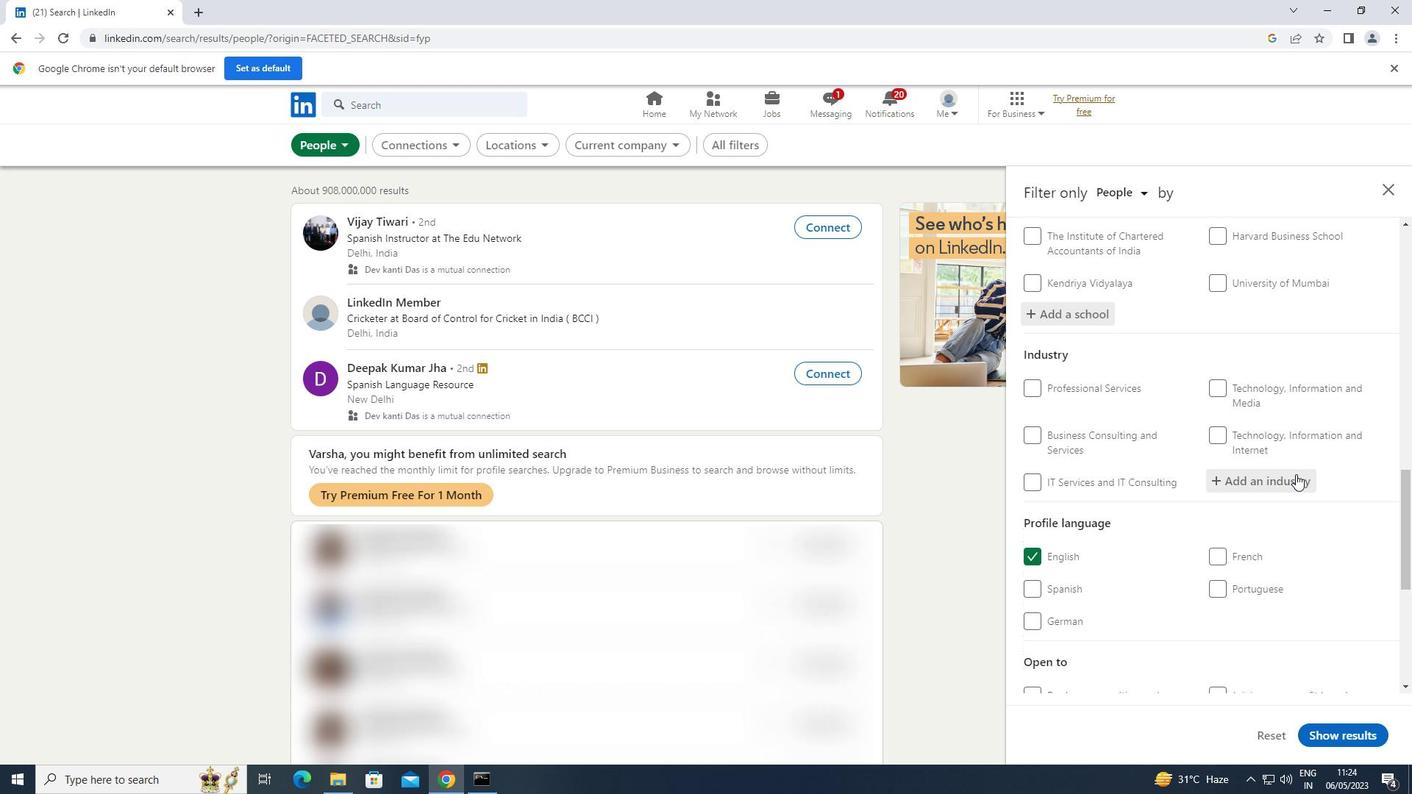 
Action: Key pressed <Key.shift>WIND<Key.space><Key.shift><Key.shift><Key.shift><Key.shift><Key.shift><Key.shift><Key.shift><Key.shift><Key.shift><Key.shift><Key.shift><Key.shift>ELECTR
Screenshot: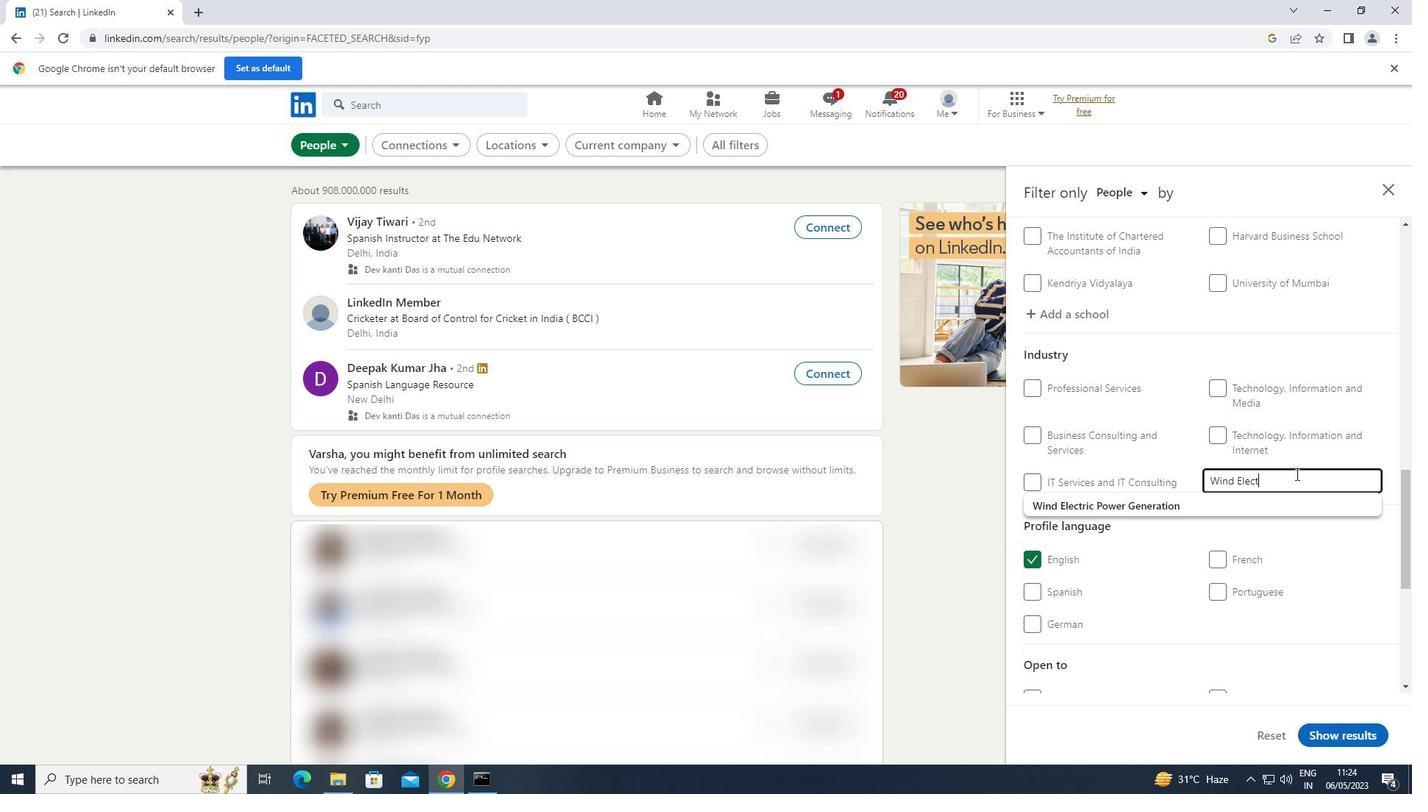 
Action: Mouse moved to (1242, 508)
Screenshot: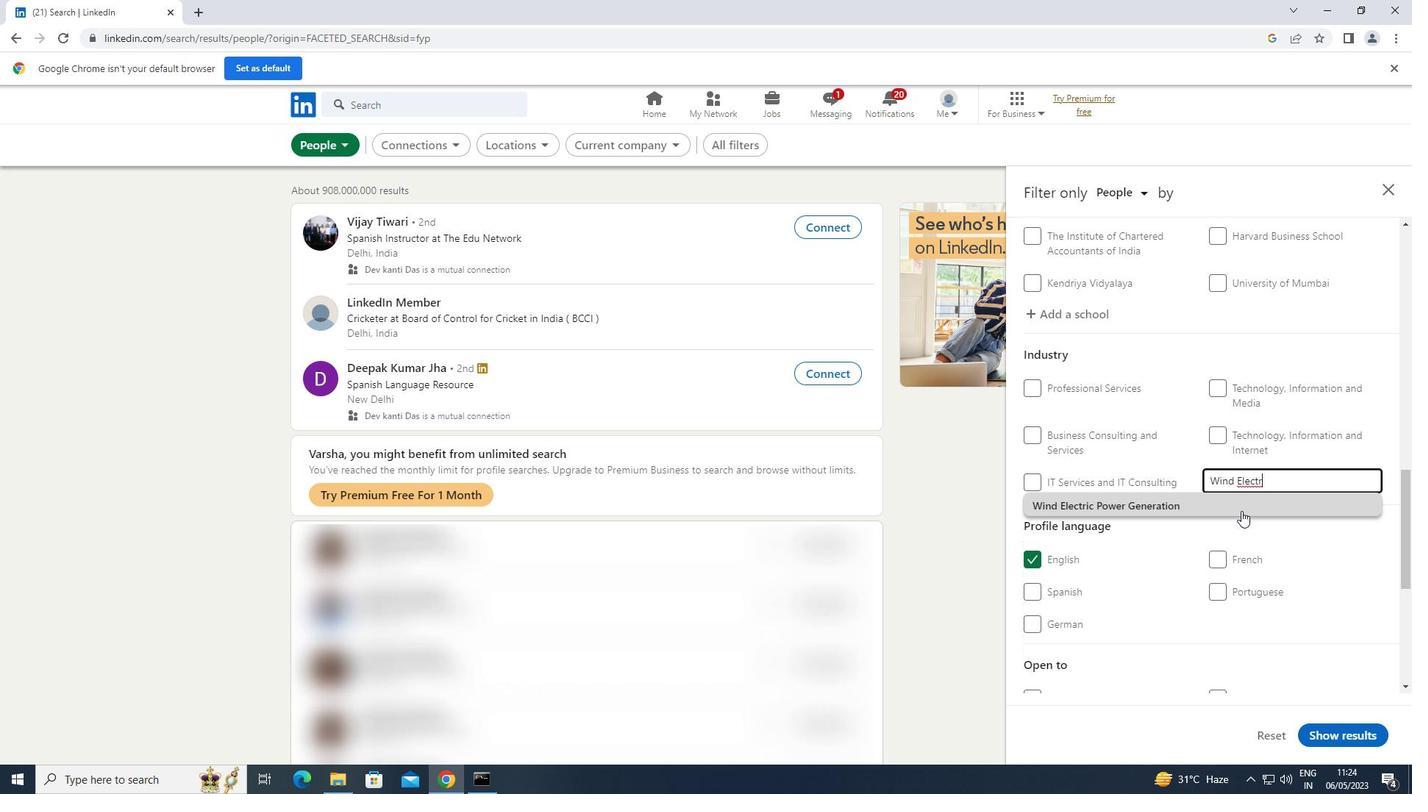 
Action: Mouse pressed left at (1242, 508)
Screenshot: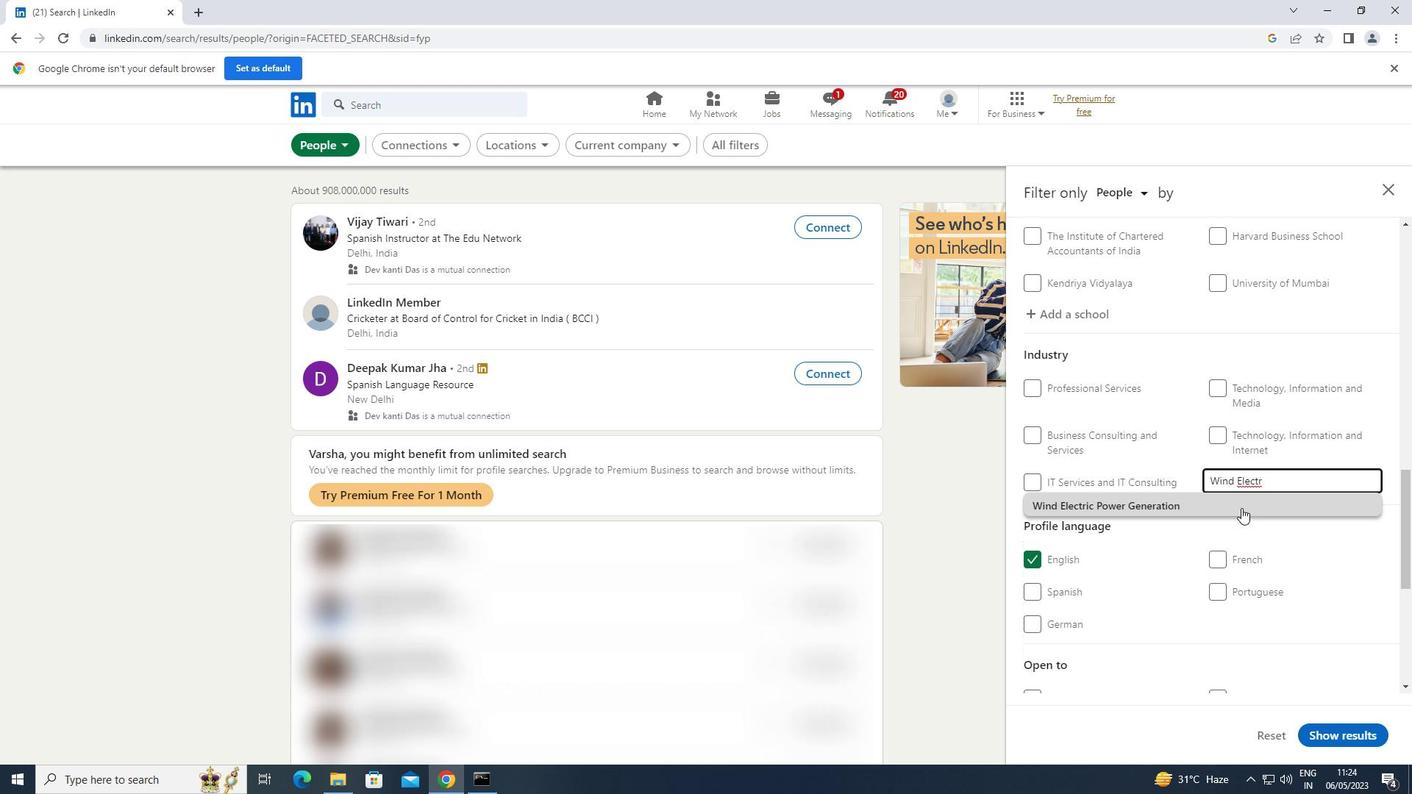 
Action: Mouse moved to (1257, 500)
Screenshot: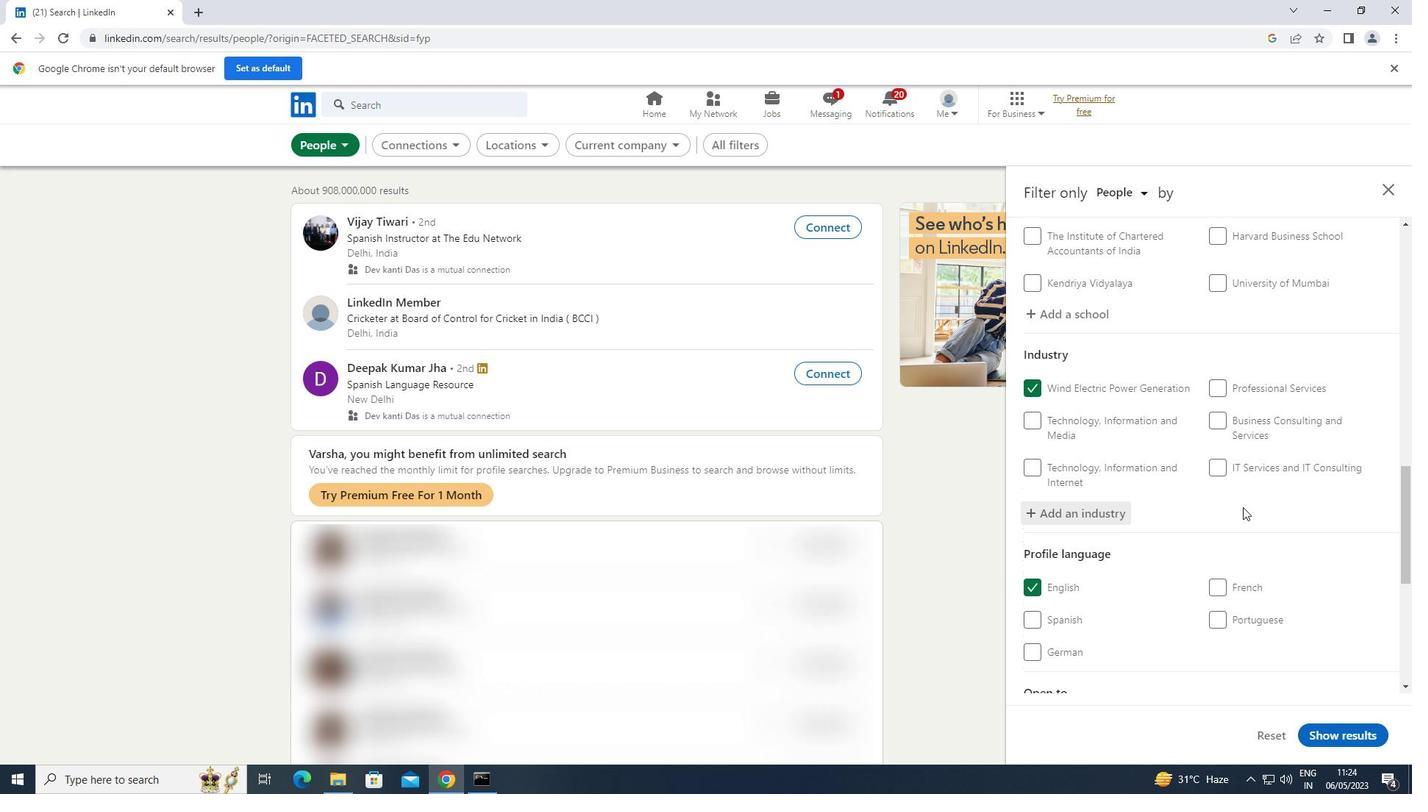 
Action: Mouse scrolled (1257, 499) with delta (0, 0)
Screenshot: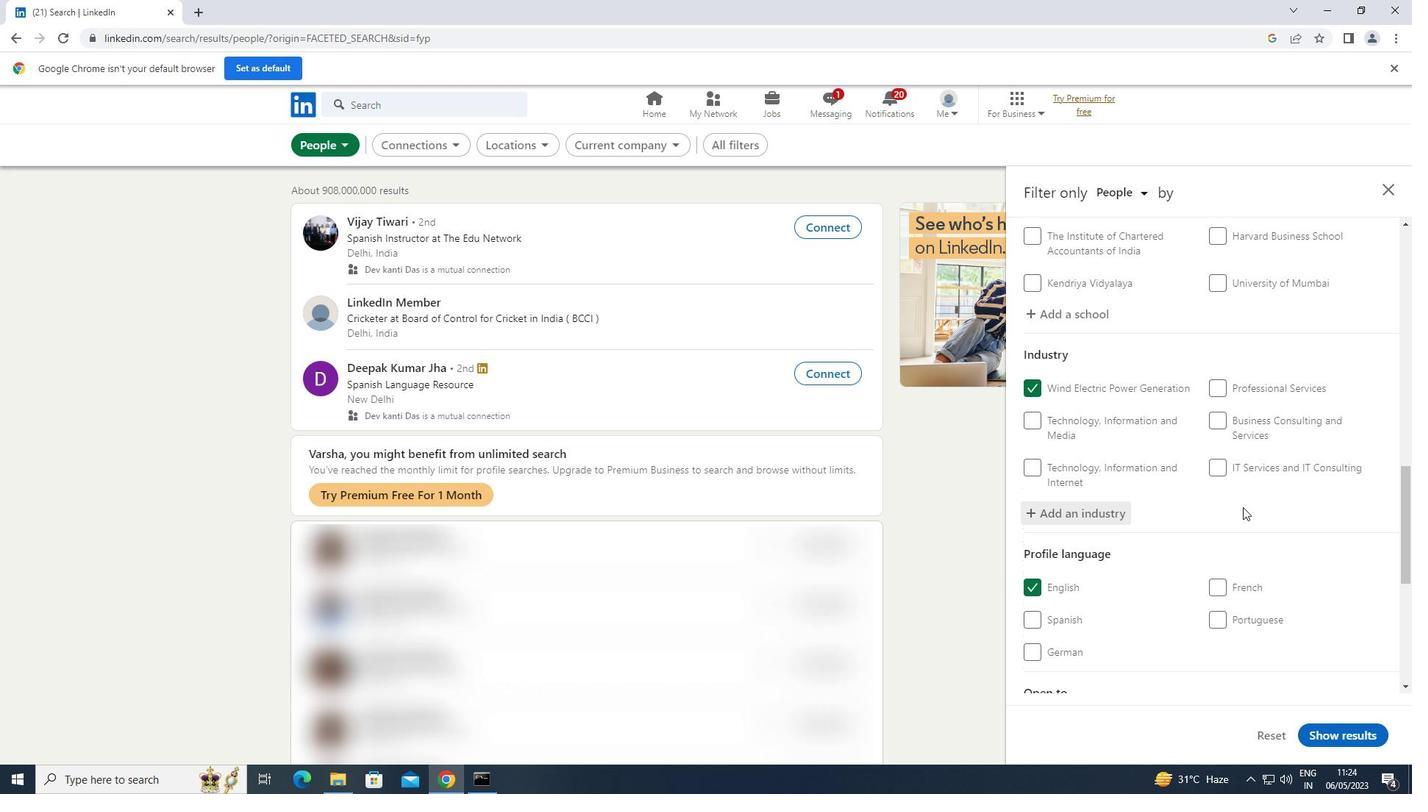
Action: Mouse scrolled (1257, 499) with delta (0, 0)
Screenshot: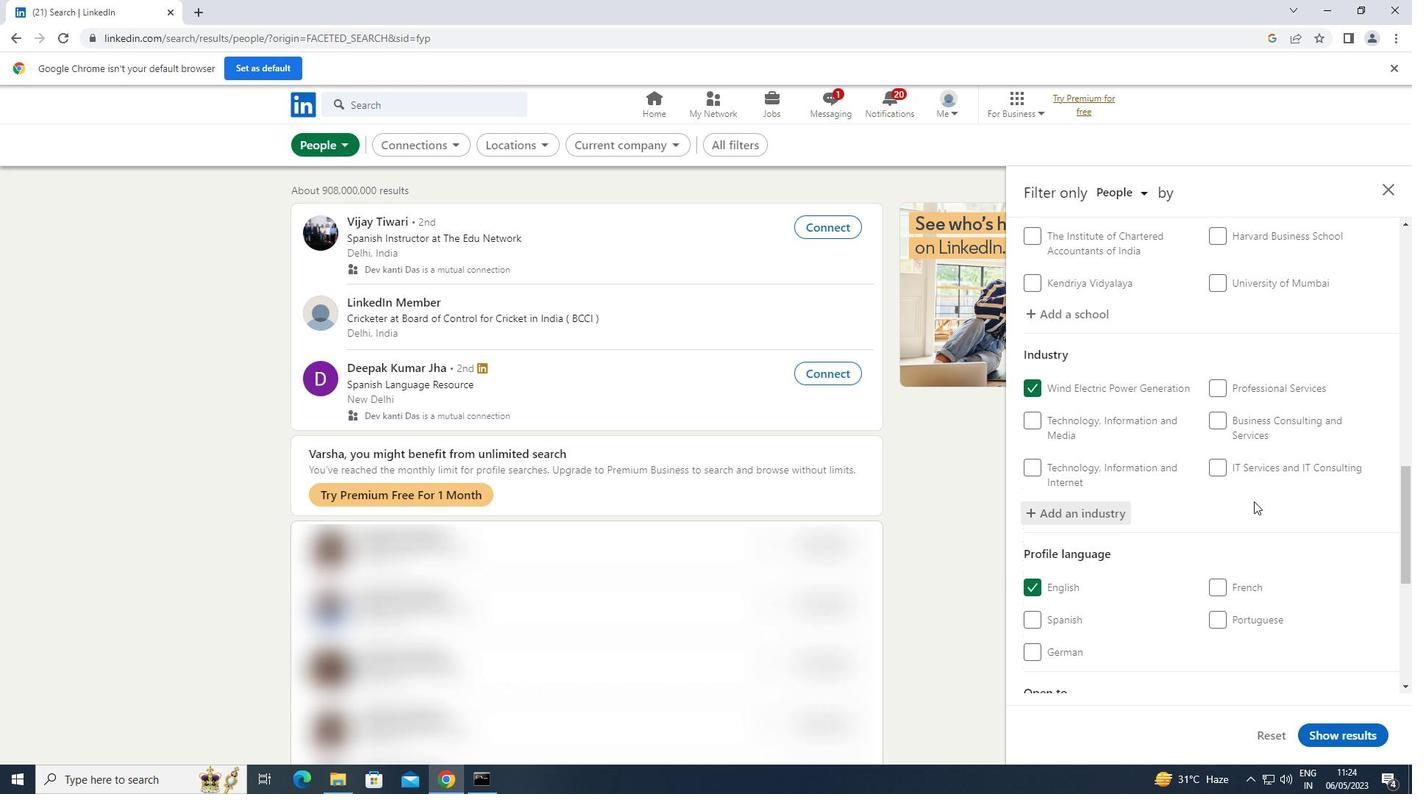 
Action: Mouse moved to (1258, 500)
Screenshot: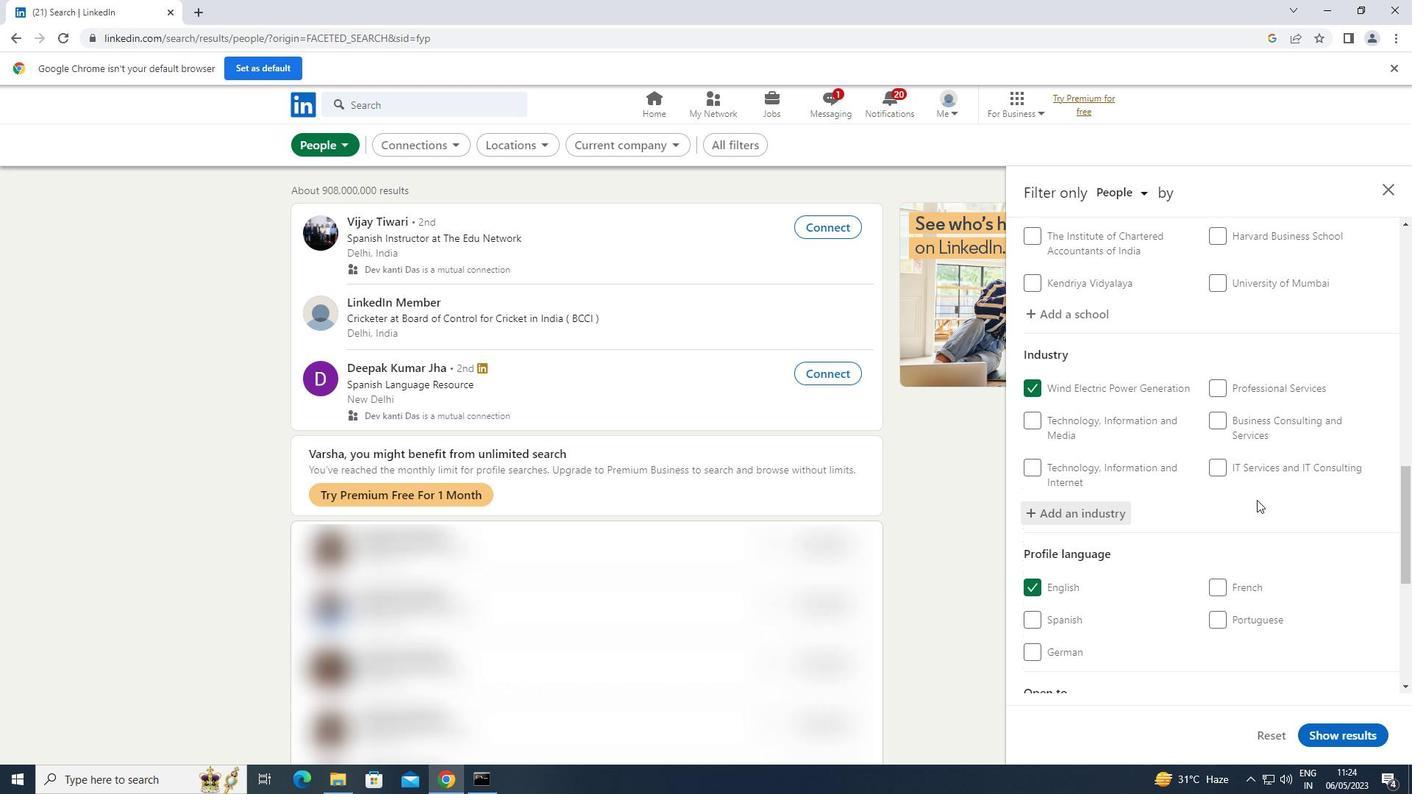 
Action: Mouse scrolled (1258, 499) with delta (0, 0)
Screenshot: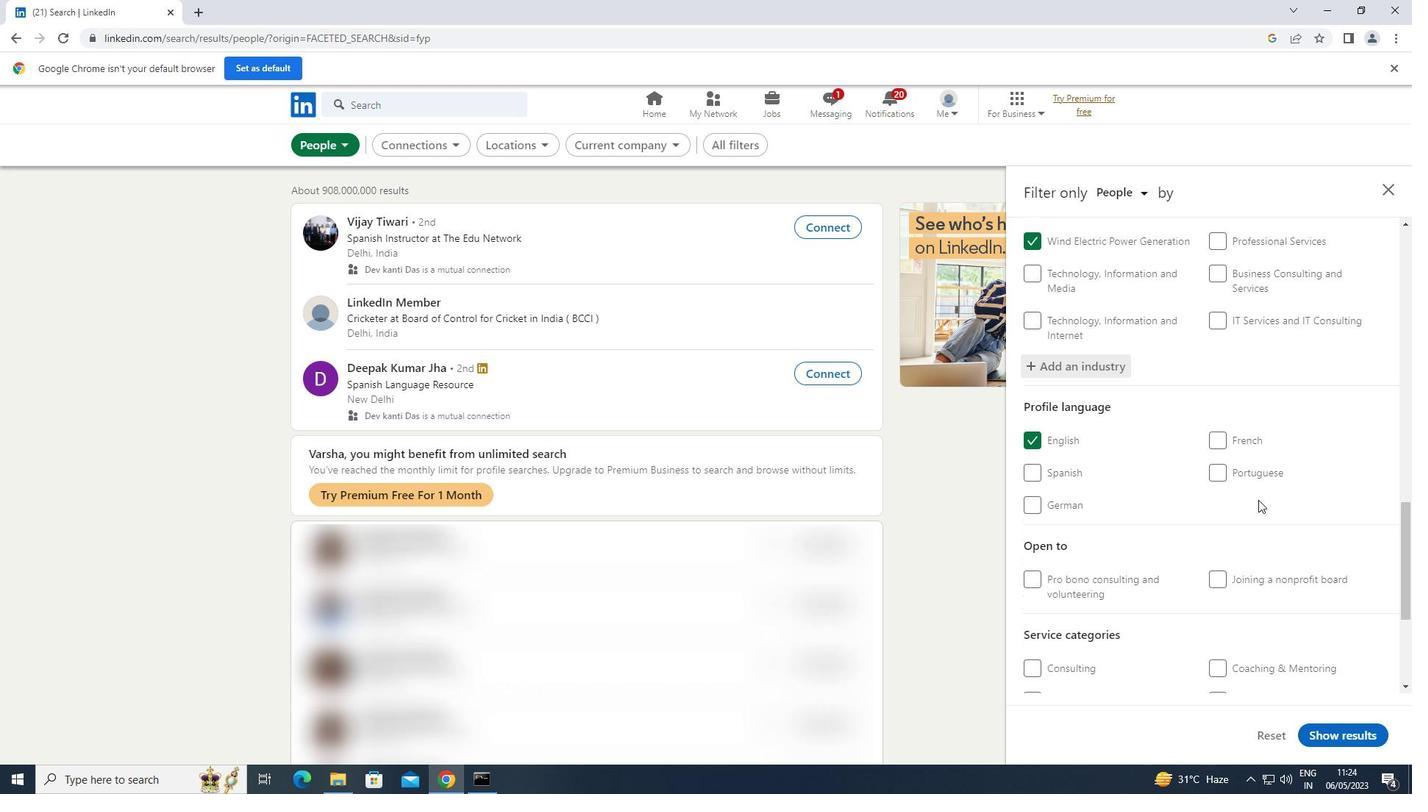 
Action: Mouse scrolled (1258, 499) with delta (0, 0)
Screenshot: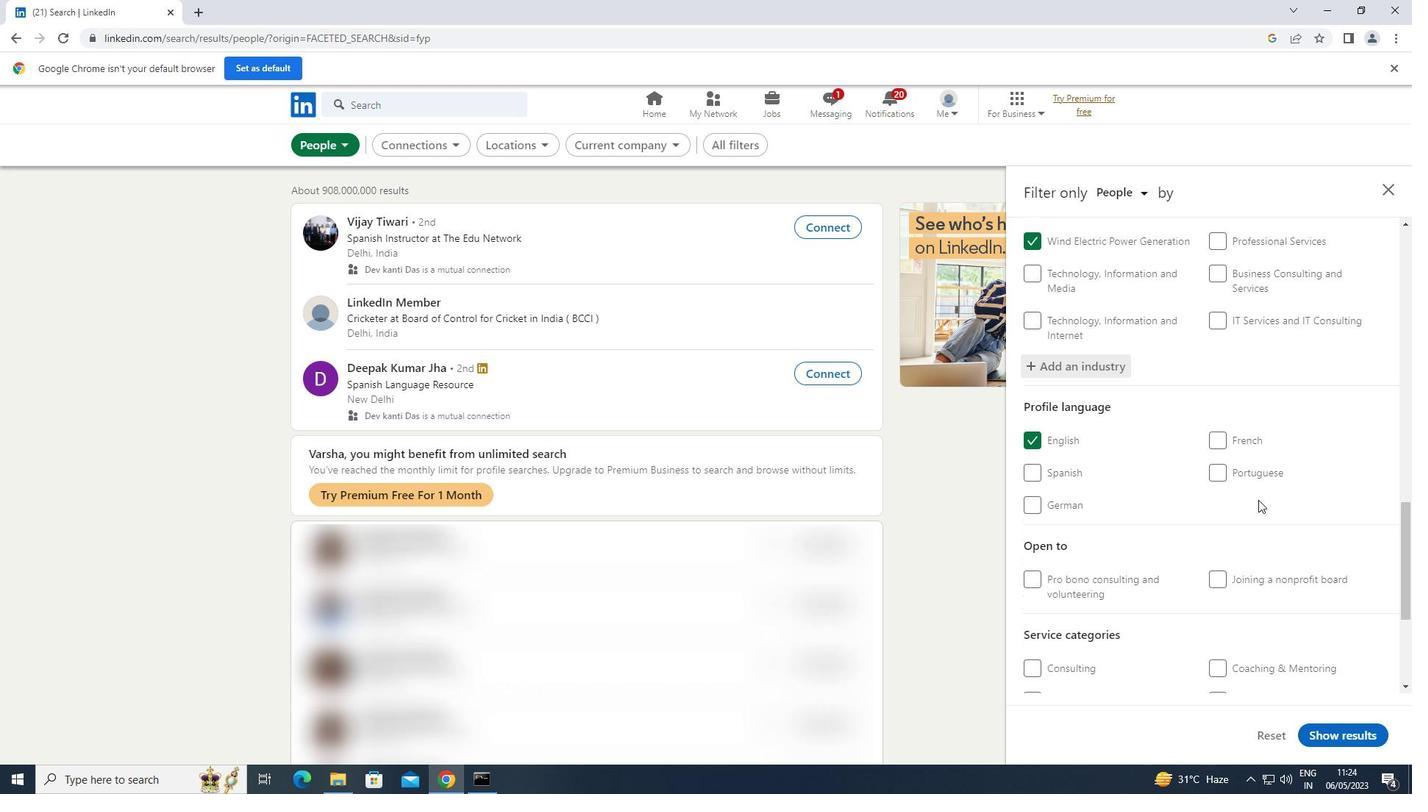 
Action: Mouse moved to (1277, 586)
Screenshot: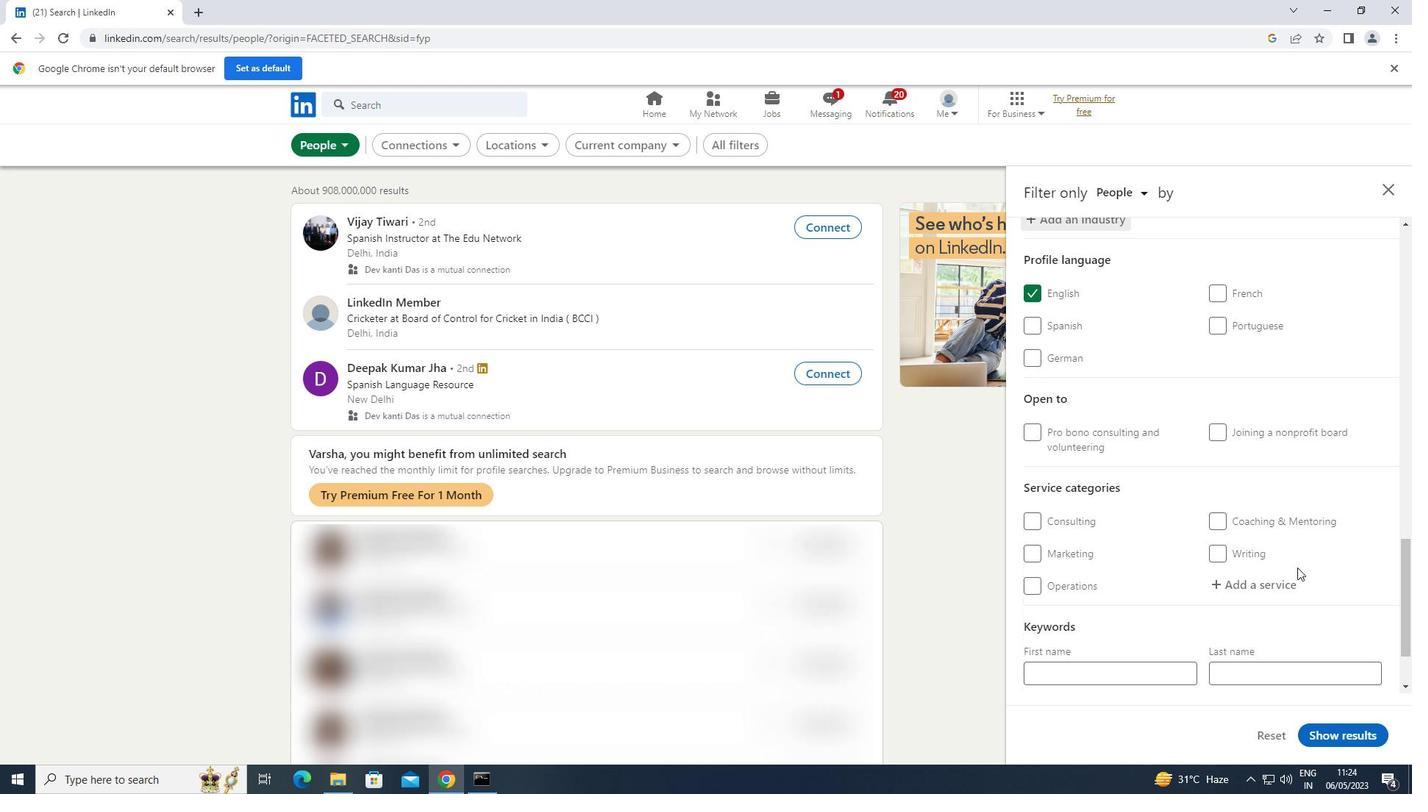 
Action: Mouse pressed left at (1277, 586)
Screenshot: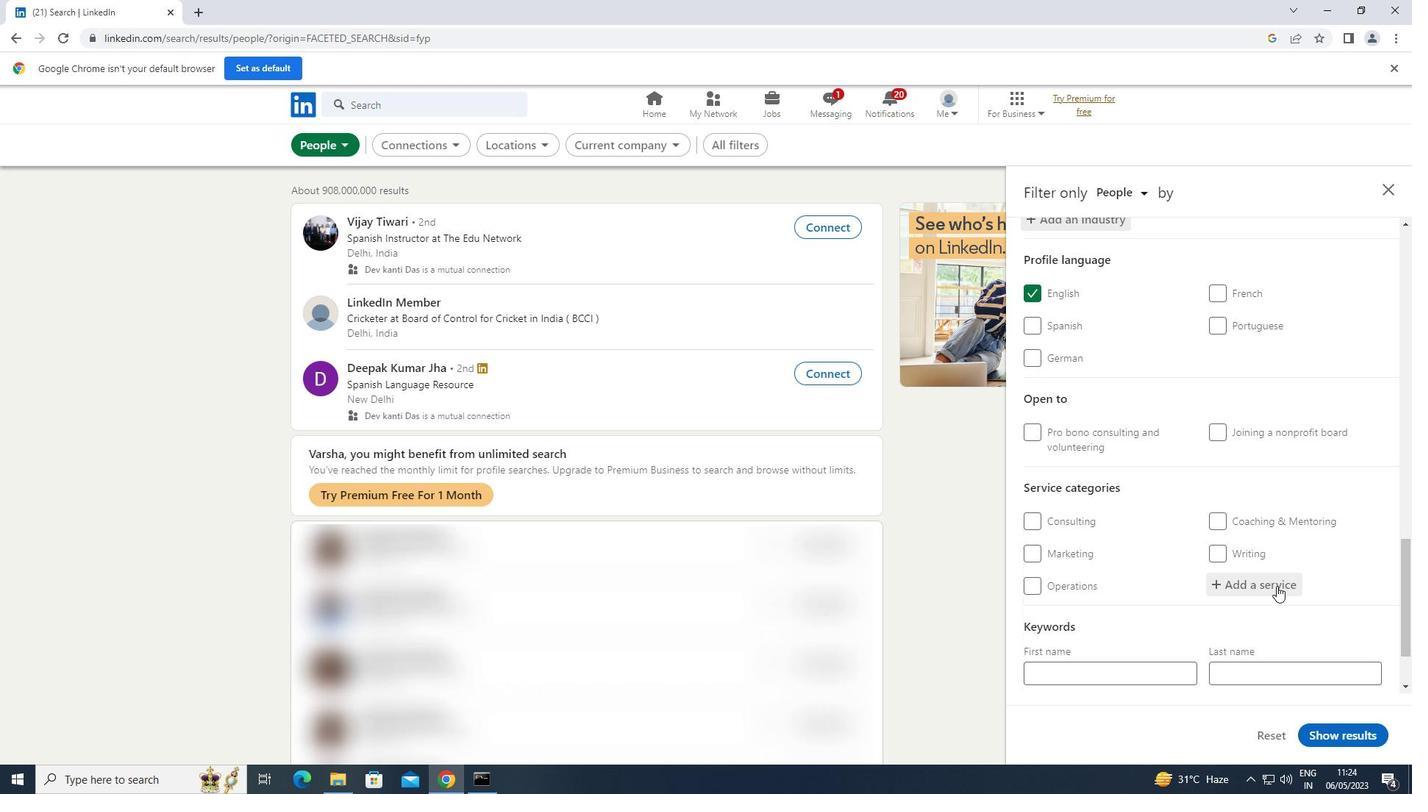 
Action: Key pressed <Key.shift>GRAPHIV
Screenshot: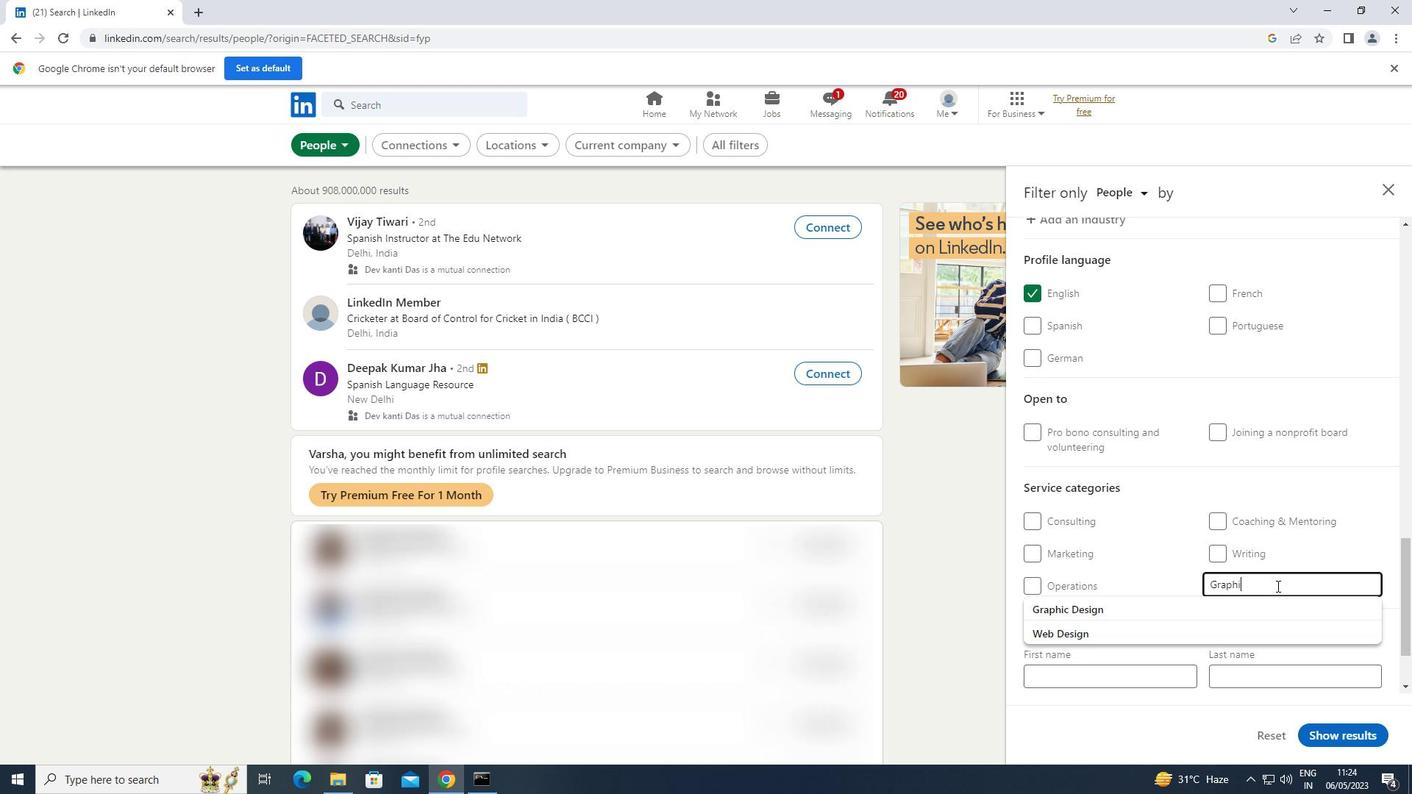
Action: Mouse moved to (1267, 588)
Screenshot: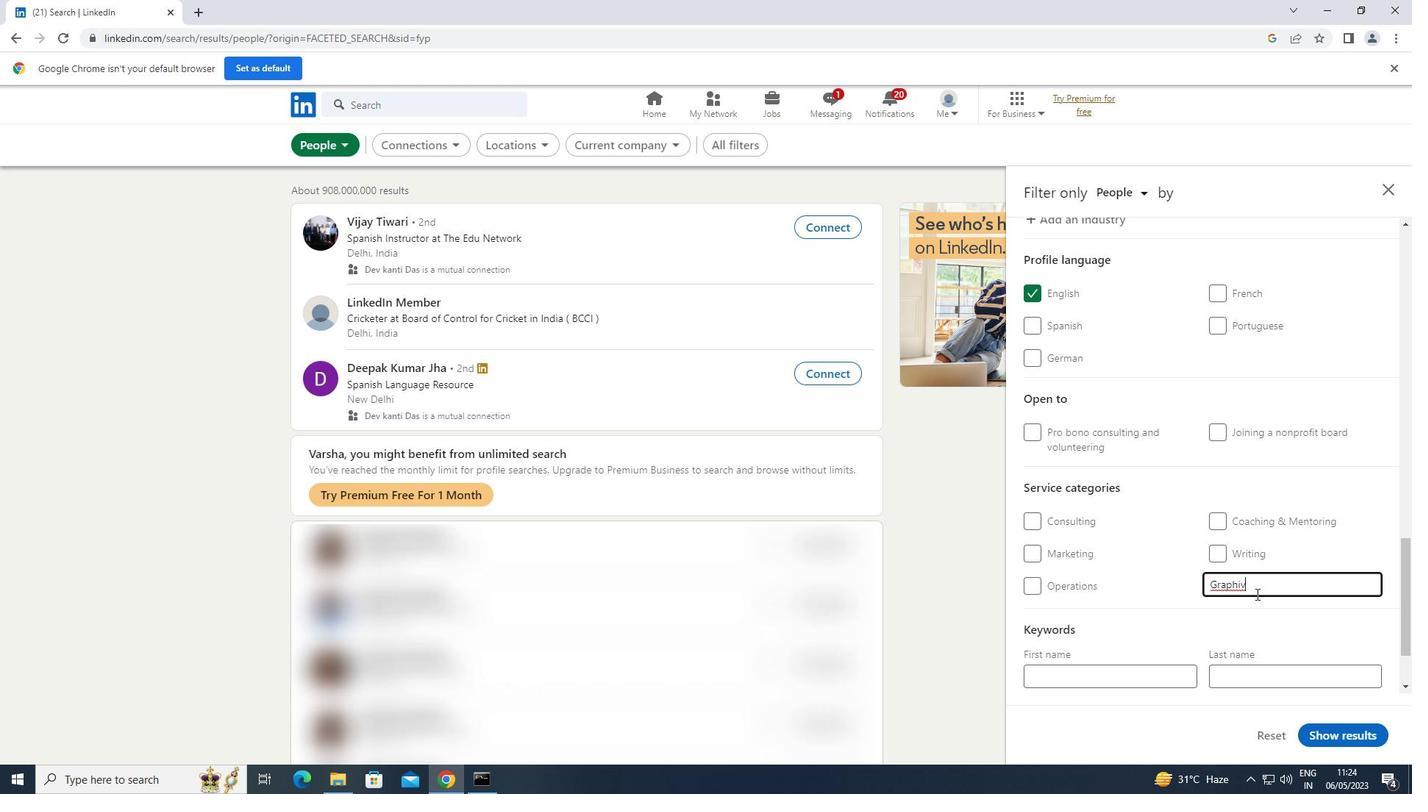 
Action: Key pressed <Key.backspace>
Screenshot: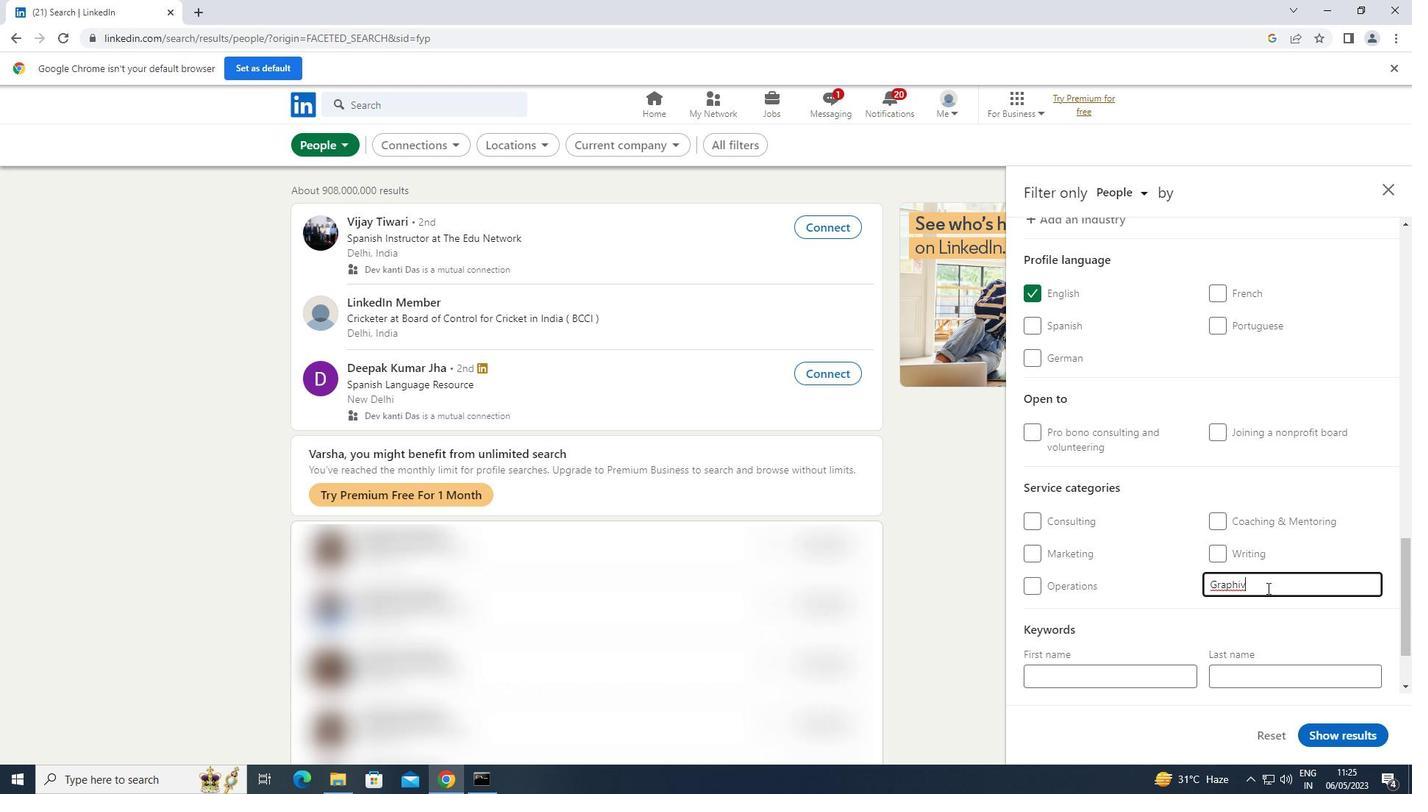 
Action: Mouse moved to (1163, 612)
Screenshot: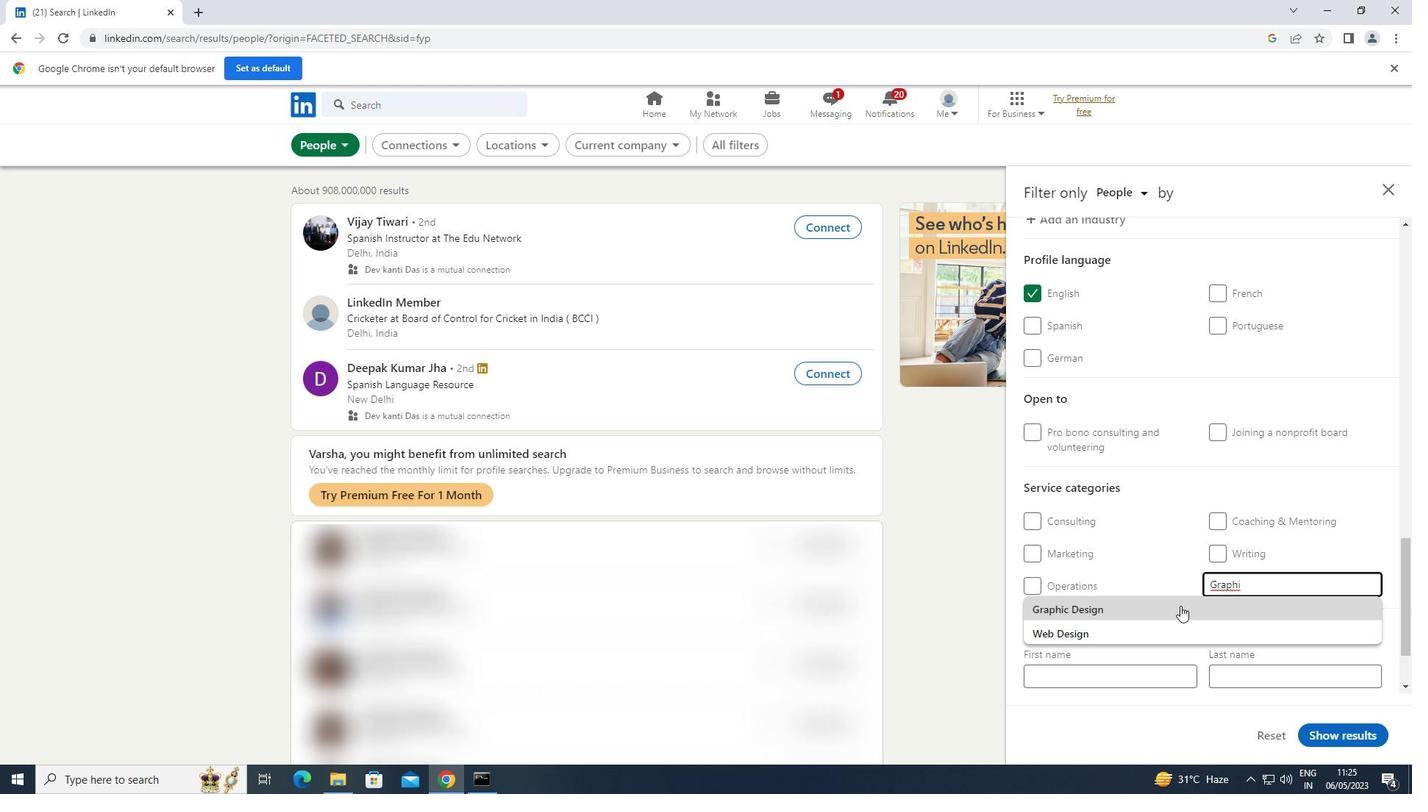 
Action: Mouse pressed left at (1163, 612)
Screenshot: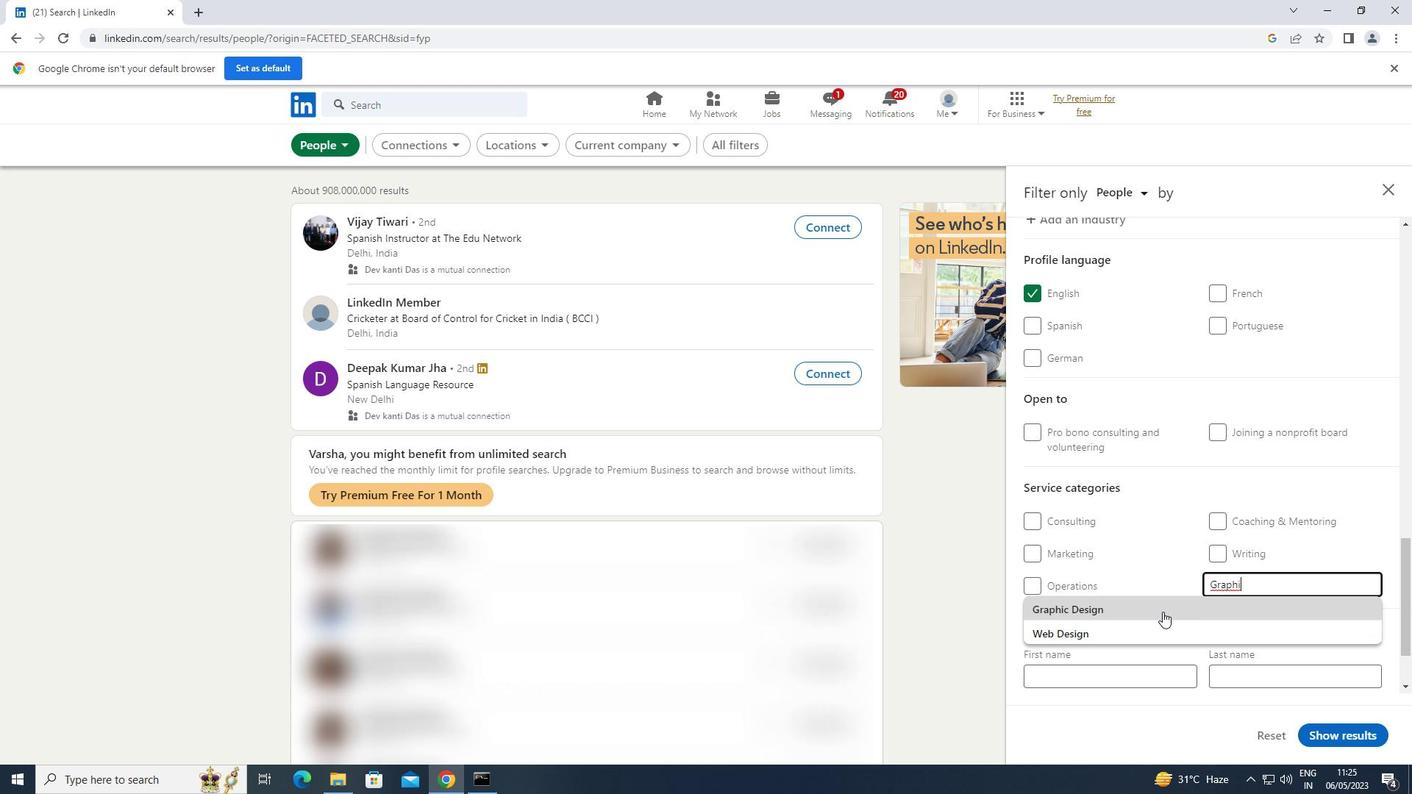 
Action: Mouse scrolled (1163, 611) with delta (0, 0)
Screenshot: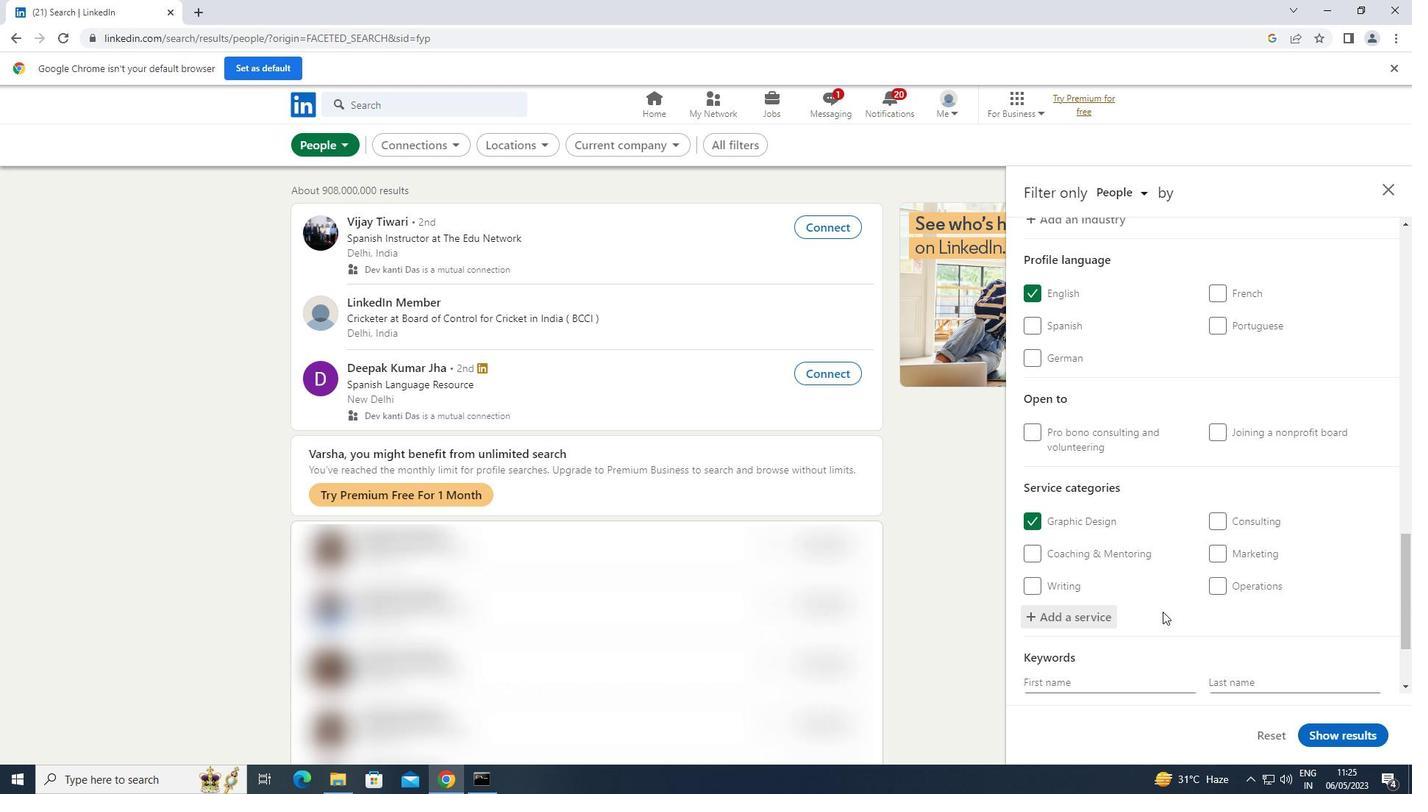 
Action: Mouse scrolled (1163, 611) with delta (0, 0)
Screenshot: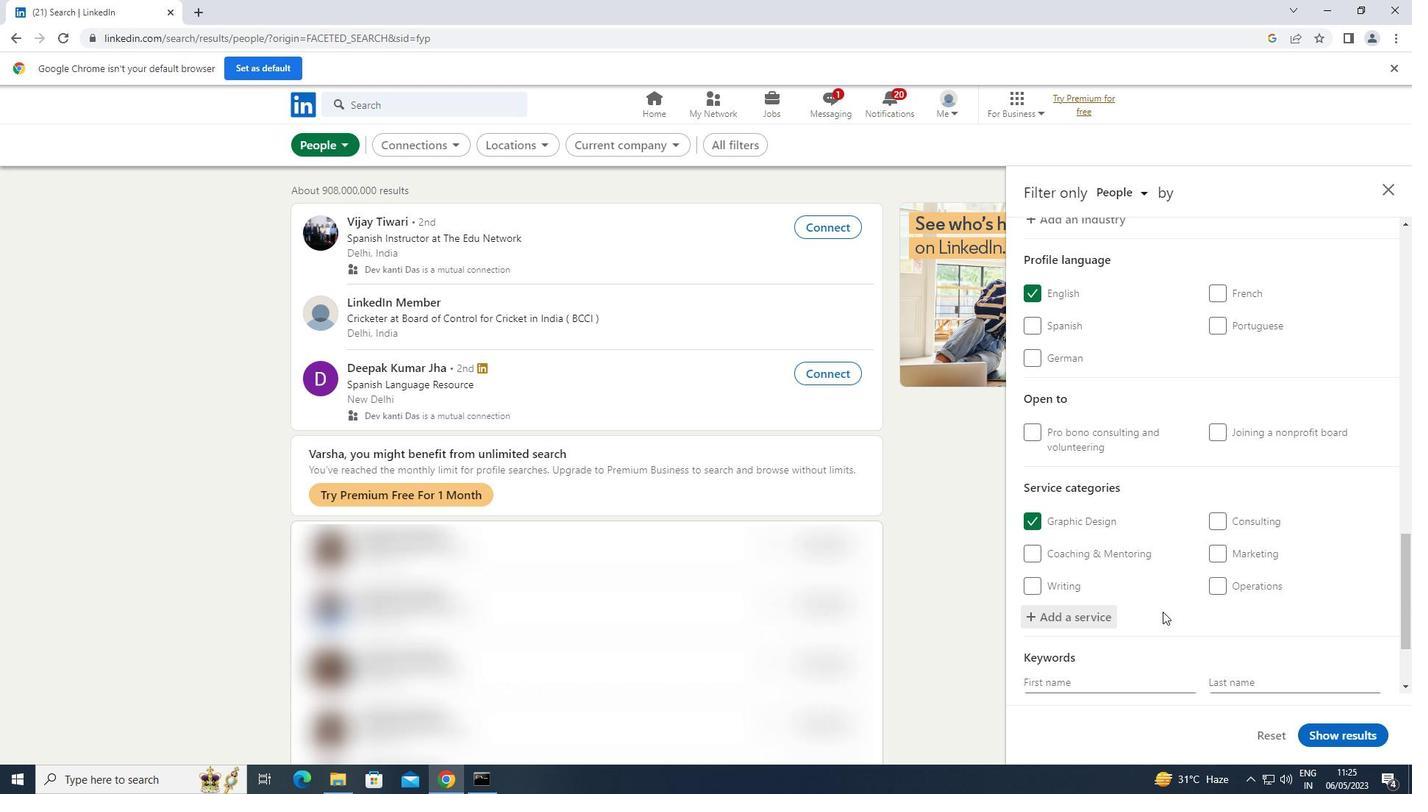 
Action: Mouse scrolled (1163, 611) with delta (0, 0)
Screenshot: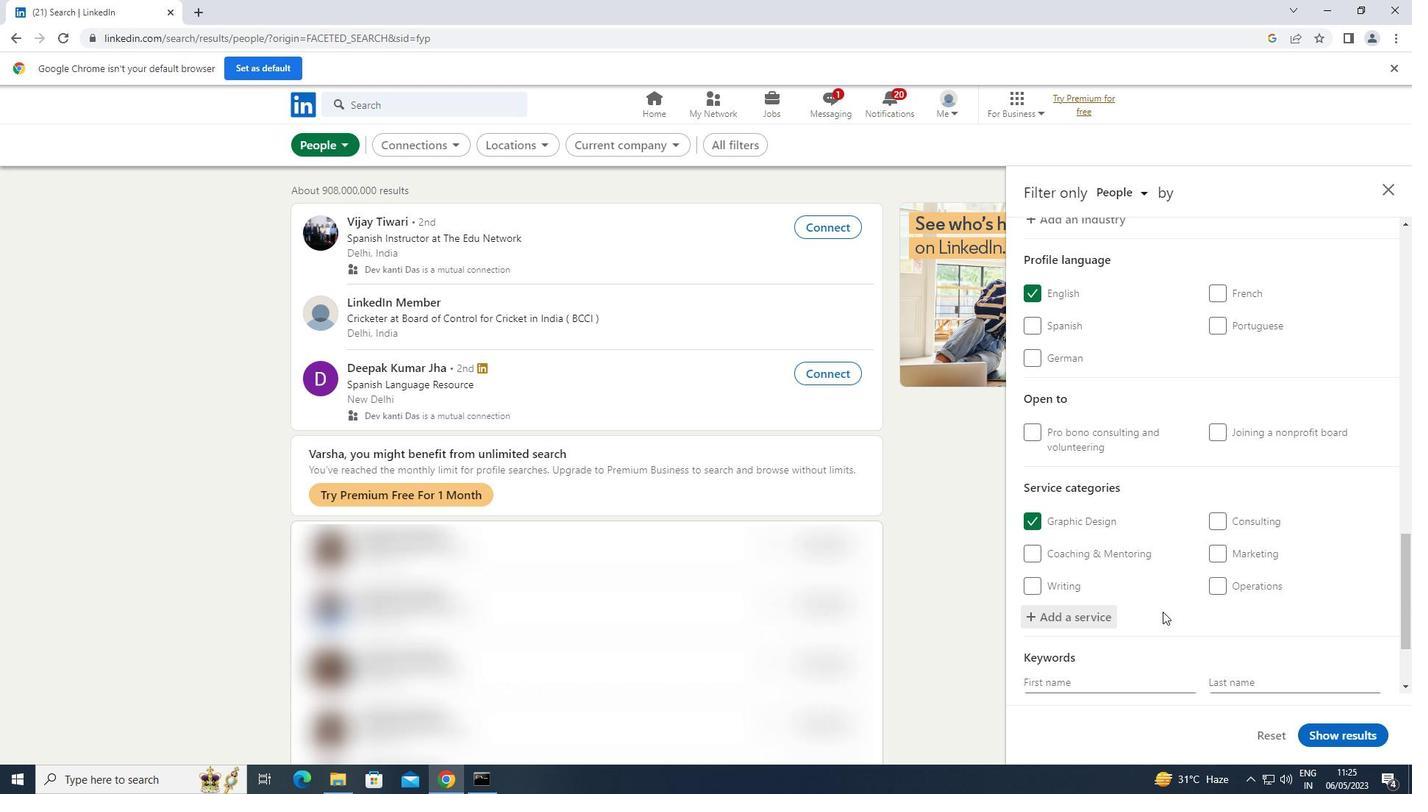 
Action: Mouse scrolled (1163, 611) with delta (0, 0)
Screenshot: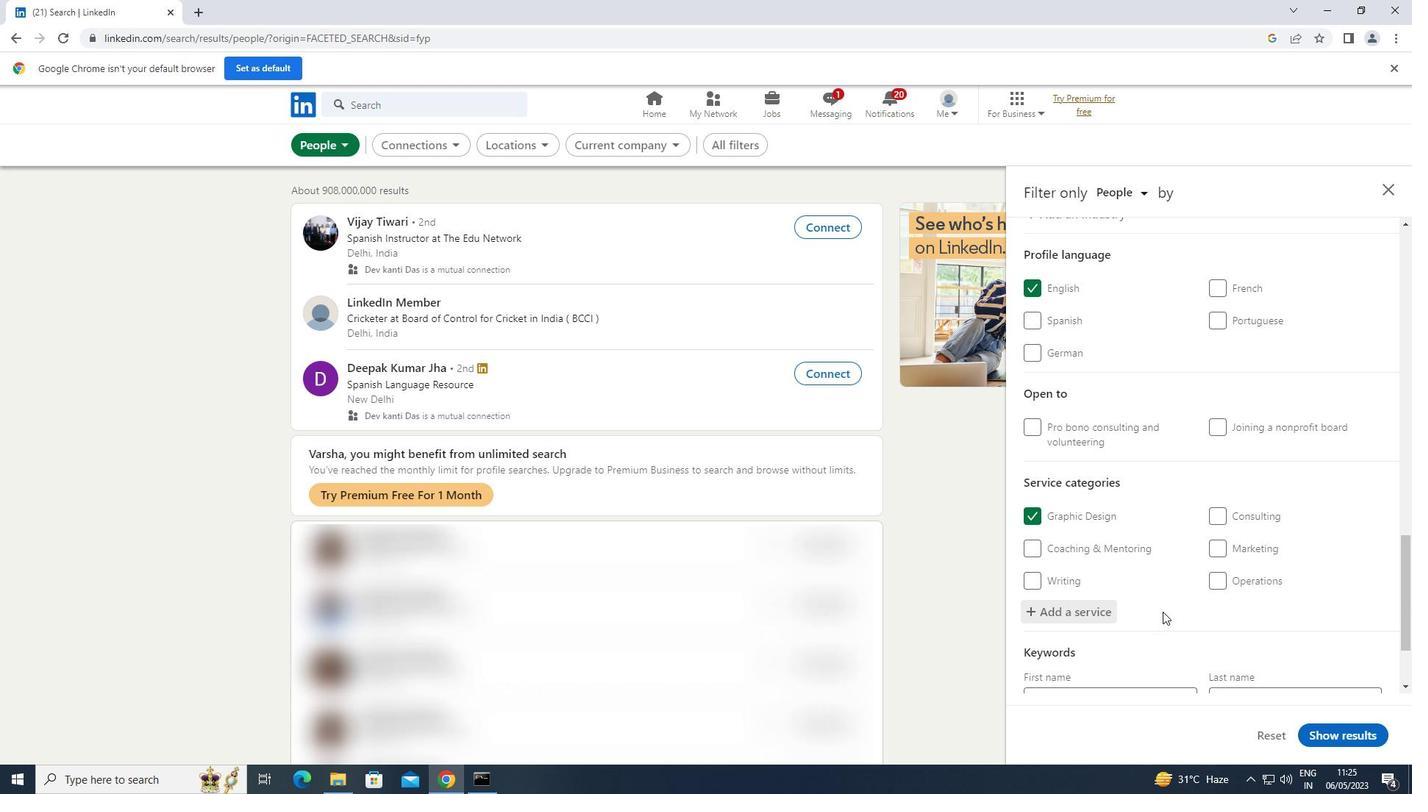 
Action: Mouse scrolled (1163, 611) with delta (0, 0)
Screenshot: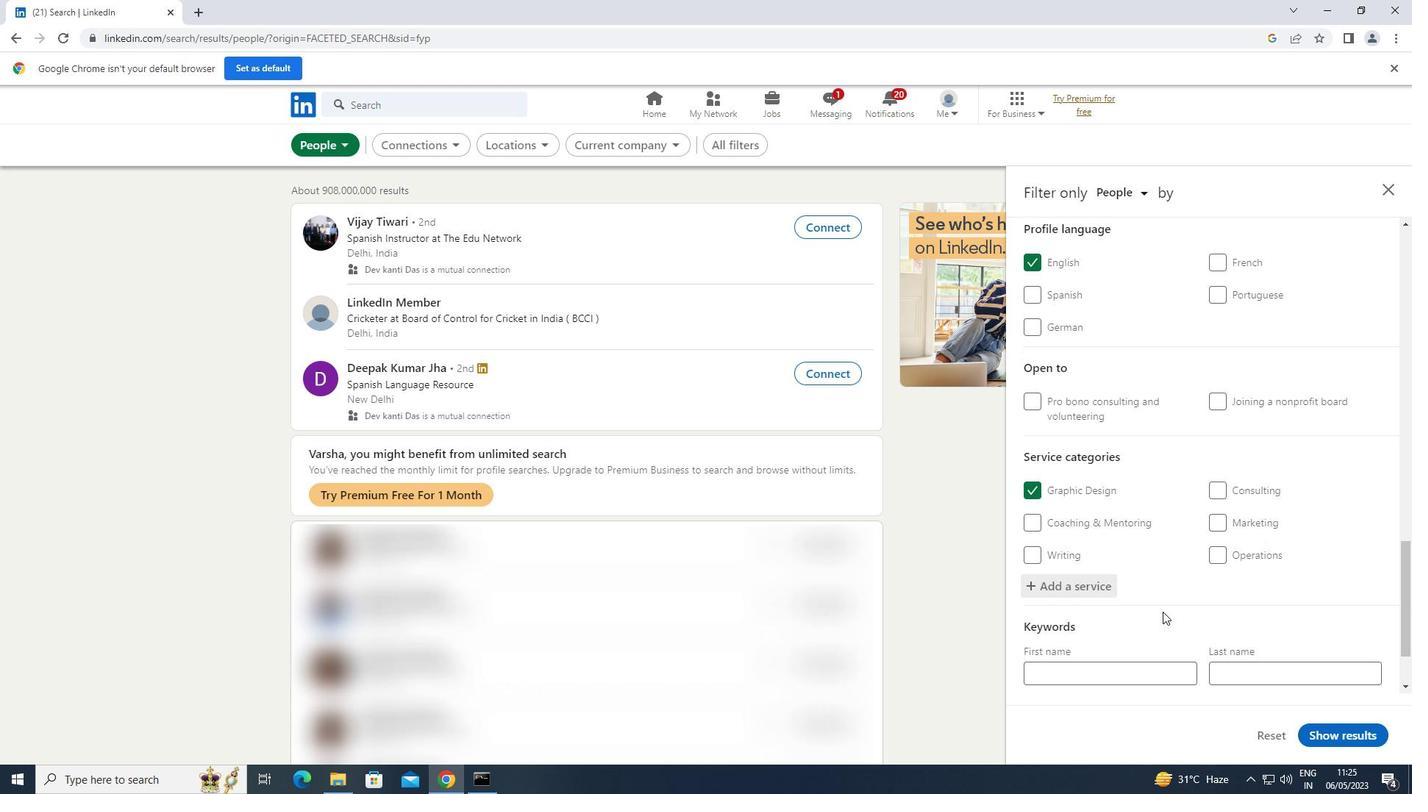 
Action: Mouse scrolled (1163, 611) with delta (0, 0)
Screenshot: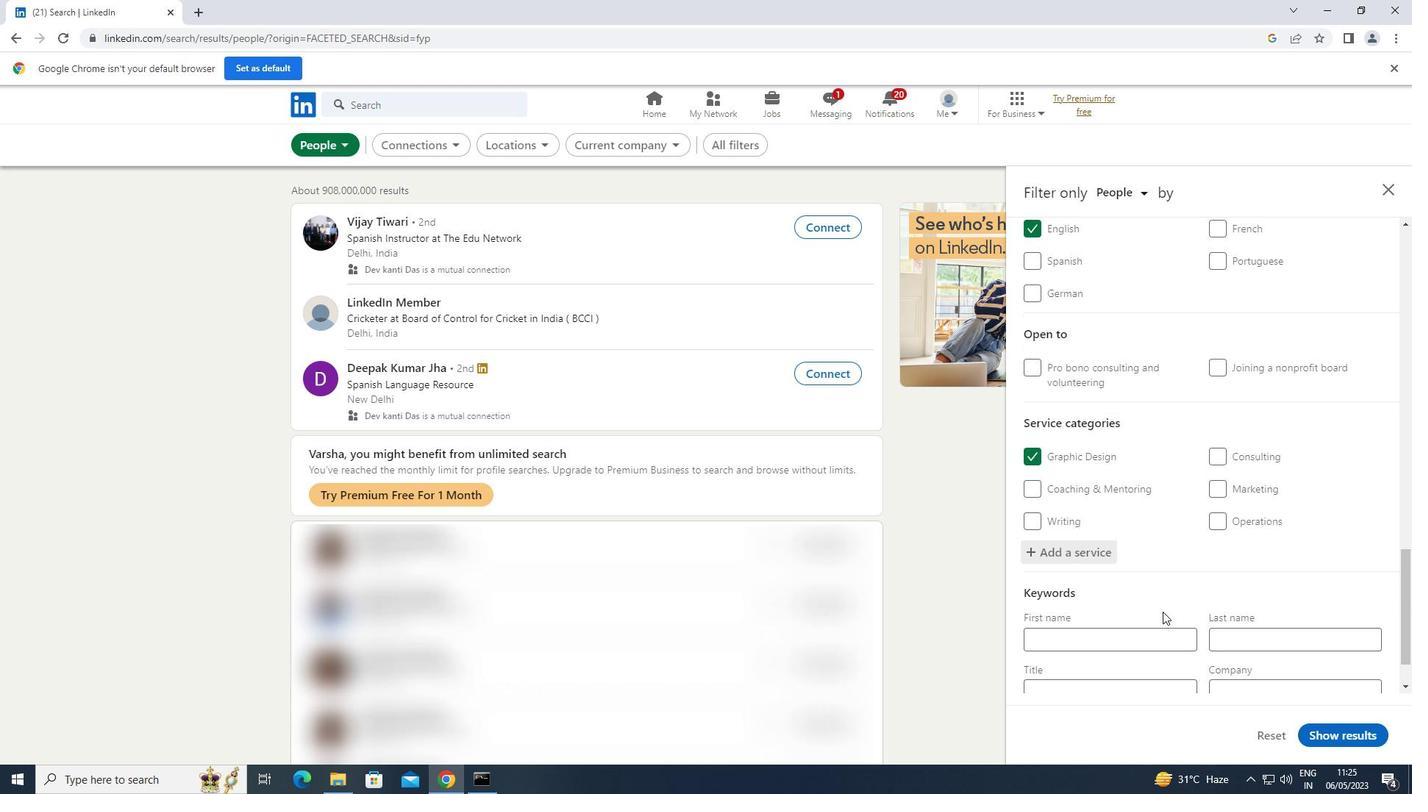 
Action: Mouse moved to (1090, 621)
Screenshot: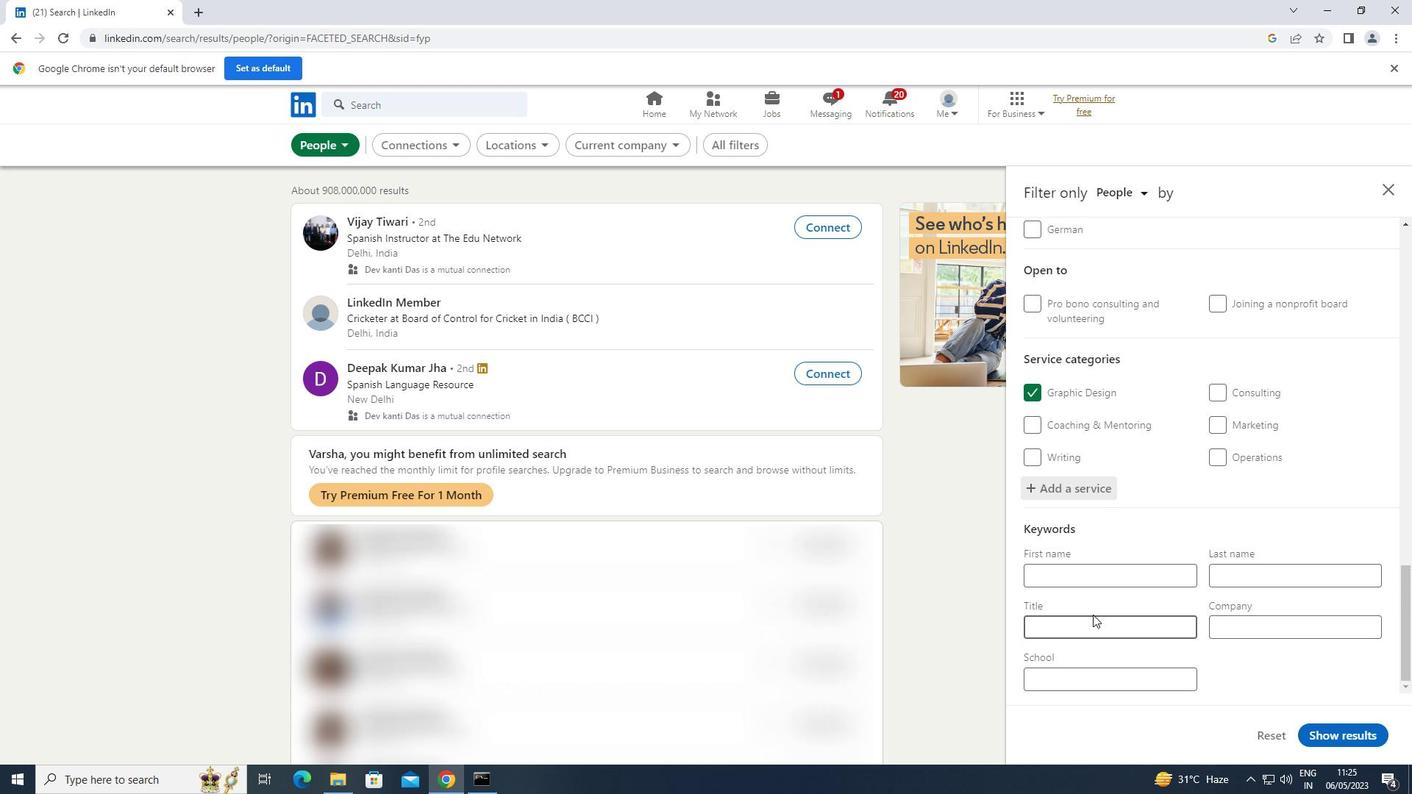 
Action: Mouse pressed left at (1090, 621)
Screenshot: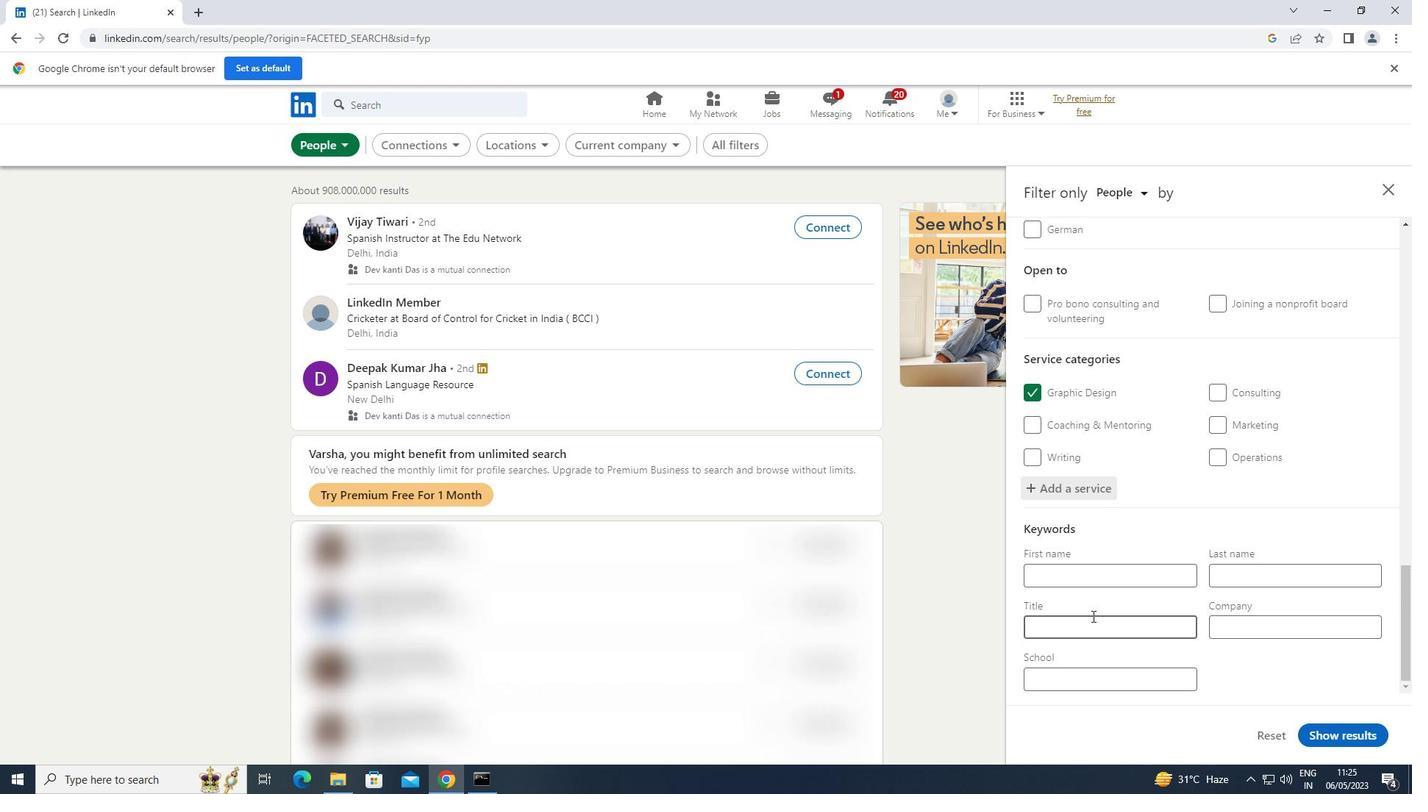 
Action: Key pressed <Key.shift>VIDEO<Key.space><Key.shift>GAME<Key.space><Key.shift>WRITER
Screenshot: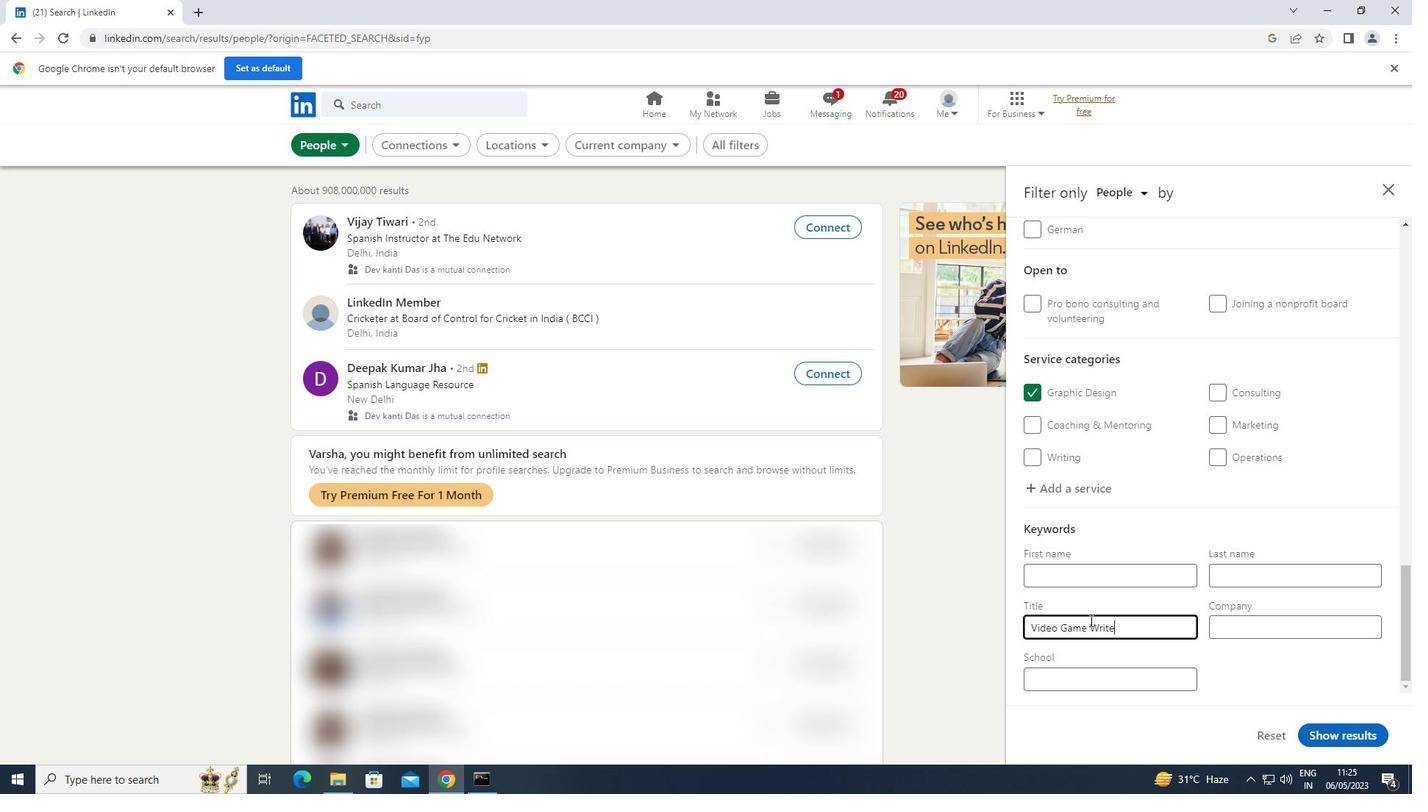 
Action: Mouse moved to (1355, 735)
Screenshot: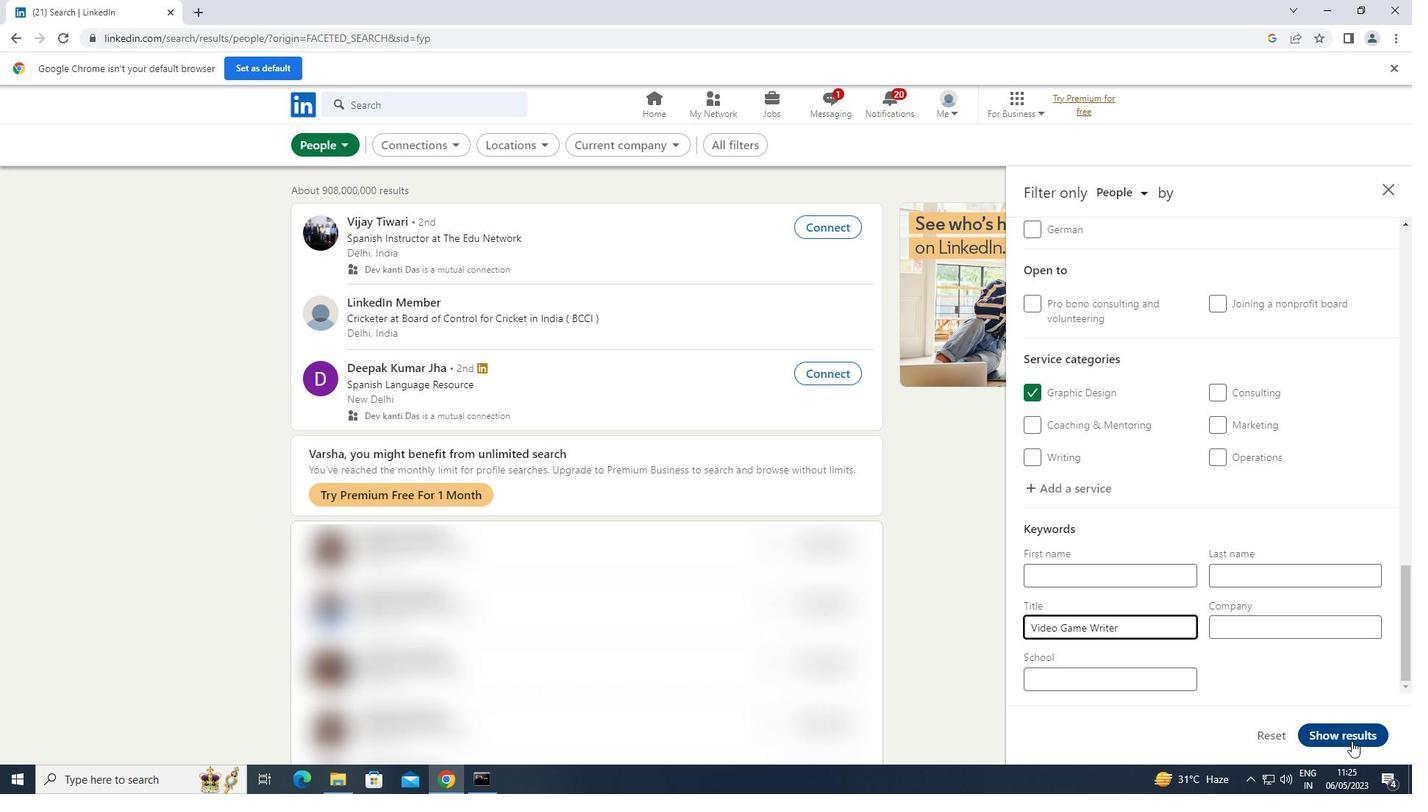 
Action: Mouse pressed left at (1355, 735)
Screenshot: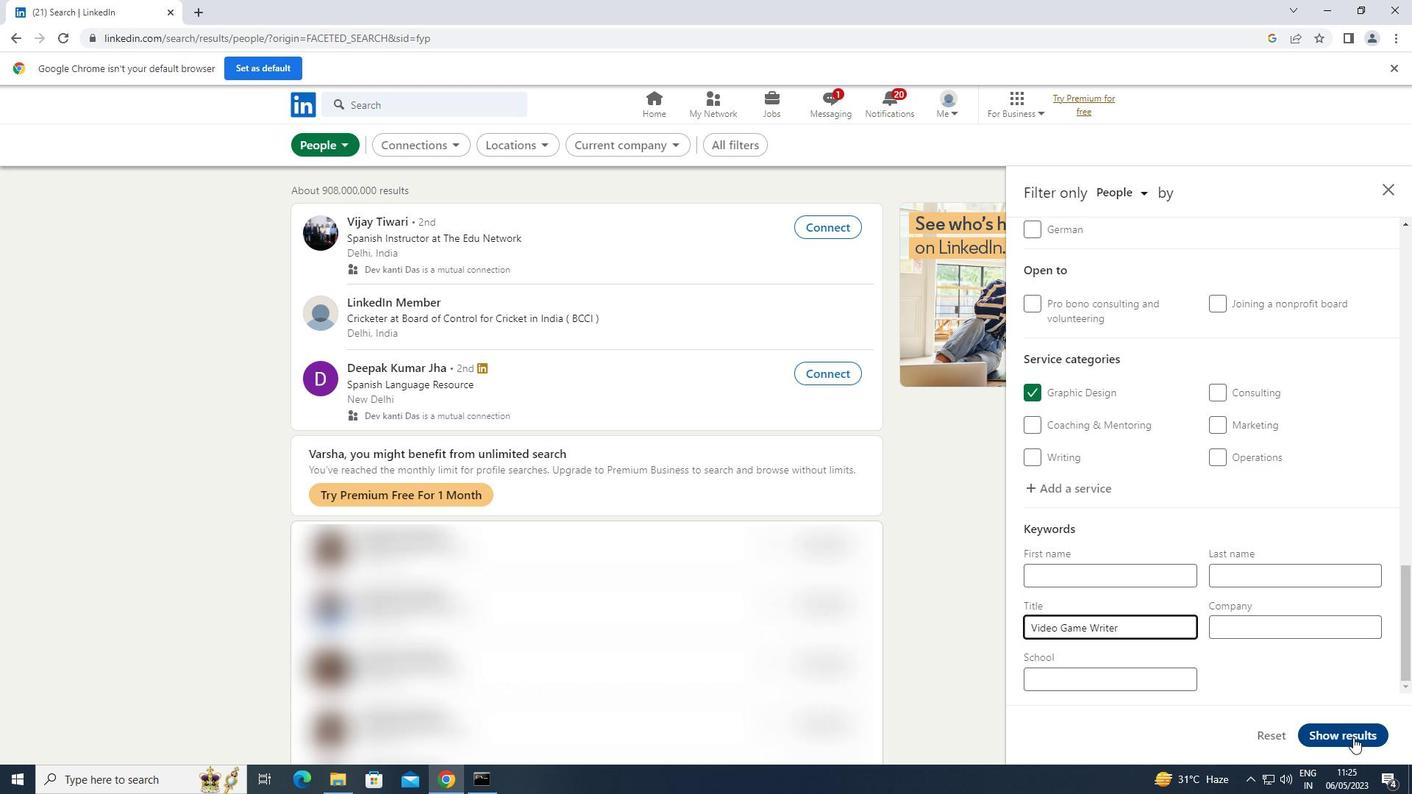 
